 Task: Check the percentage active listings of 1 bedroom in the last 3 years.
Action: Mouse moved to (1097, 251)
Screenshot: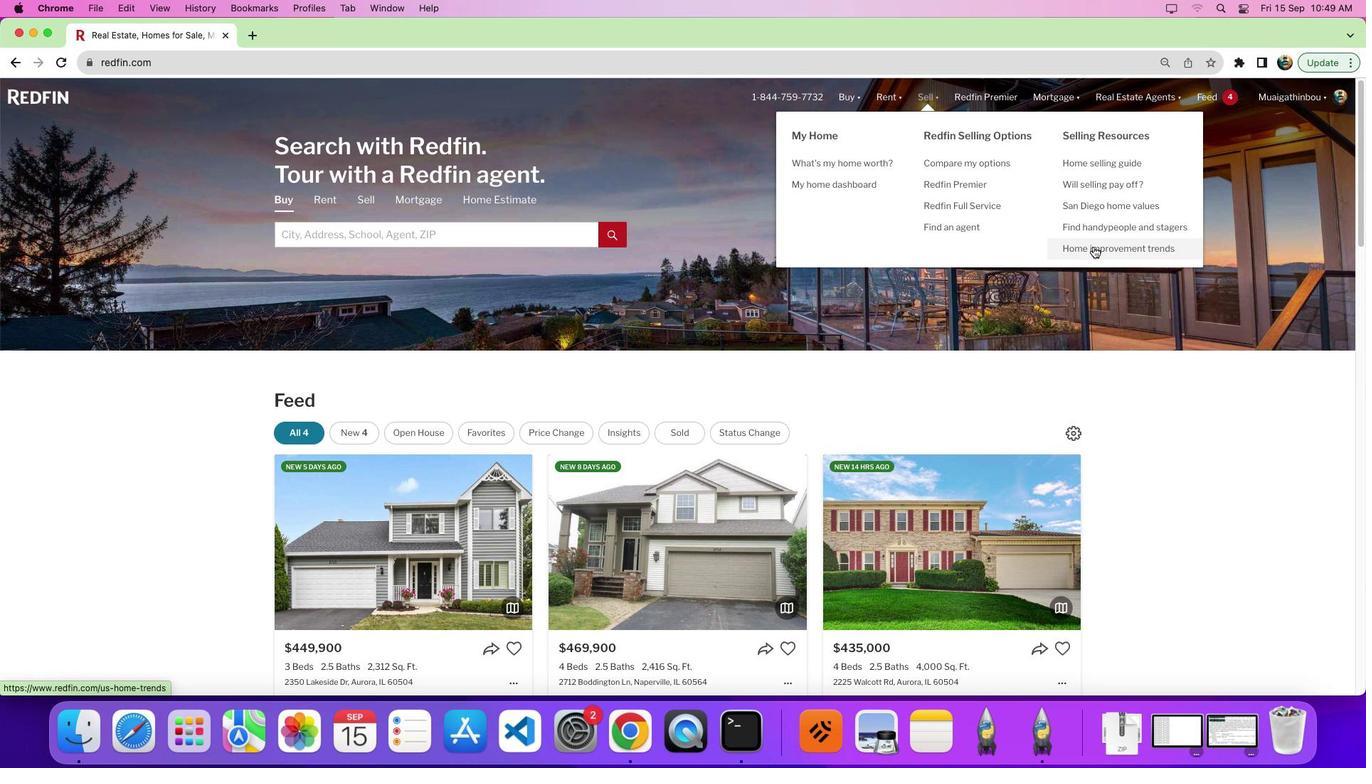 
Action: Mouse pressed left at (1097, 251)
Screenshot: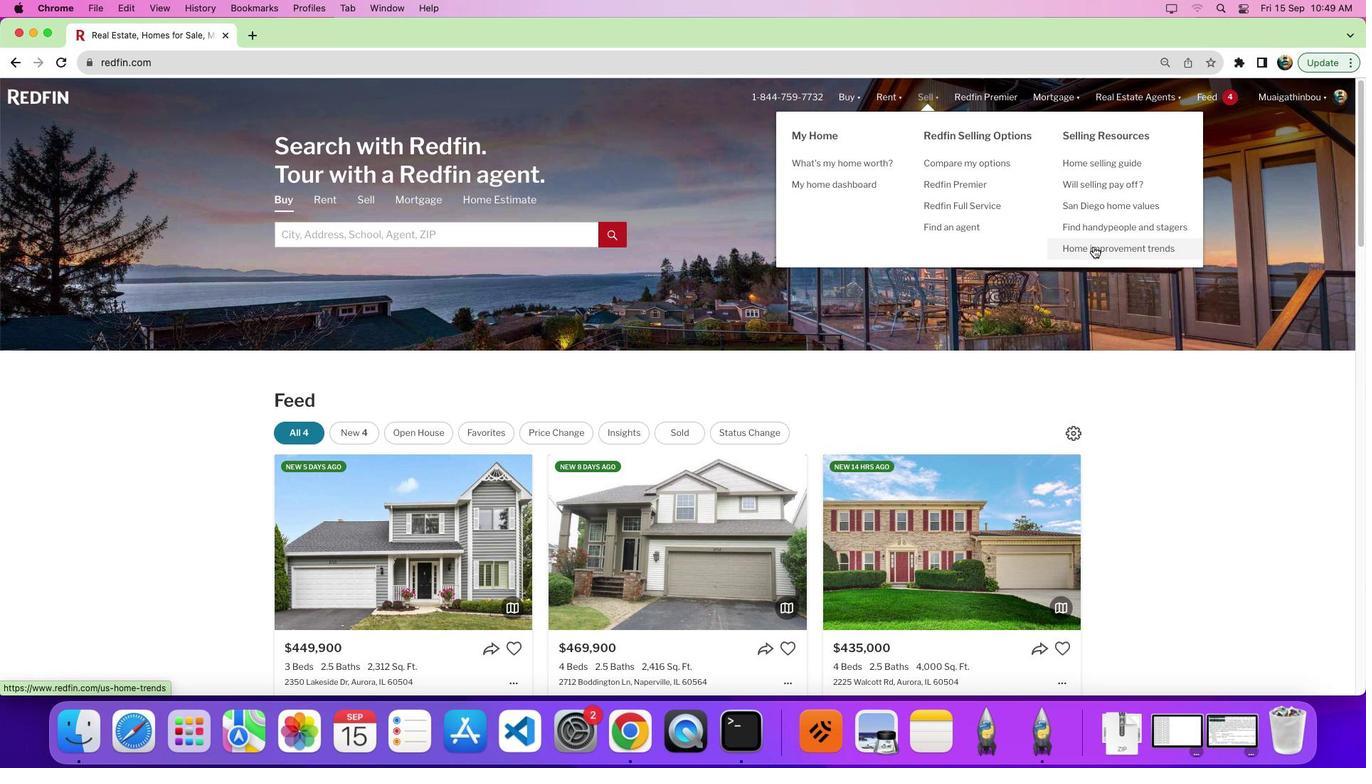 
Action: Mouse pressed left at (1097, 251)
Screenshot: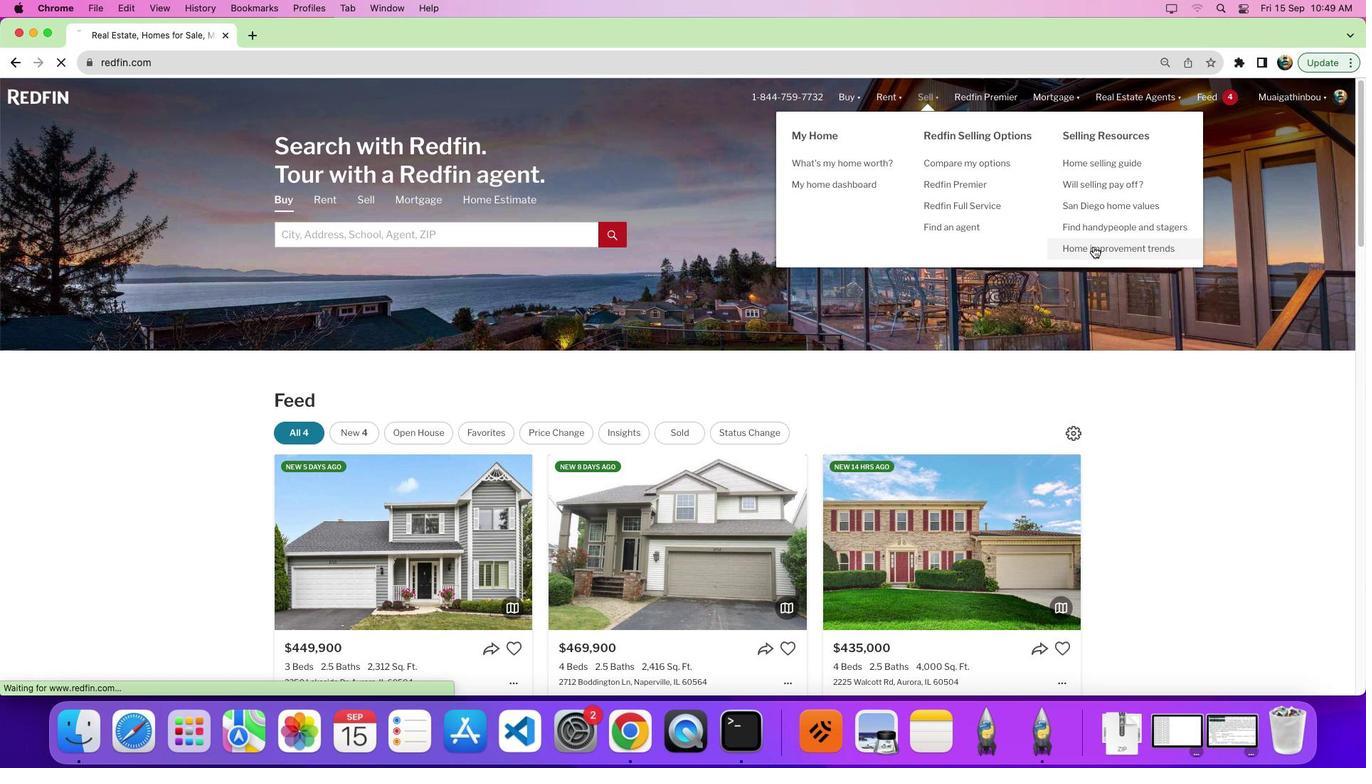 
Action: Mouse moved to (380, 279)
Screenshot: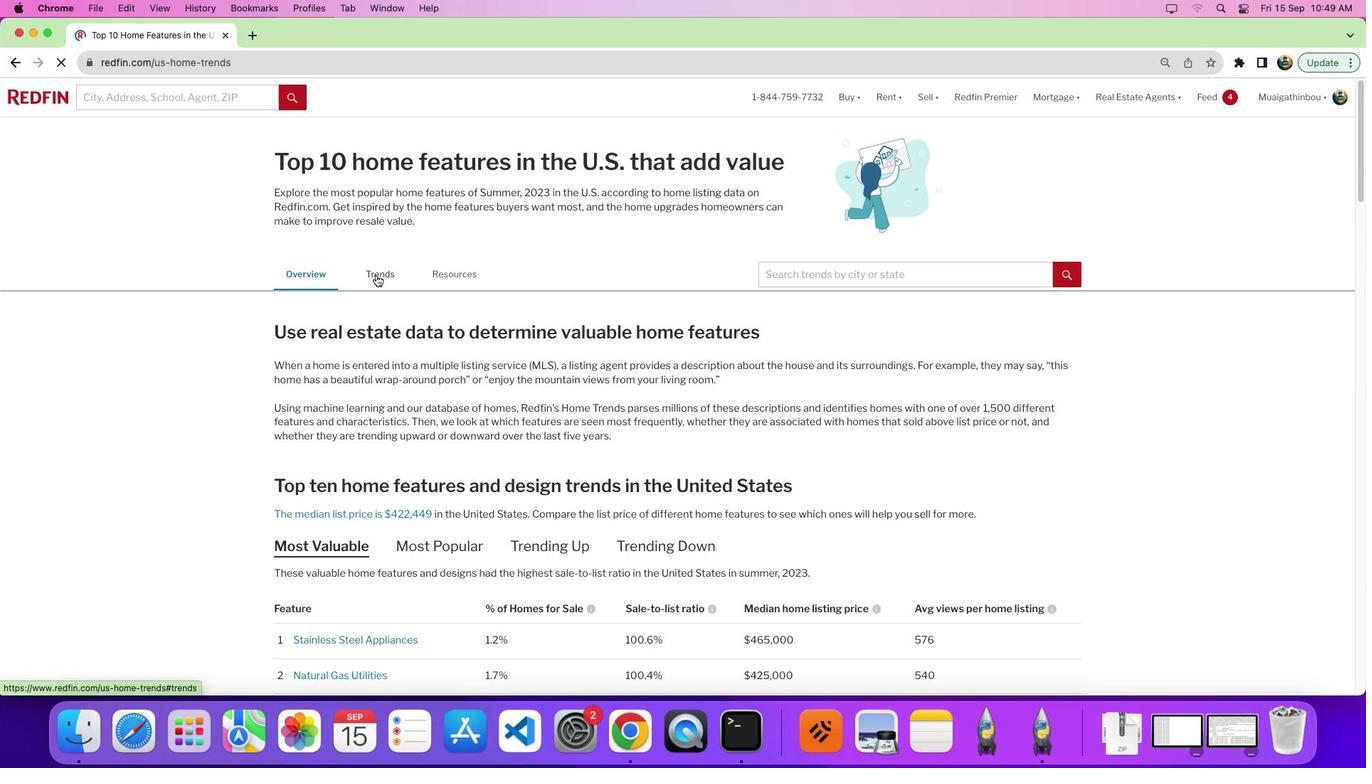 
Action: Mouse pressed left at (380, 279)
Screenshot: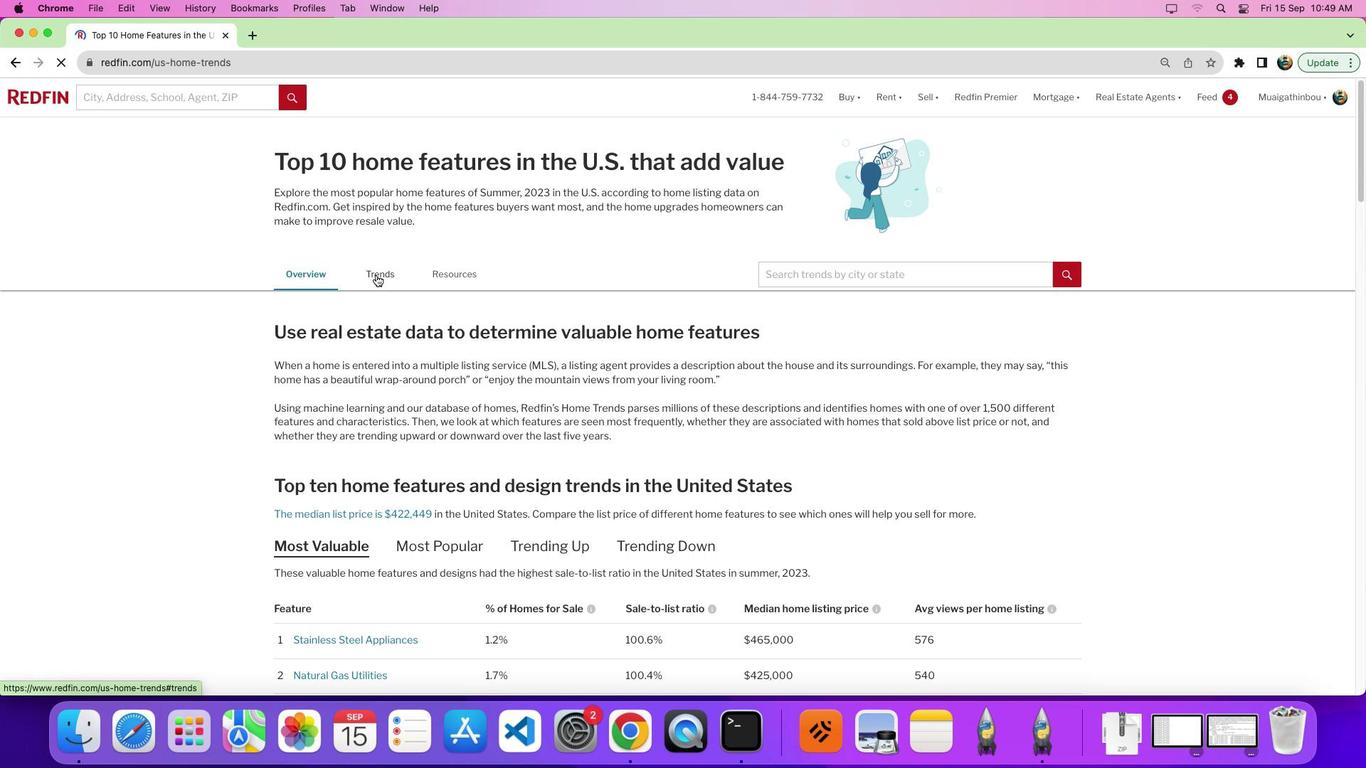 
Action: Mouse pressed left at (380, 279)
Screenshot: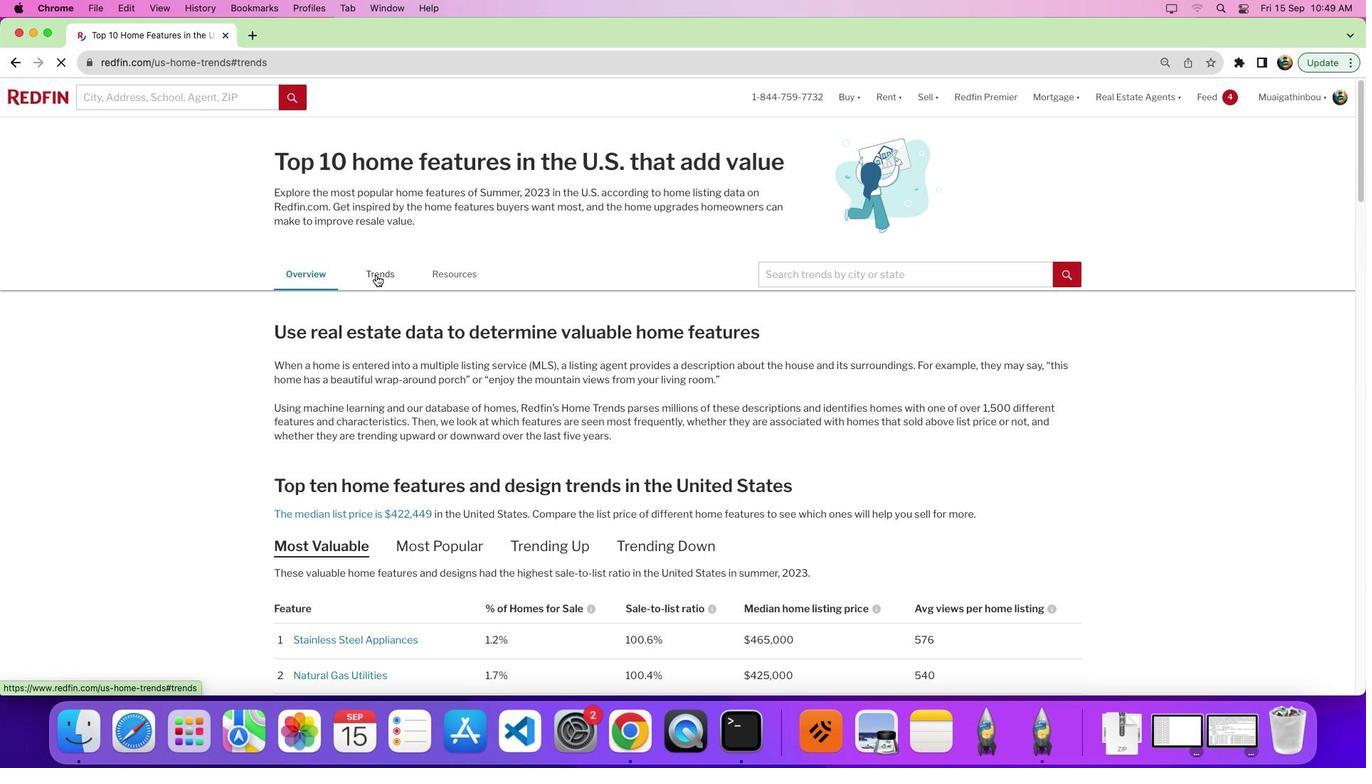 
Action: Mouse moved to (691, 432)
Screenshot: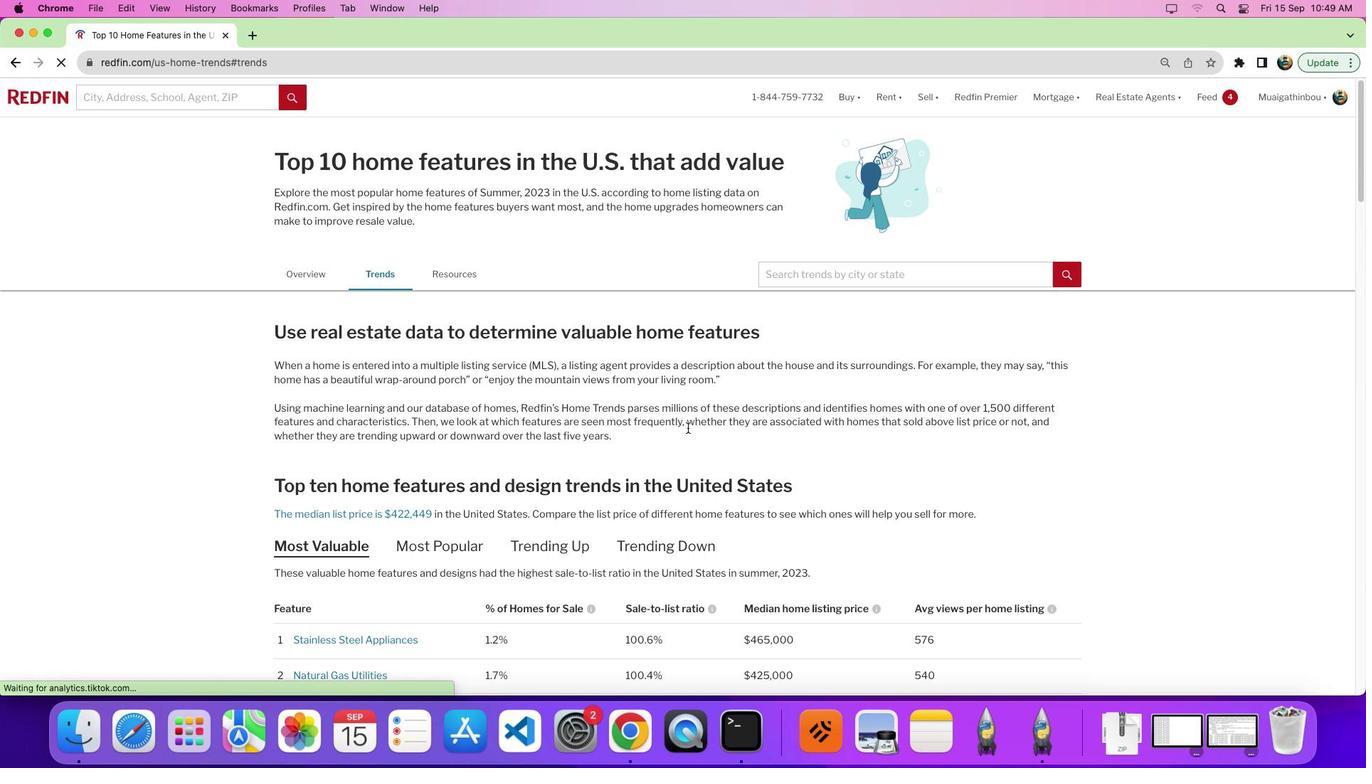 
Action: Mouse scrolled (691, 432) with delta (4, 4)
Screenshot: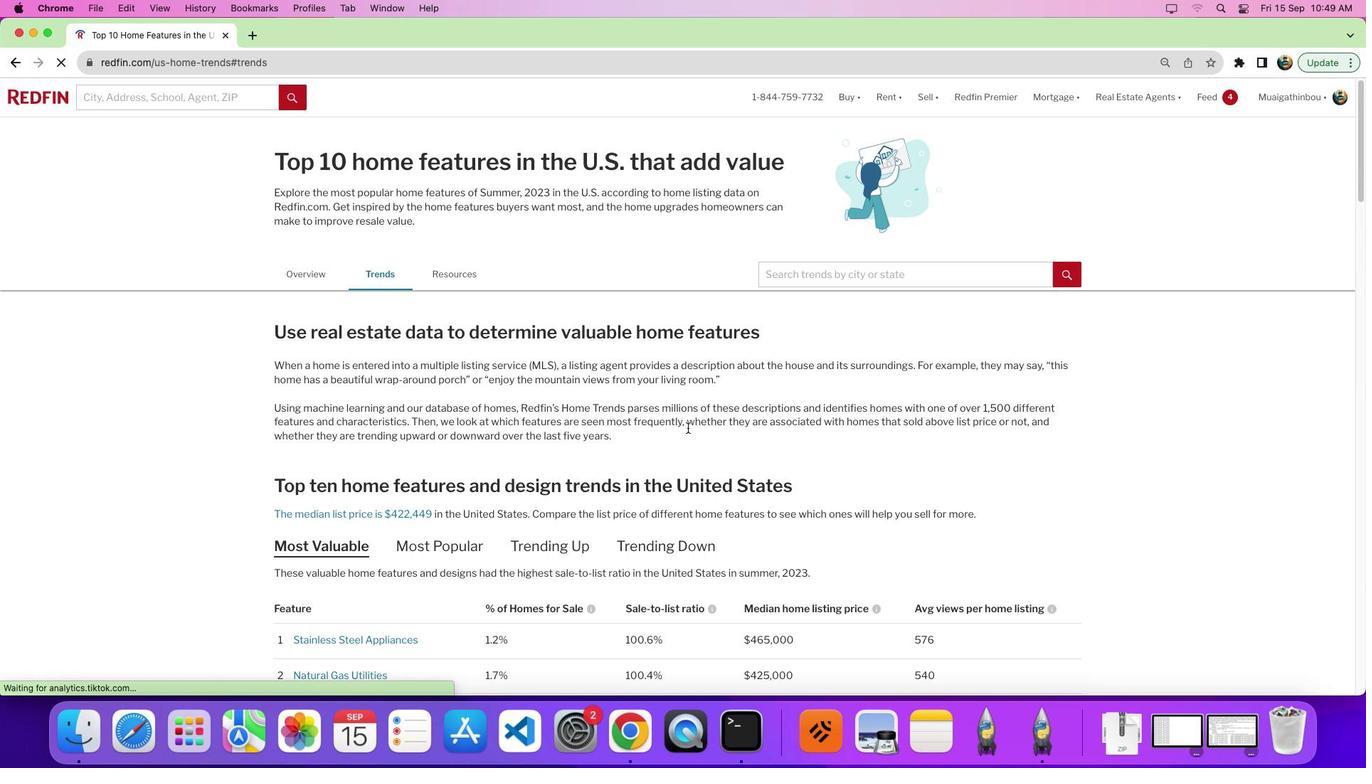 
Action: Mouse scrolled (691, 432) with delta (4, 2)
Screenshot: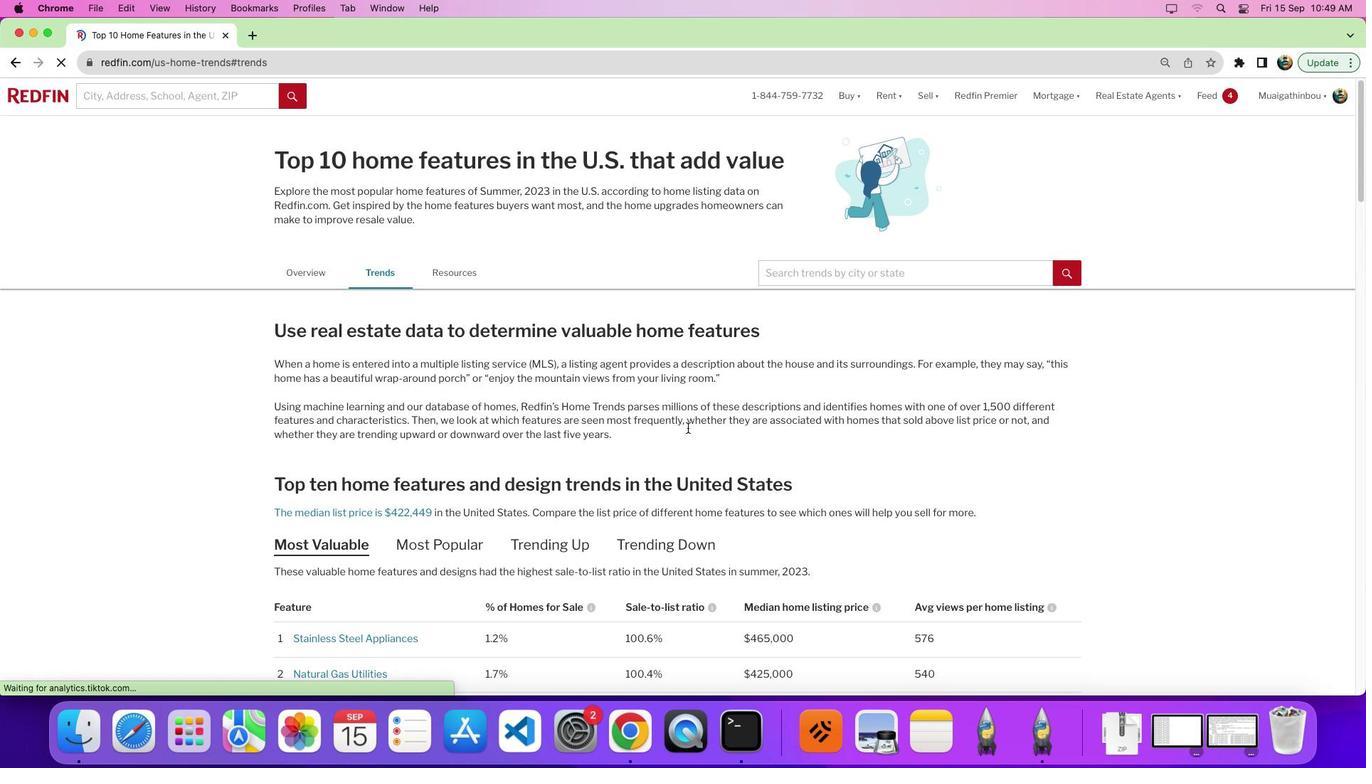 
Action: Mouse scrolled (691, 432) with delta (4, 0)
Screenshot: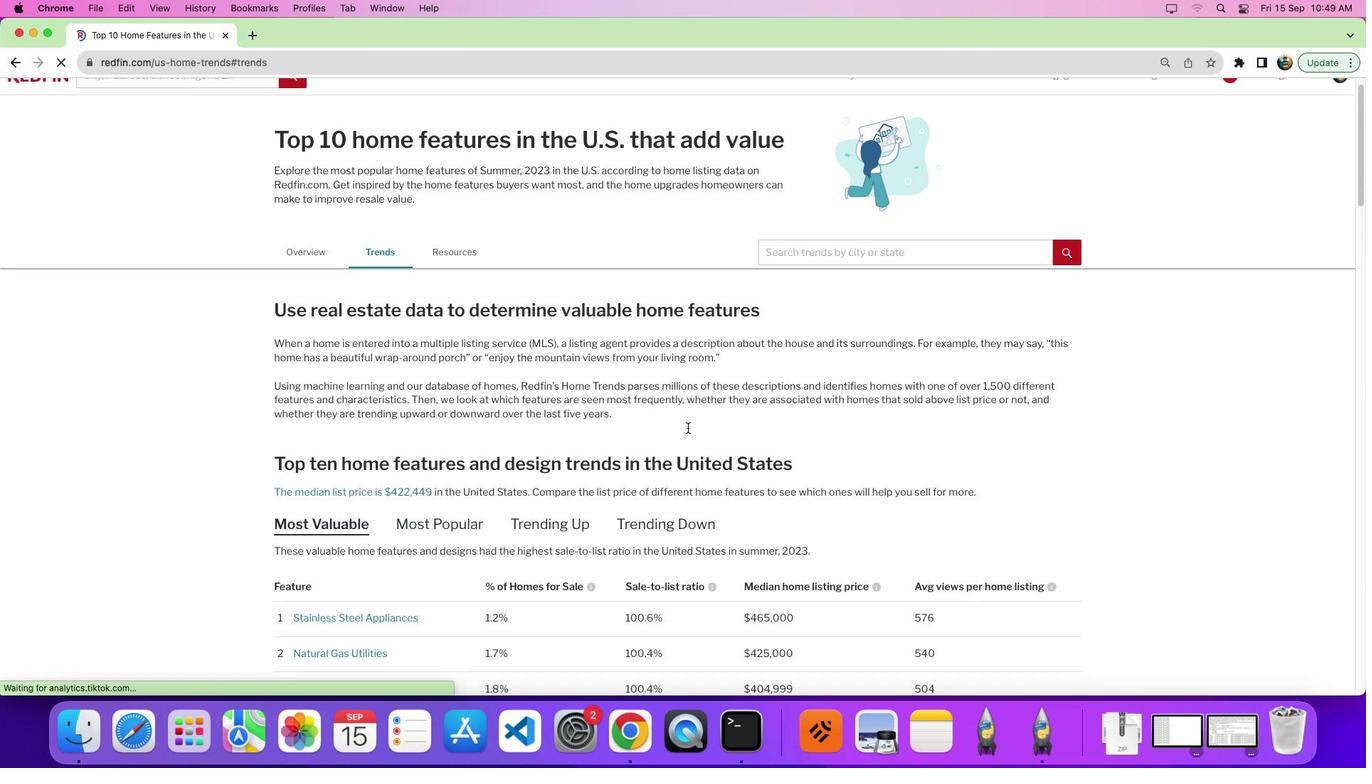 
Action: Mouse scrolled (691, 432) with delta (4, -3)
Screenshot: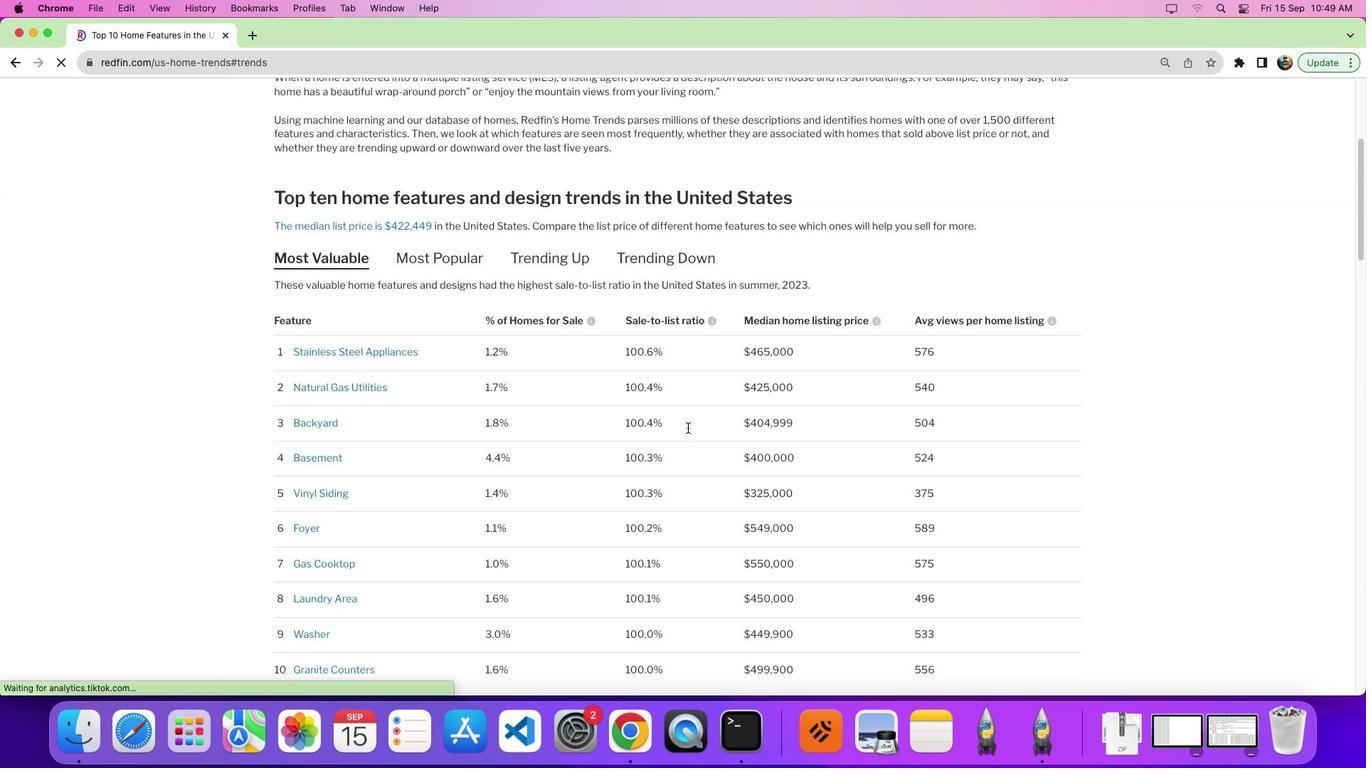 
Action: Mouse moved to (692, 432)
Screenshot: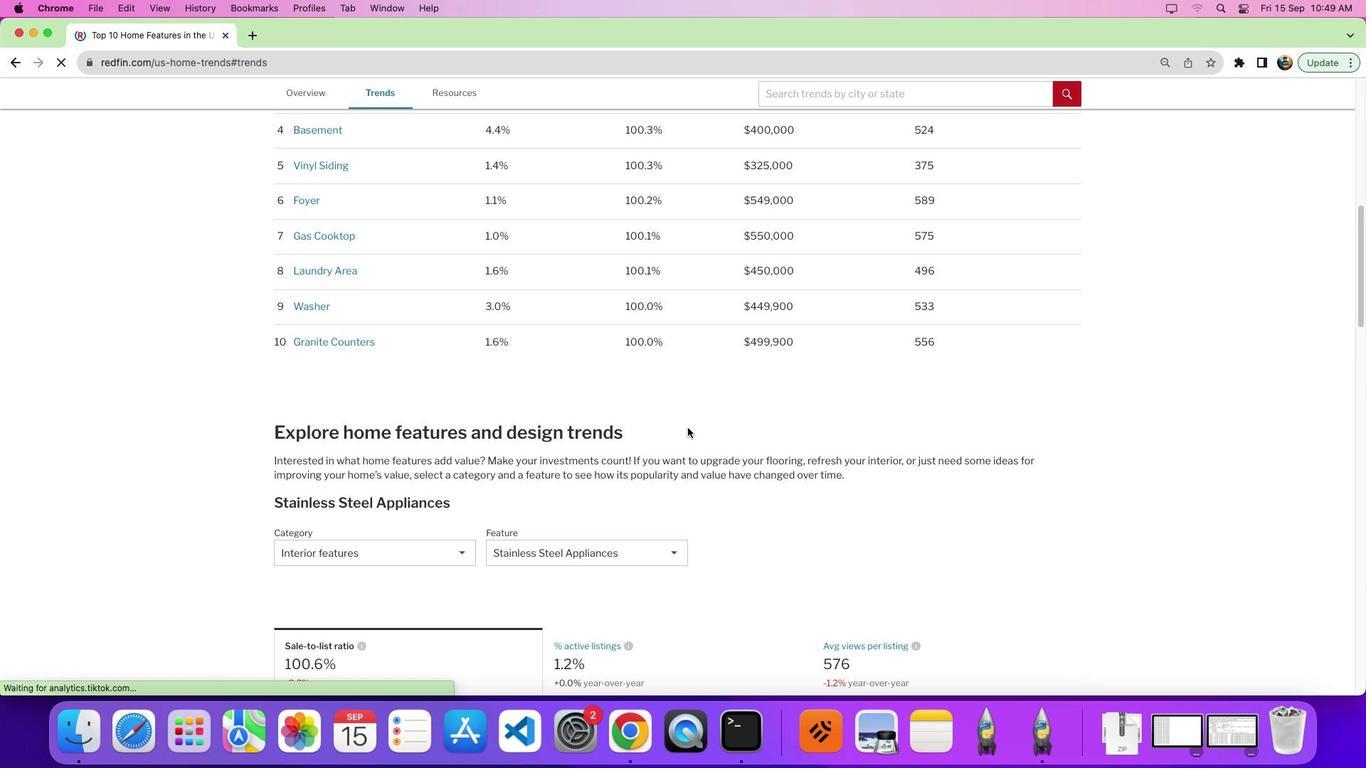 
Action: Mouse scrolled (692, 432) with delta (4, 3)
Screenshot: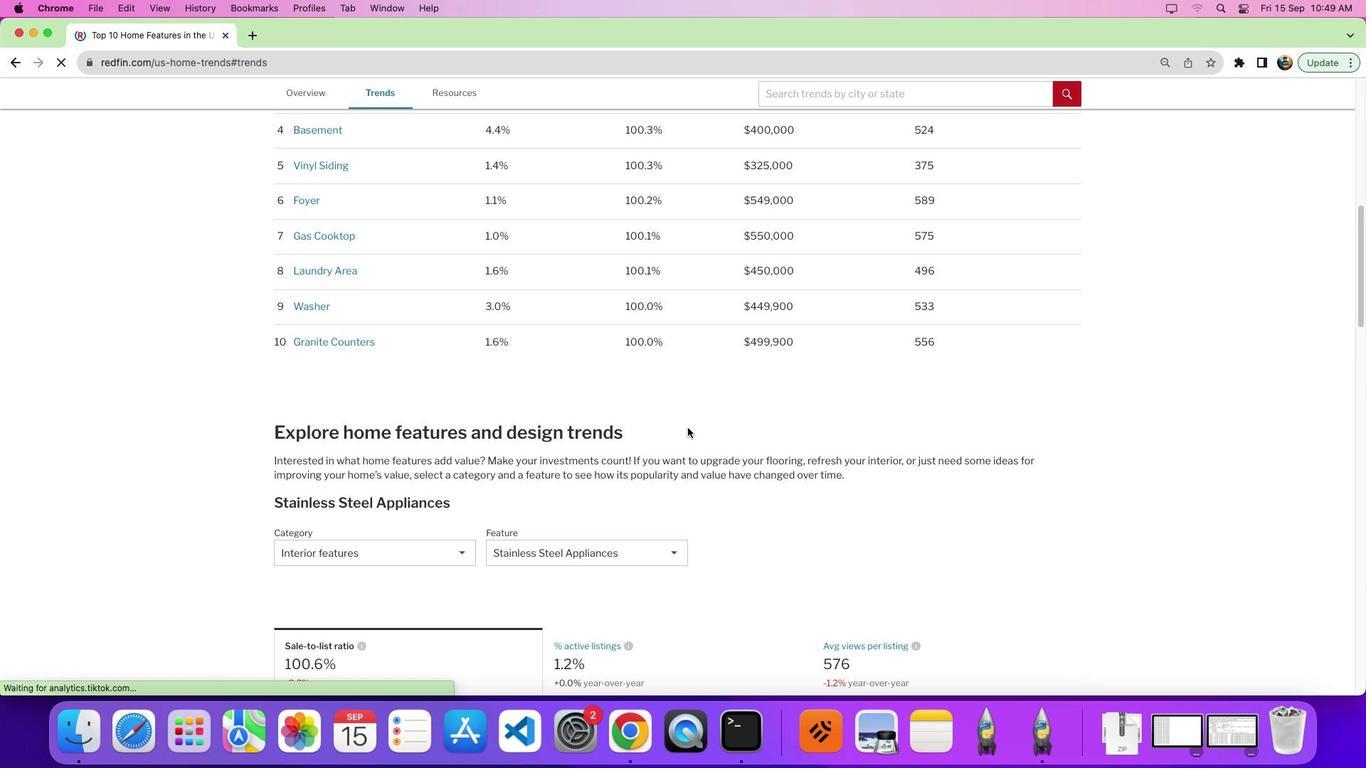 
Action: Mouse scrolled (692, 432) with delta (4, 3)
Screenshot: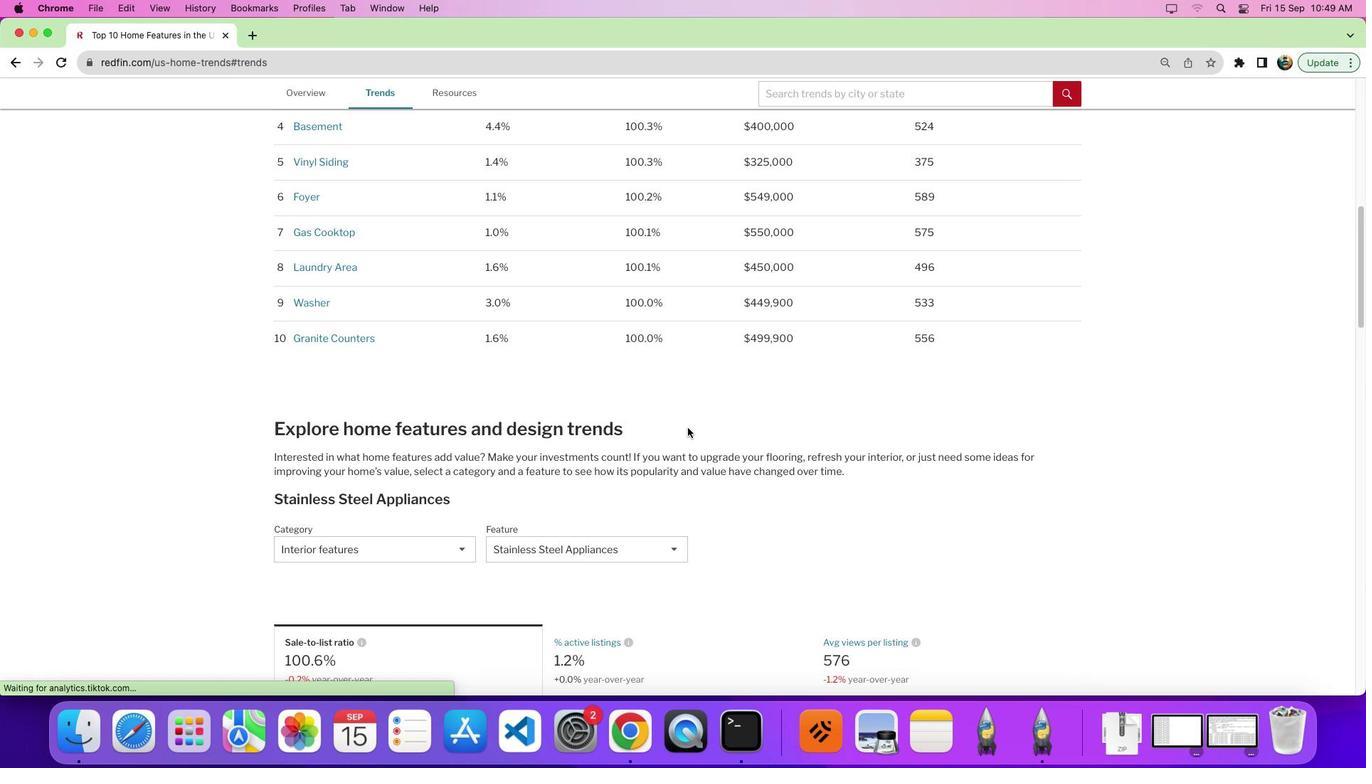 
Action: Mouse moved to (330, 523)
Screenshot: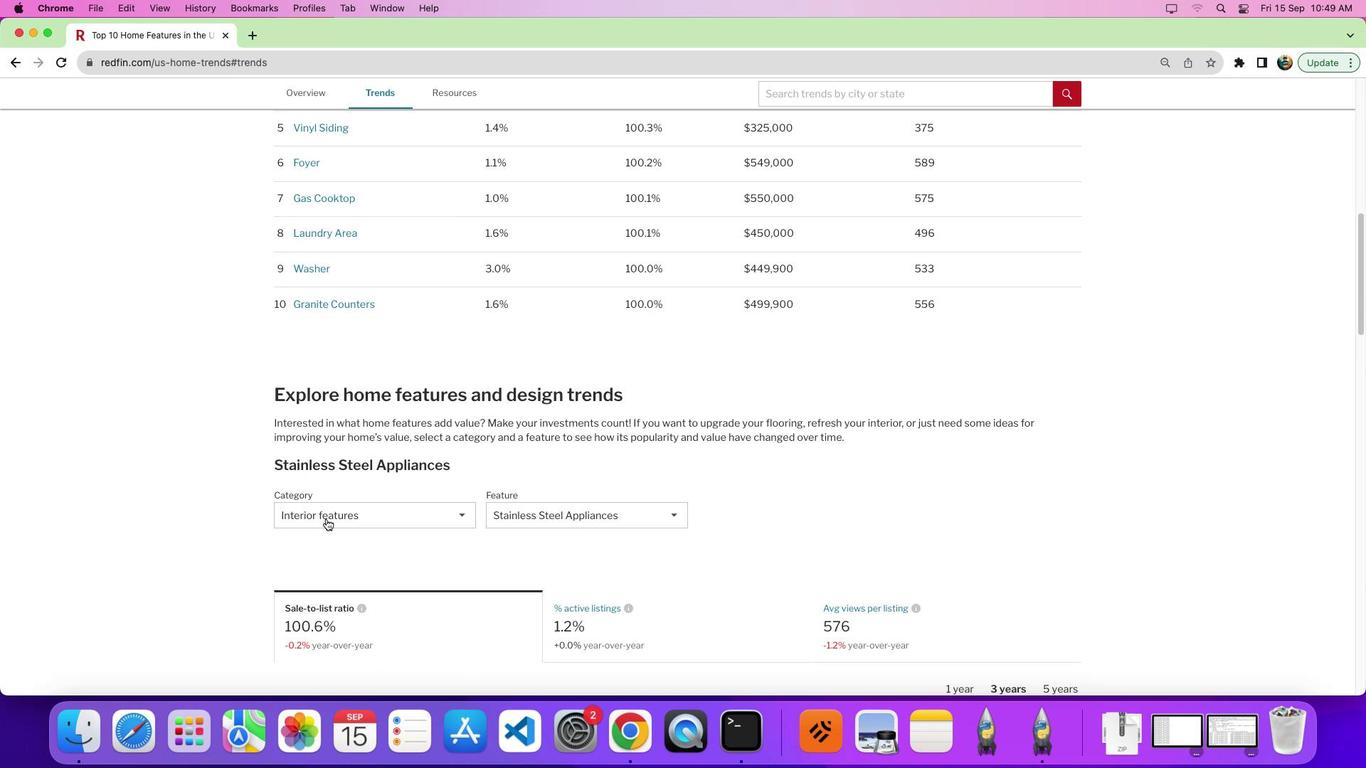 
Action: Mouse pressed left at (330, 523)
Screenshot: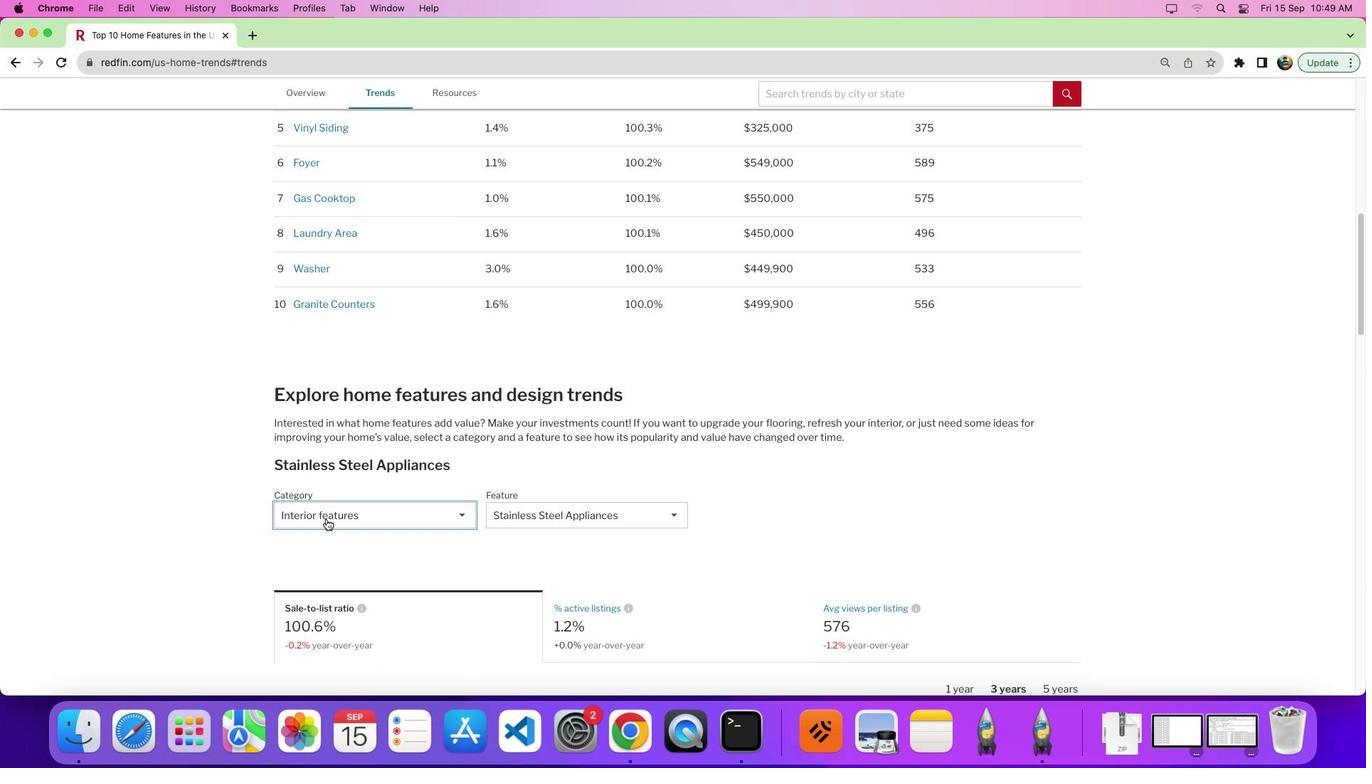 
Action: Mouse moved to (354, 580)
Screenshot: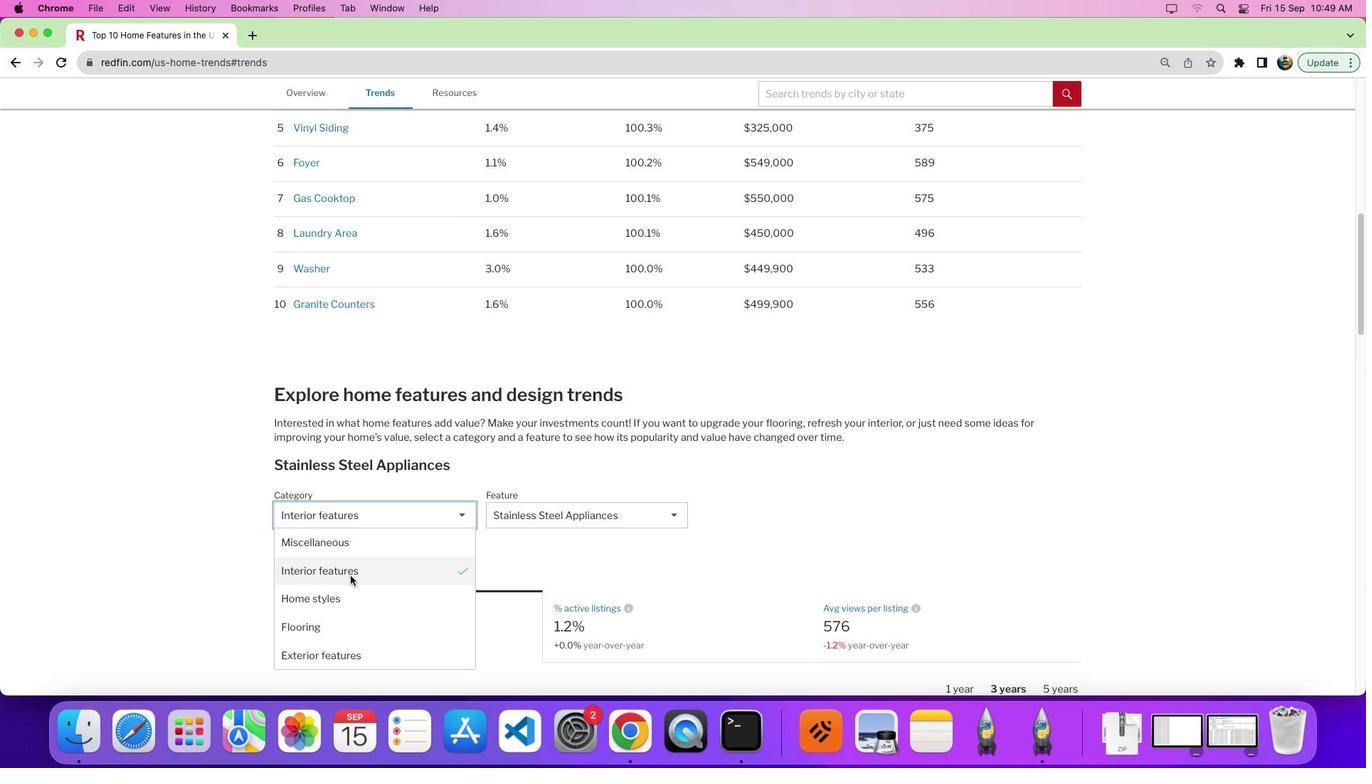 
Action: Mouse pressed left at (354, 580)
Screenshot: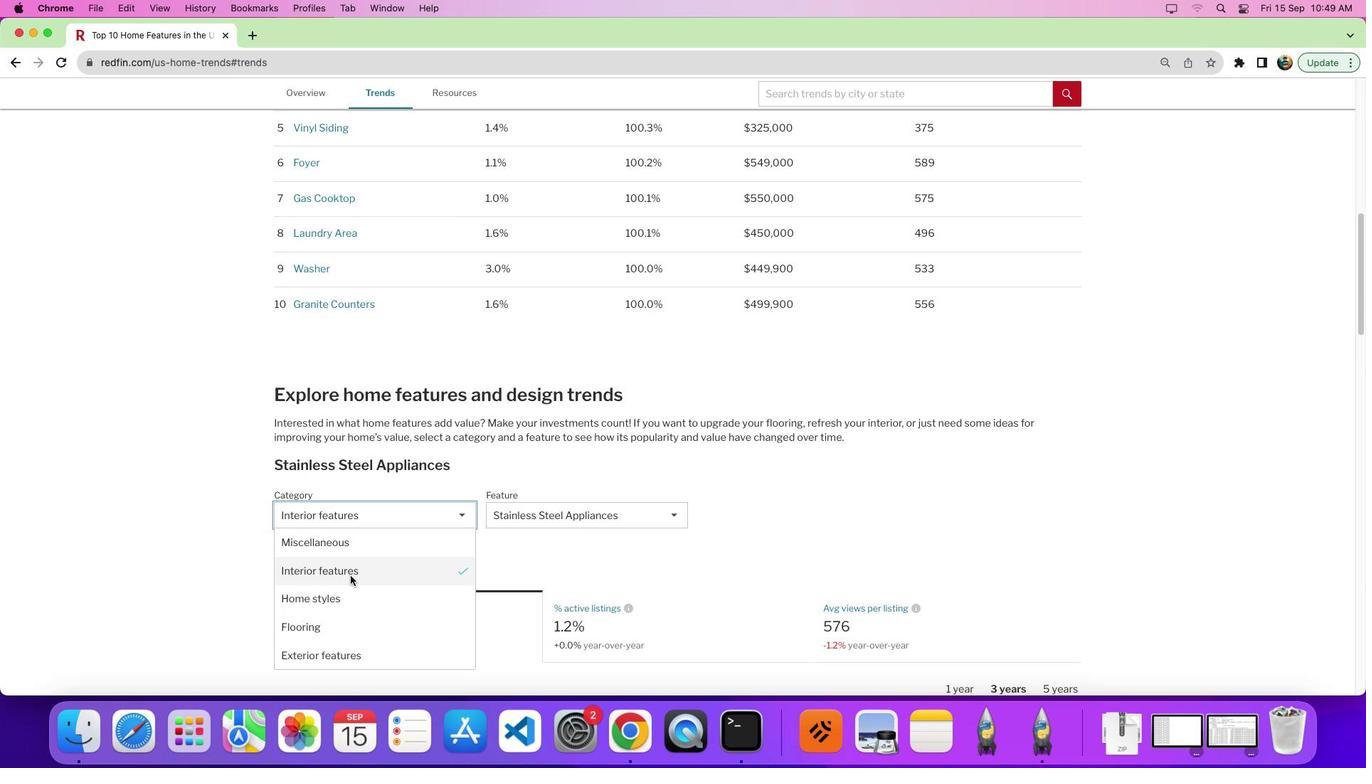 
Action: Mouse moved to (574, 509)
Screenshot: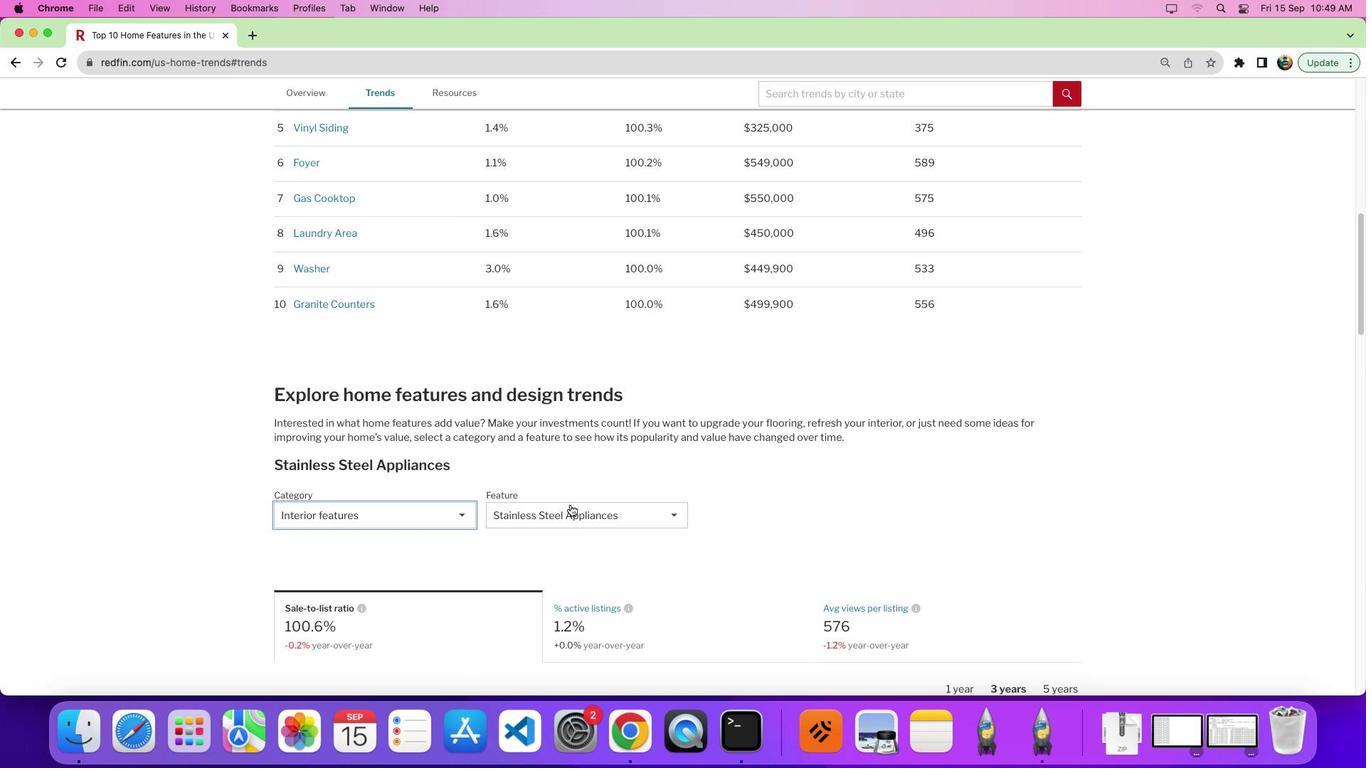 
Action: Mouse pressed left at (574, 509)
Screenshot: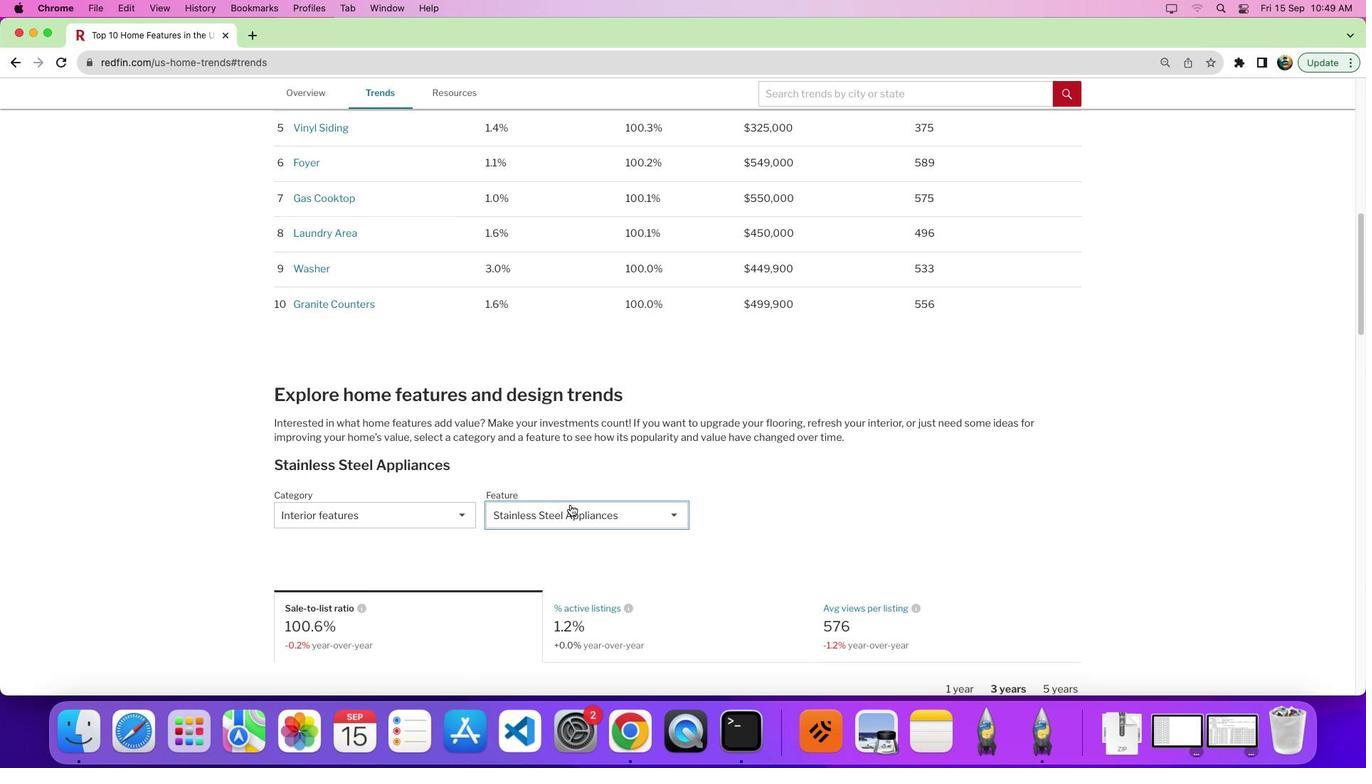 
Action: Mouse moved to (559, 603)
Screenshot: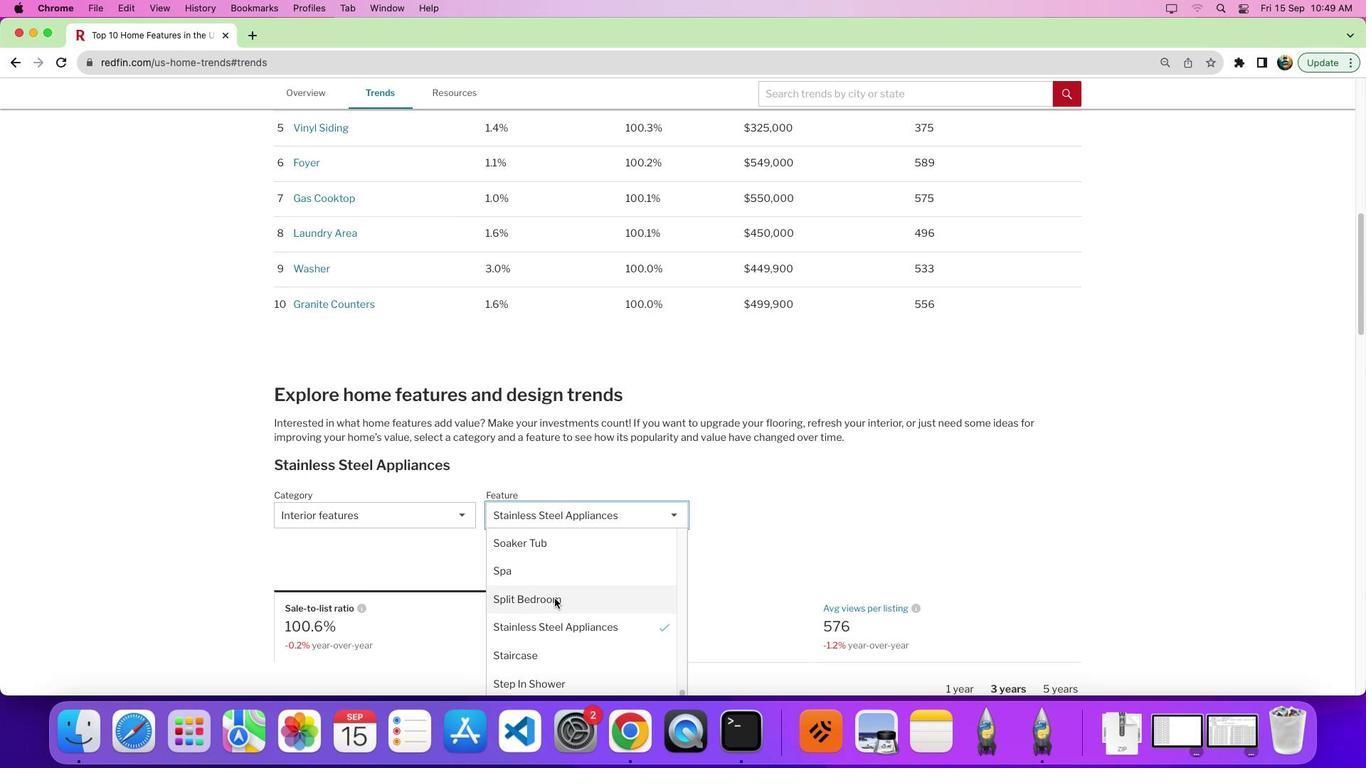 
Action: Mouse scrolled (559, 603) with delta (4, 3)
Screenshot: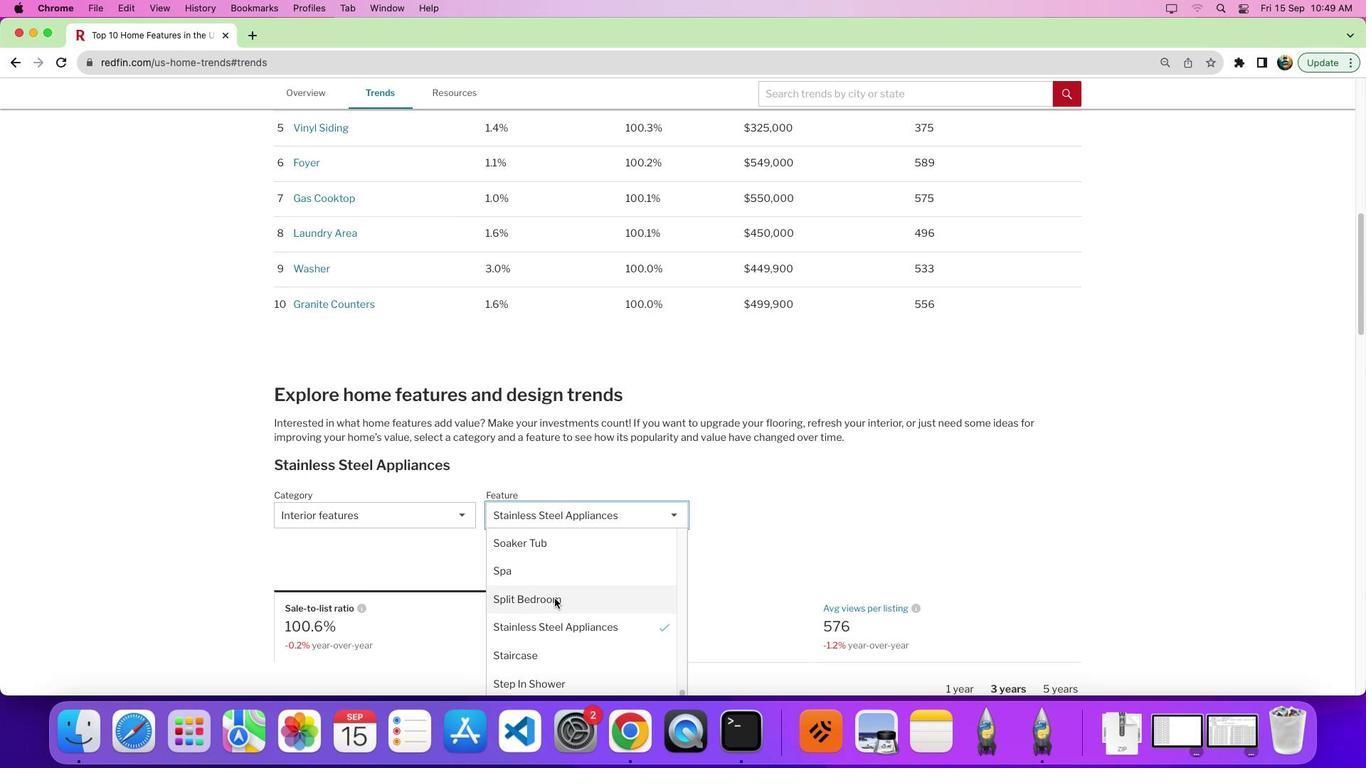 
Action: Mouse scrolled (559, 603) with delta (4, 3)
Screenshot: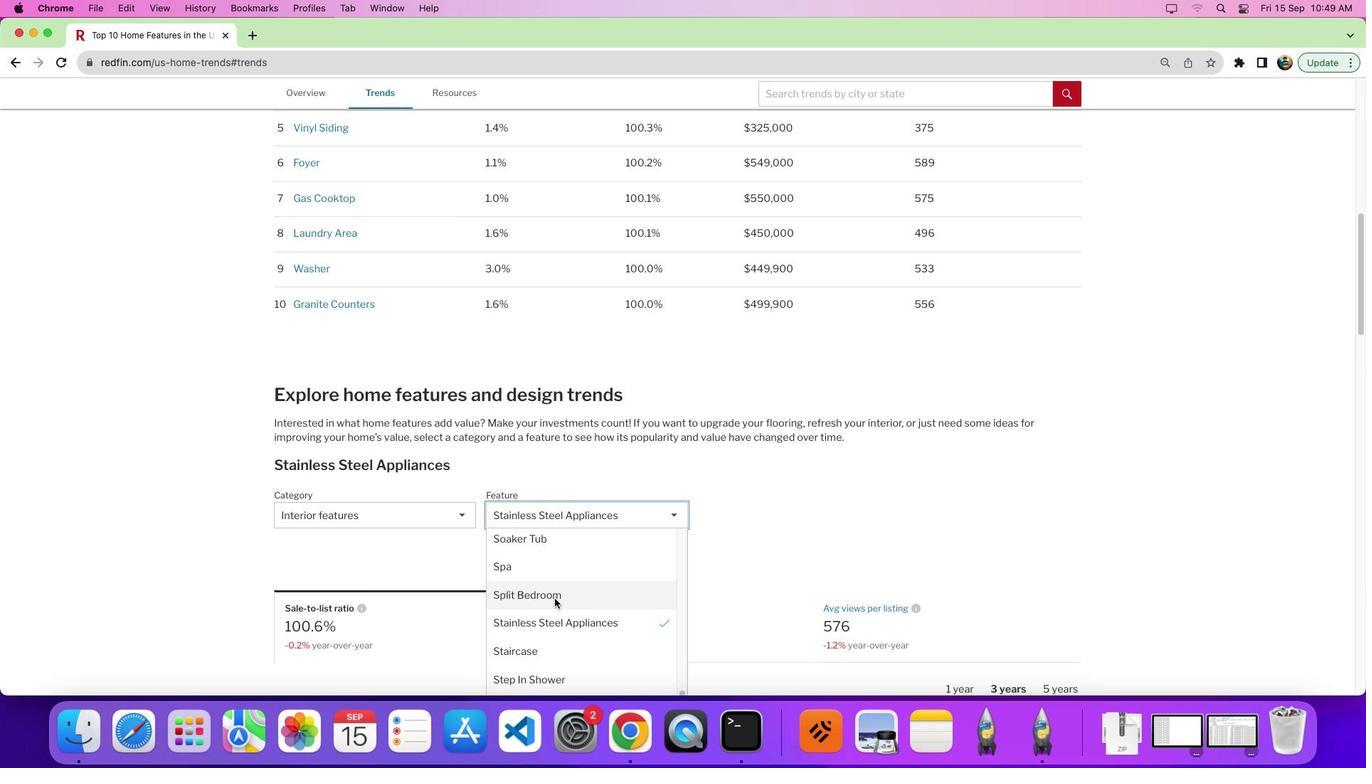 
Action: Mouse scrolled (559, 603) with delta (4, 0)
Screenshot: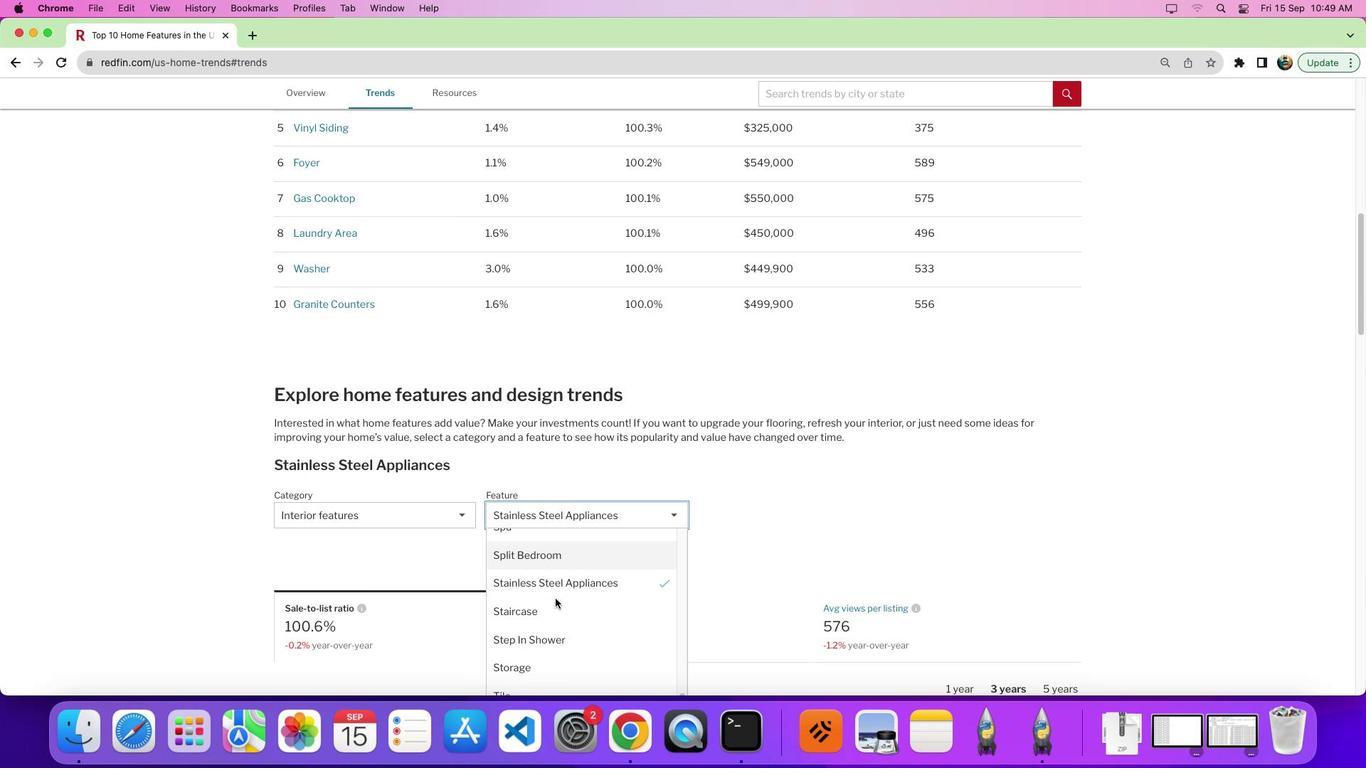 
Action: Mouse moved to (563, 602)
Screenshot: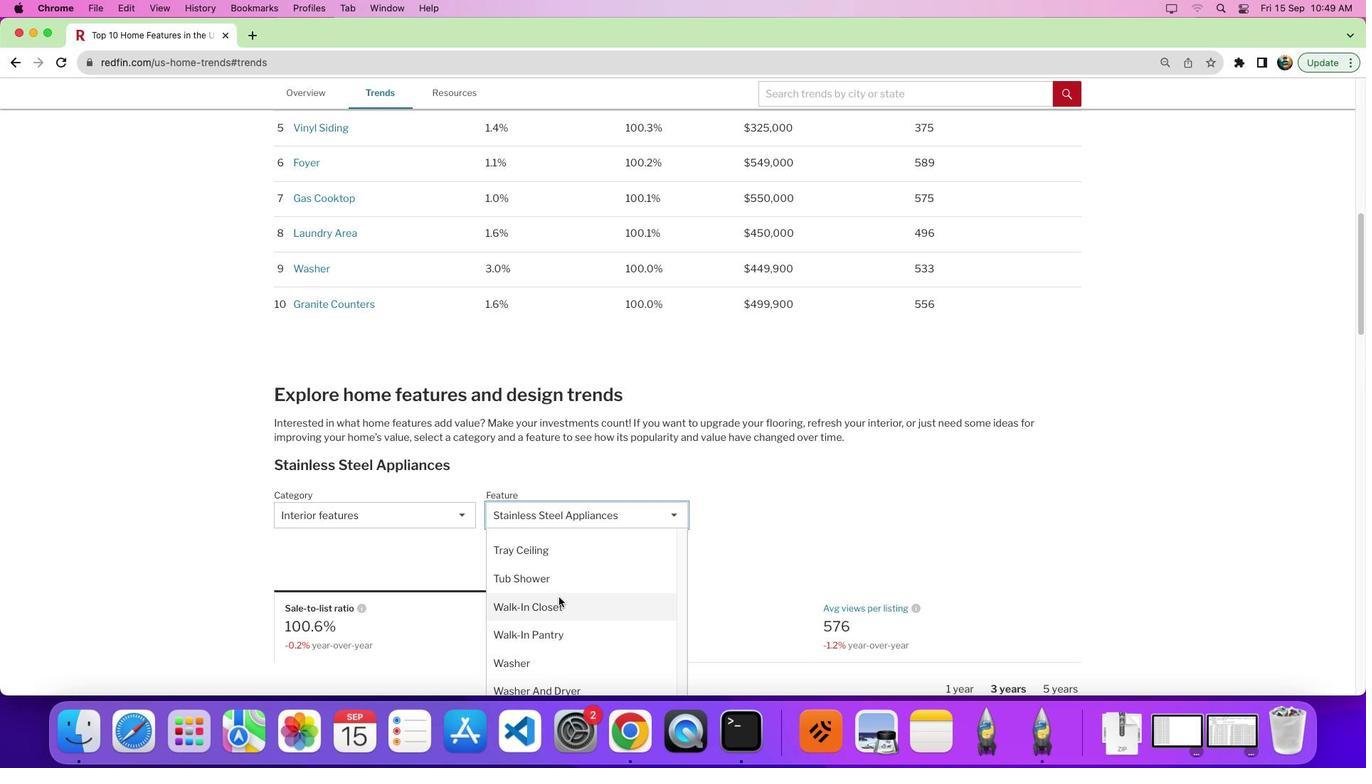 
Action: Mouse scrolled (563, 602) with delta (4, 3)
Screenshot: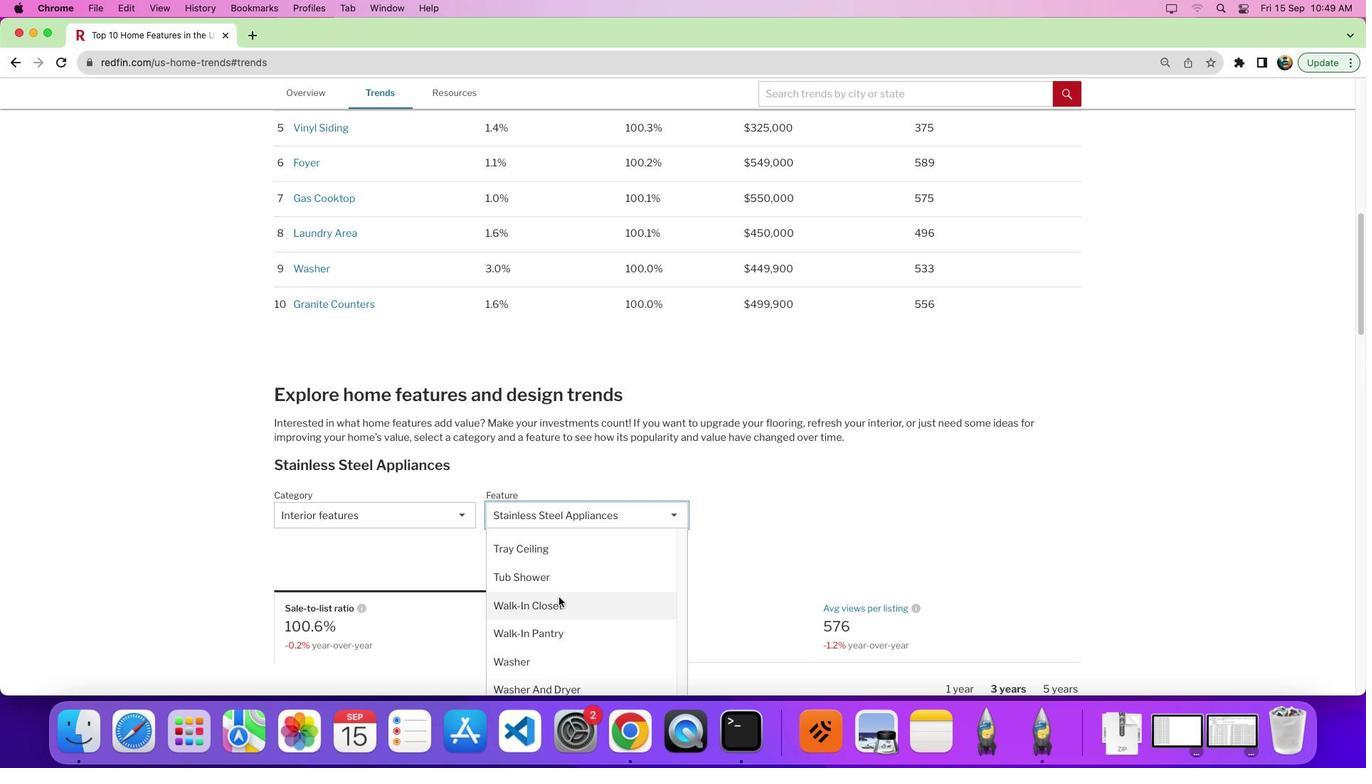 
Action: Mouse scrolled (563, 602) with delta (4, 3)
Screenshot: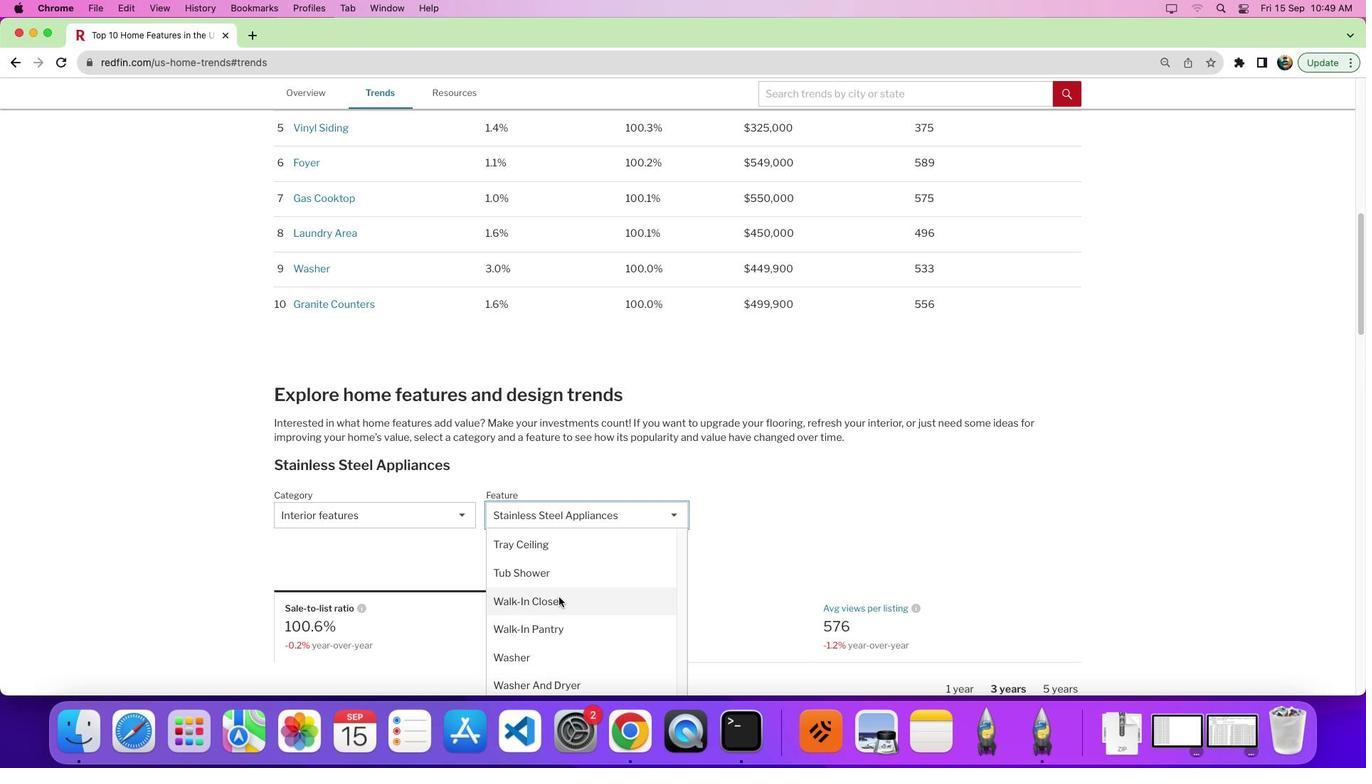 
Action: Mouse moved to (574, 607)
Screenshot: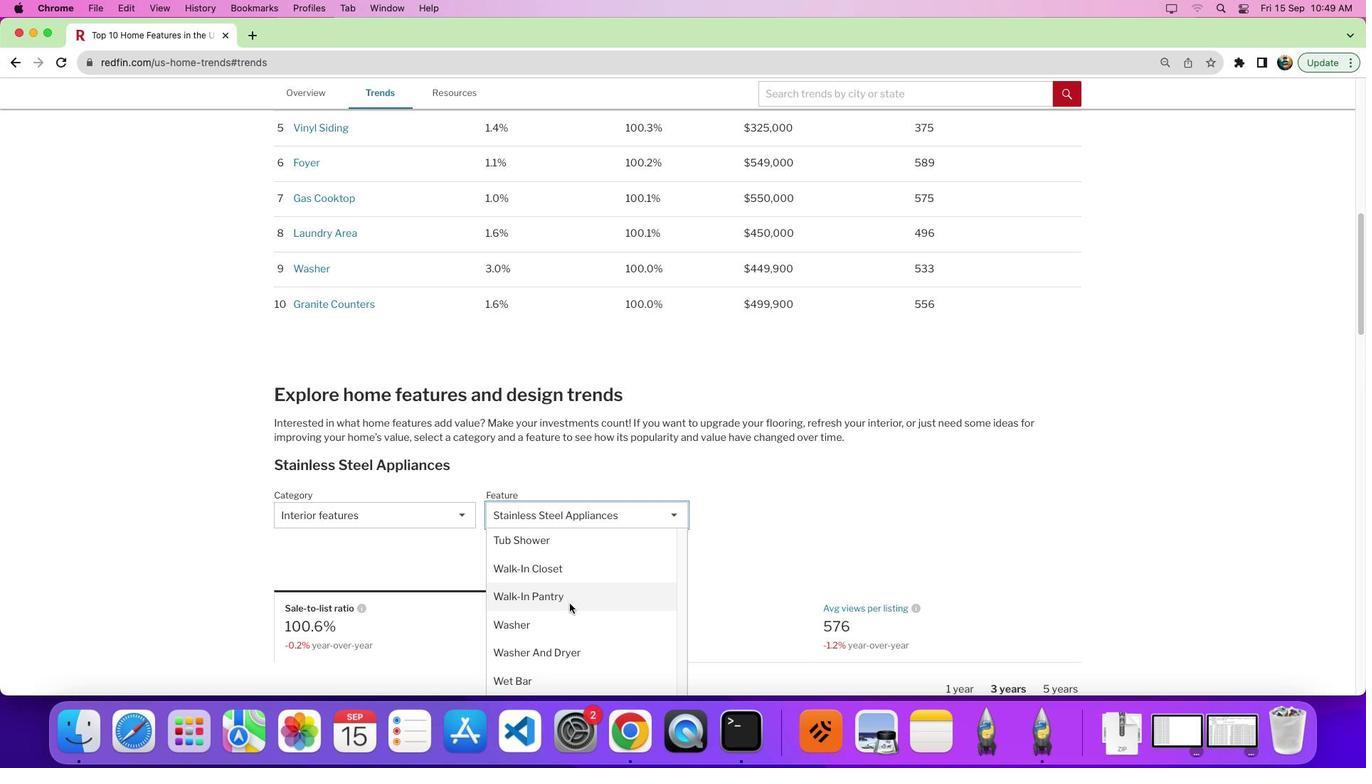 
Action: Mouse scrolled (574, 607) with delta (4, 3)
Screenshot: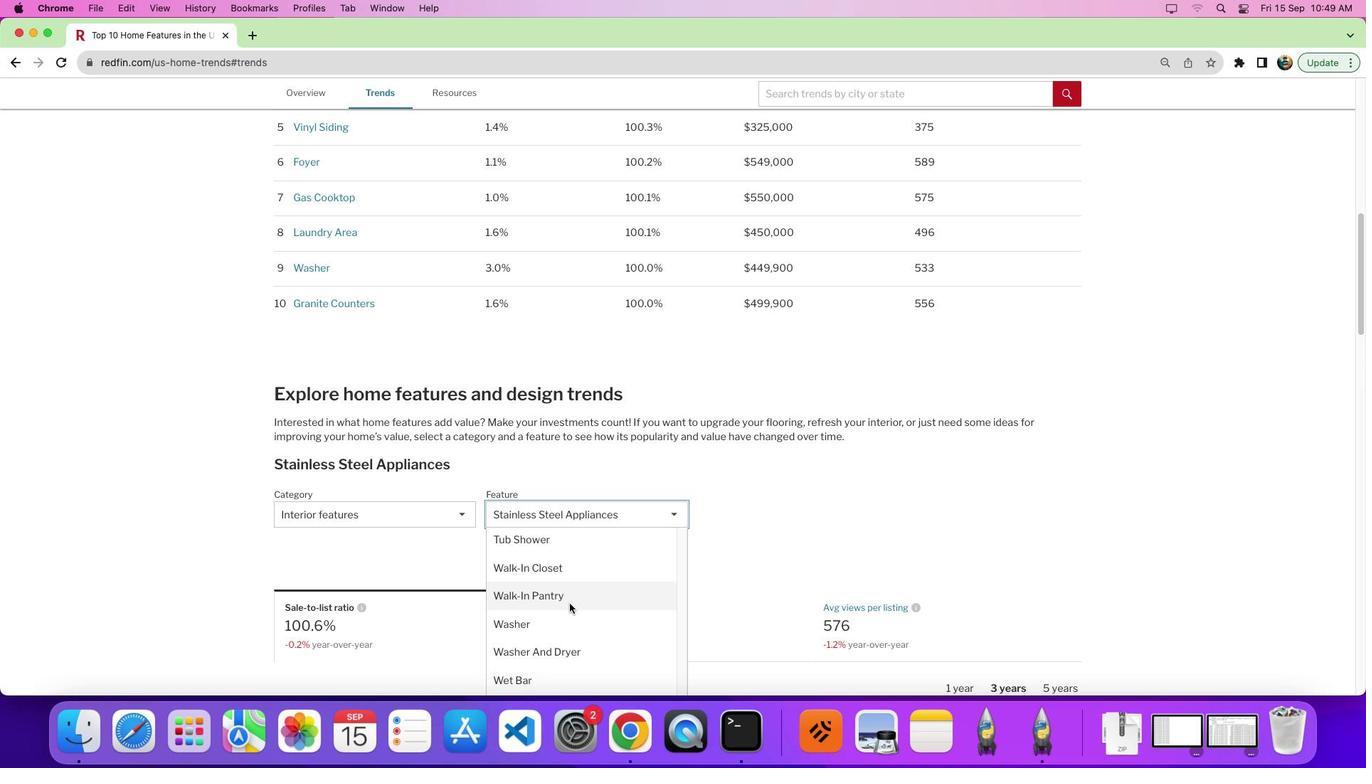 
Action: Mouse scrolled (574, 607) with delta (4, 3)
Screenshot: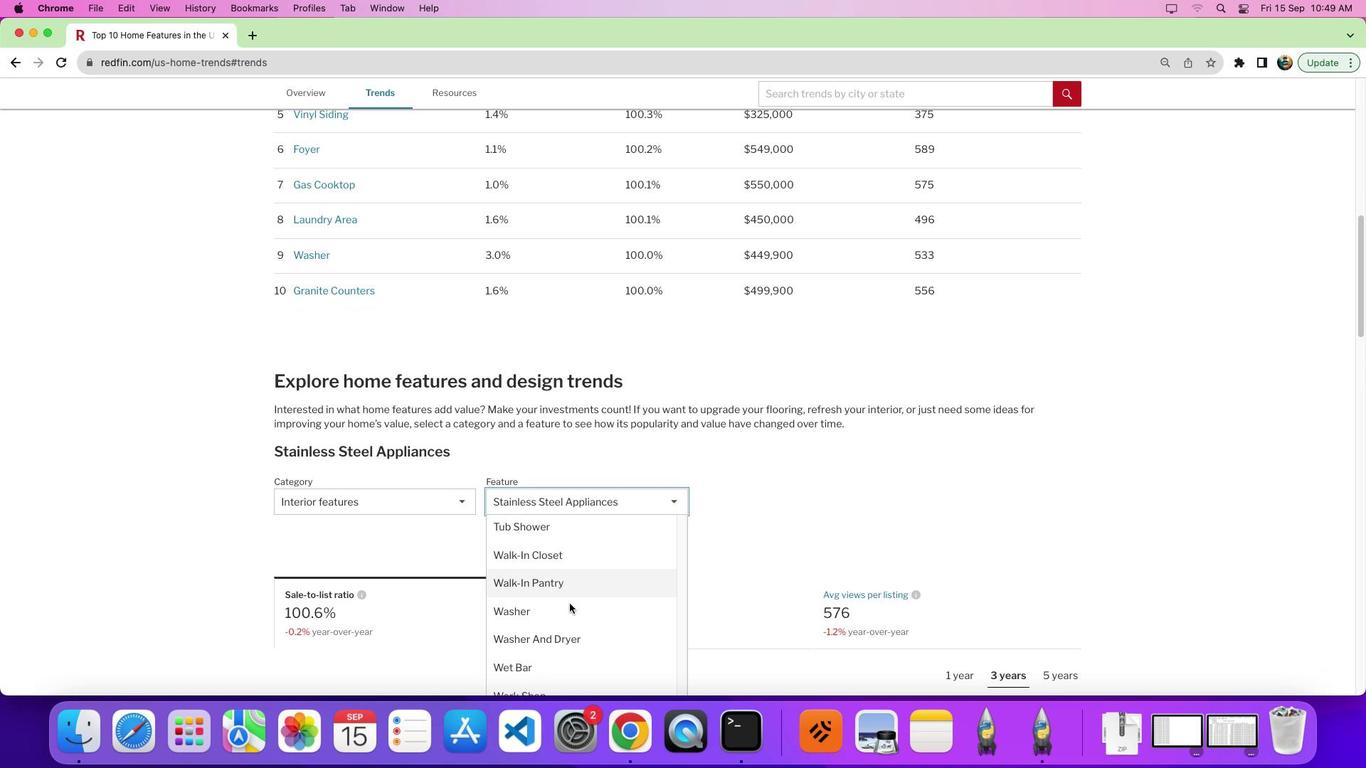 
Action: Mouse scrolled (574, 607) with delta (4, 0)
Screenshot: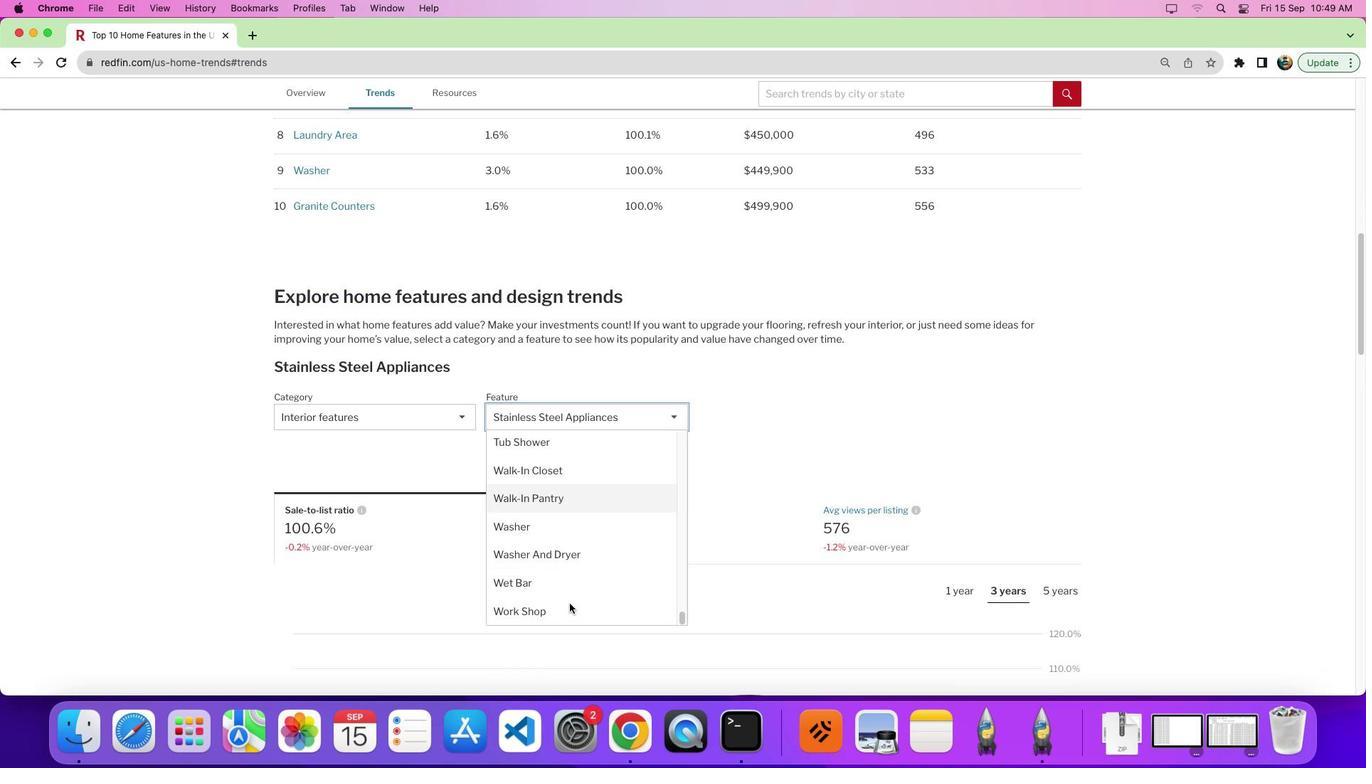 
Action: Mouse moved to (586, 361)
Screenshot: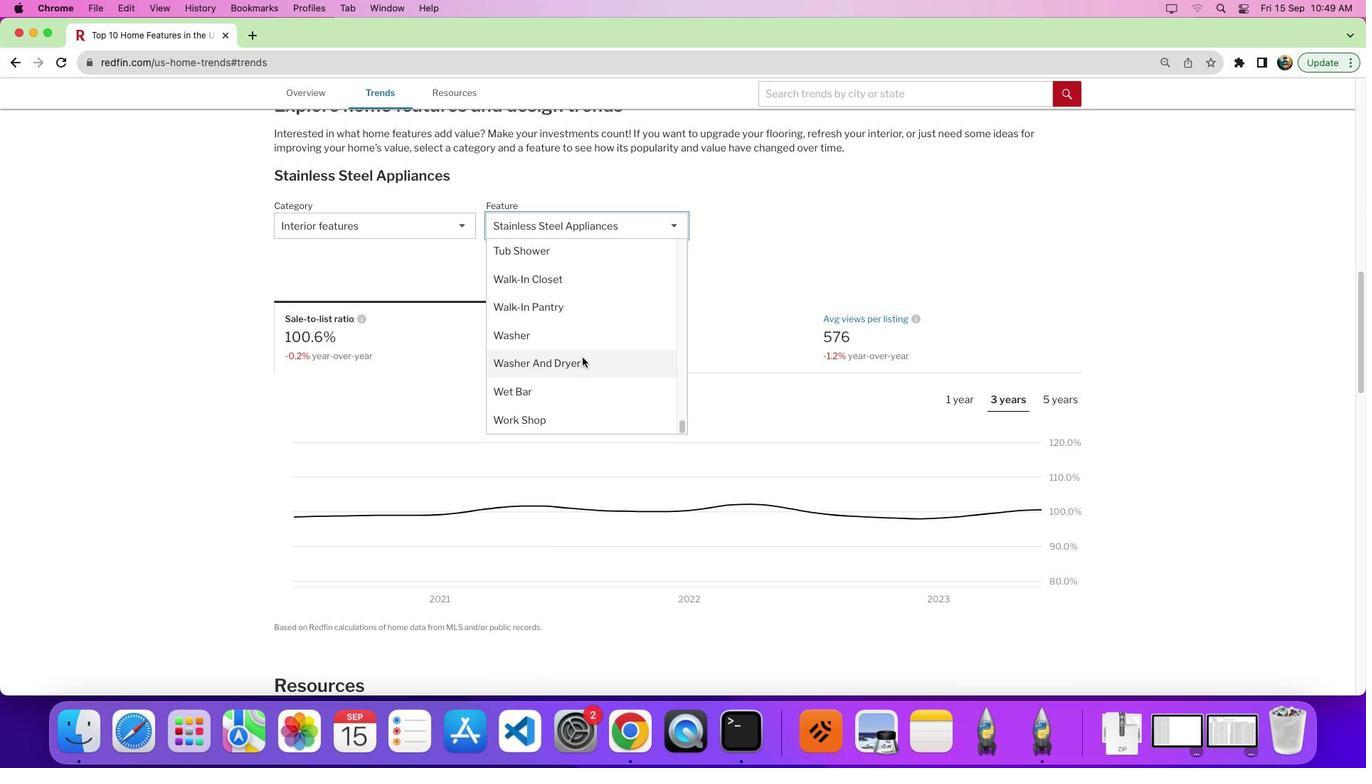 
Action: Mouse scrolled (586, 361) with delta (4, 3)
Screenshot: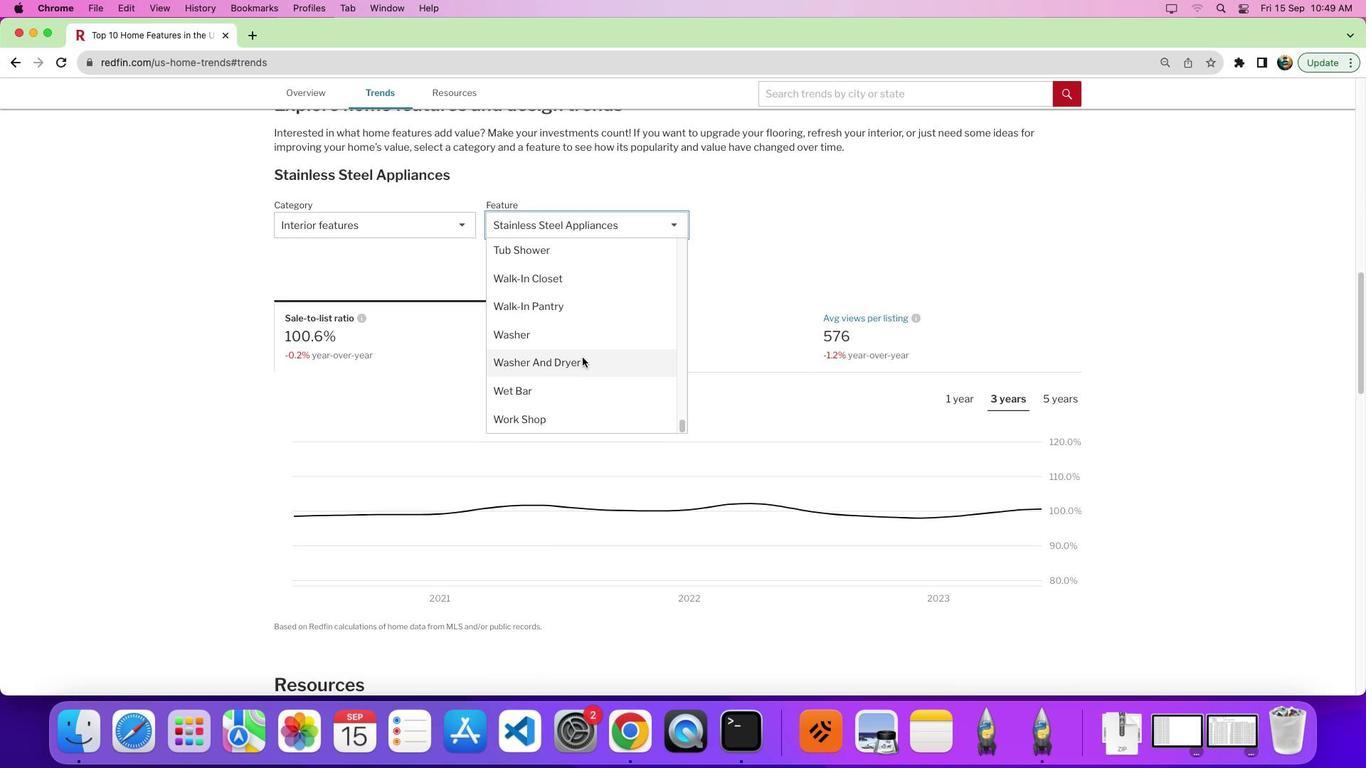 
Action: Mouse scrolled (586, 361) with delta (4, 3)
Screenshot: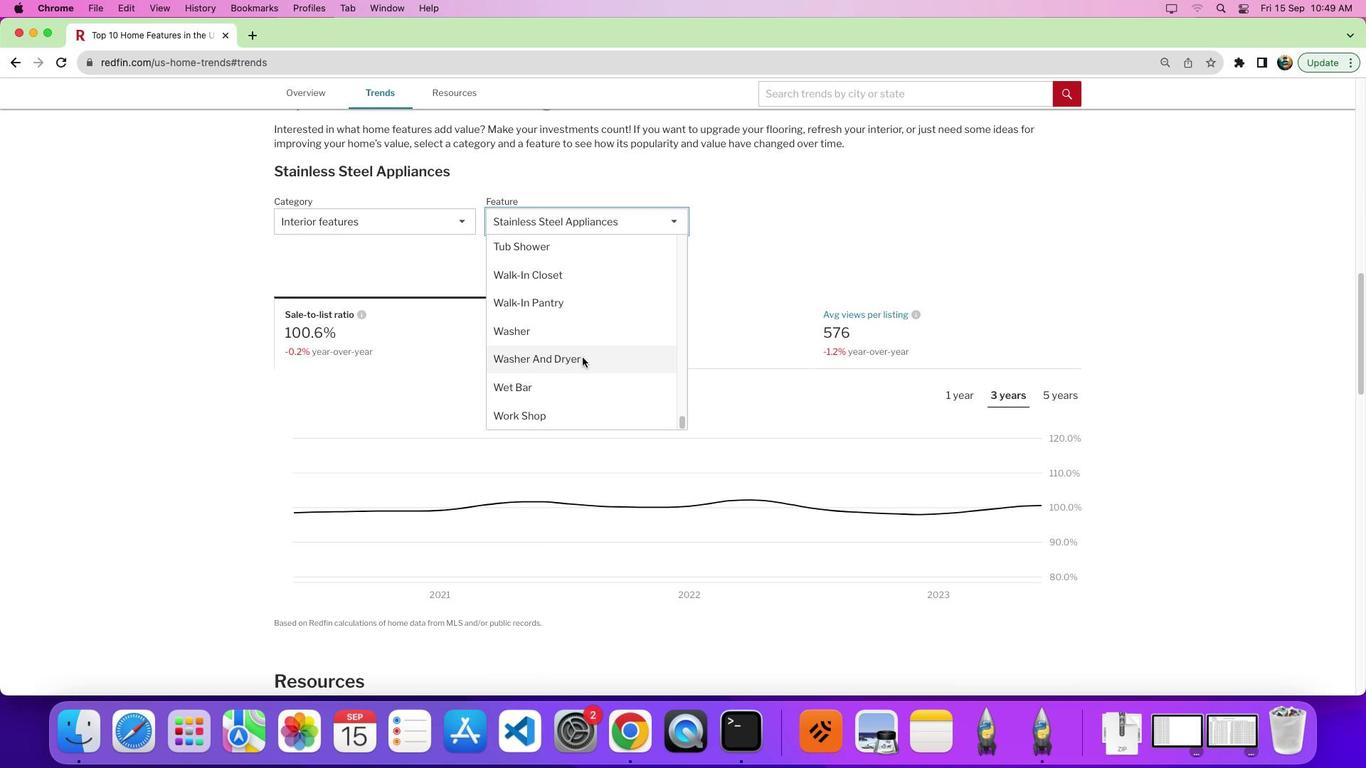 
Action: Mouse scrolled (586, 361) with delta (4, 4)
Screenshot: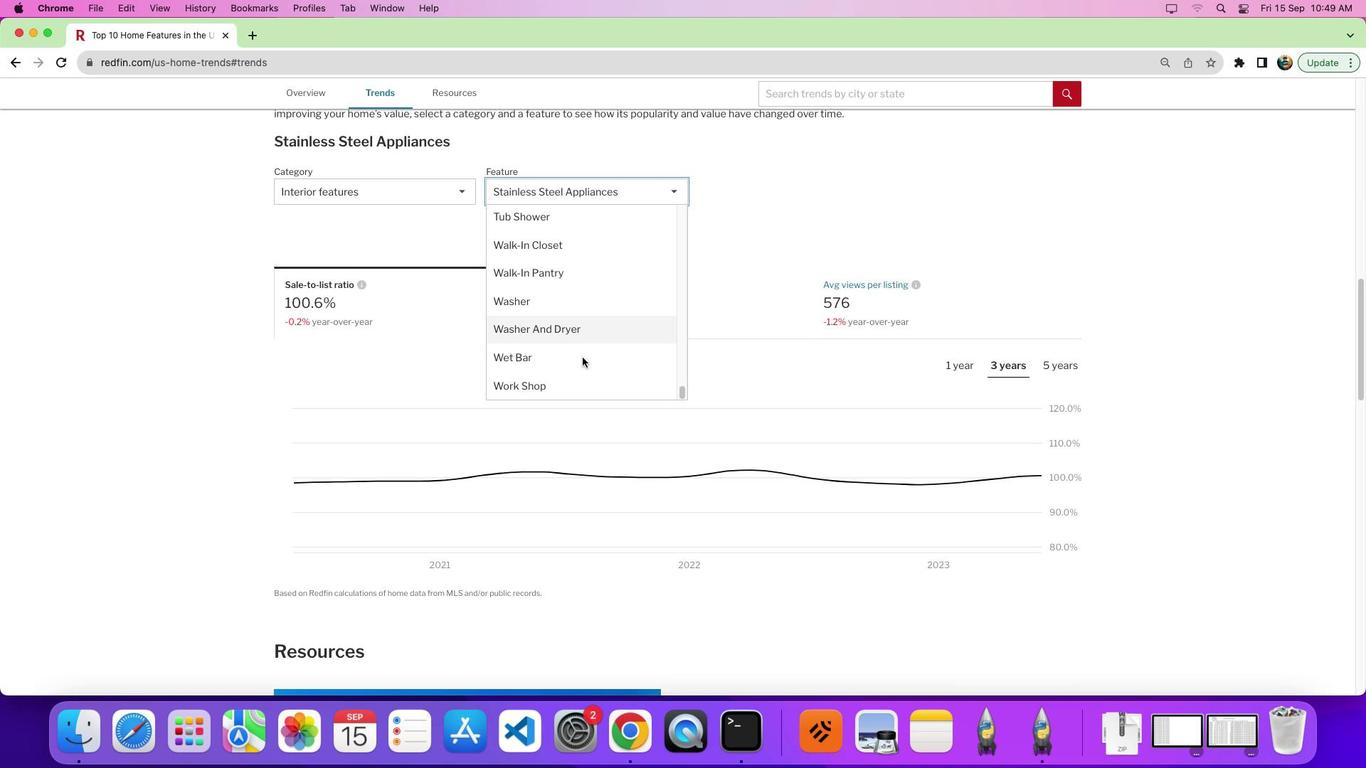 
Action: Mouse scrolled (586, 361) with delta (4, 4)
Screenshot: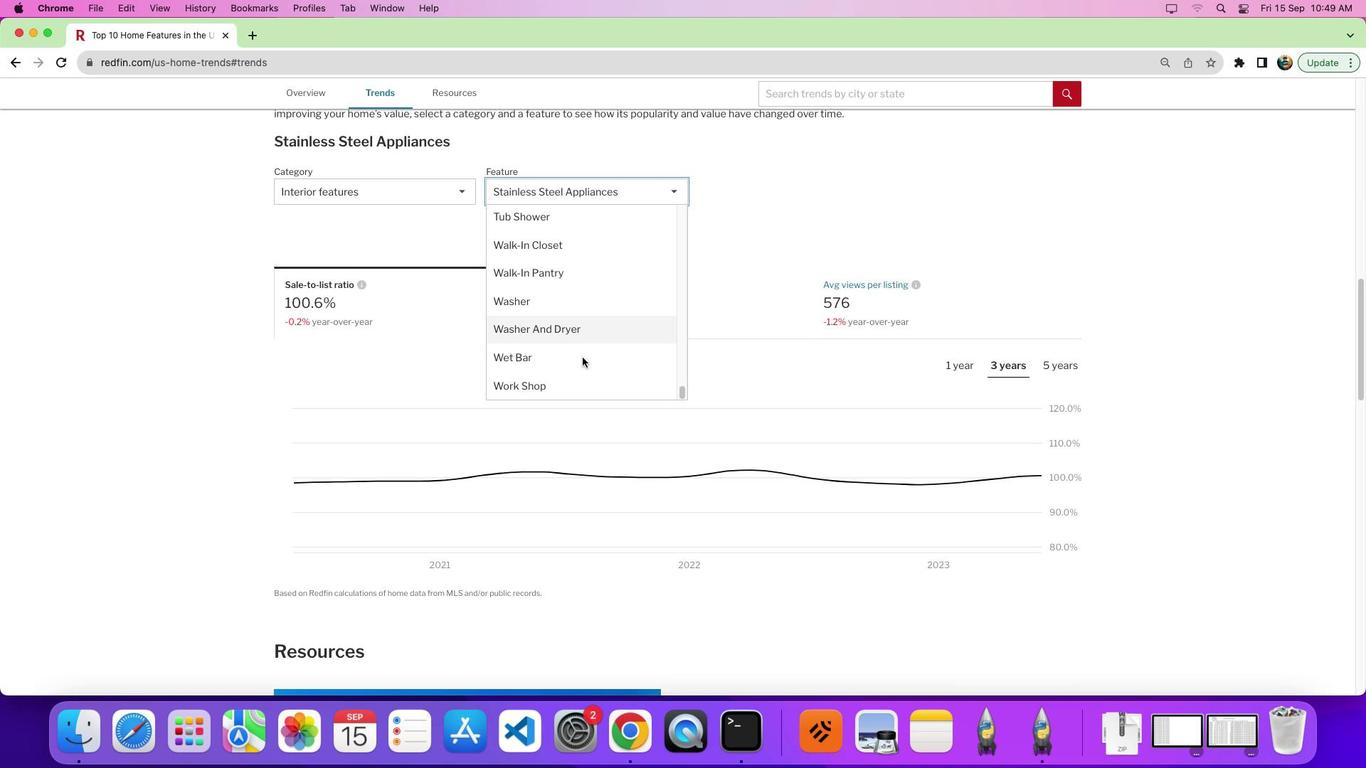 
Action: Mouse scrolled (586, 361) with delta (4, 9)
Screenshot: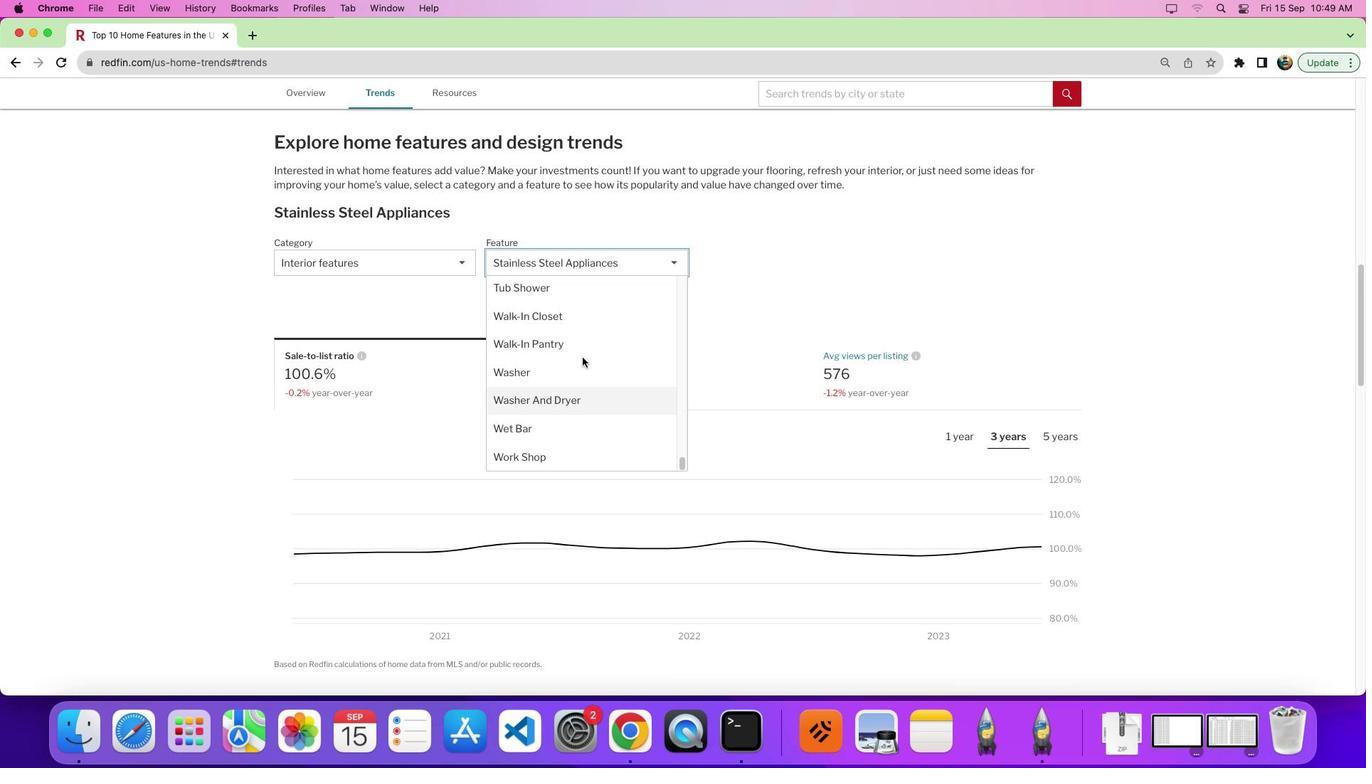 
Action: Mouse moved to (592, 560)
Screenshot: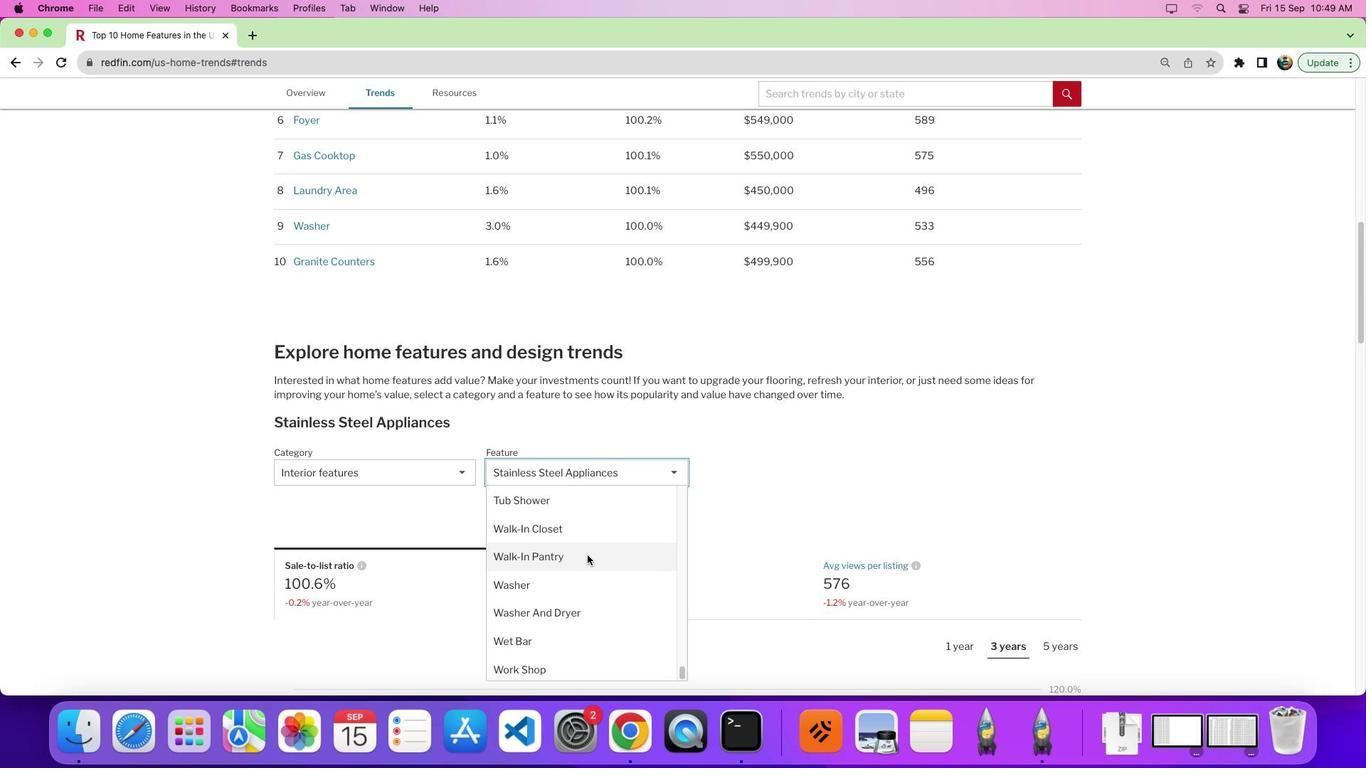 
Action: Mouse scrolled (592, 560) with delta (4, 4)
Screenshot: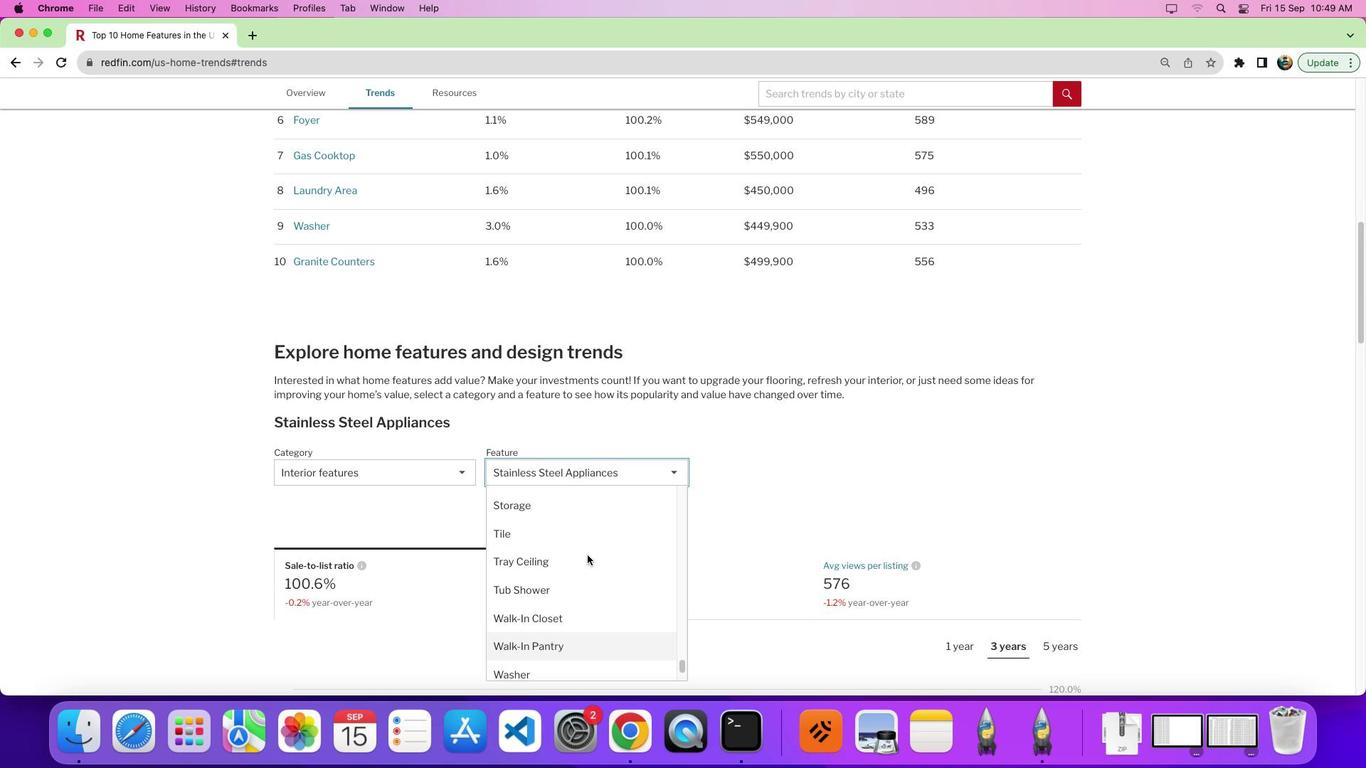 
Action: Mouse scrolled (592, 560) with delta (4, 5)
Screenshot: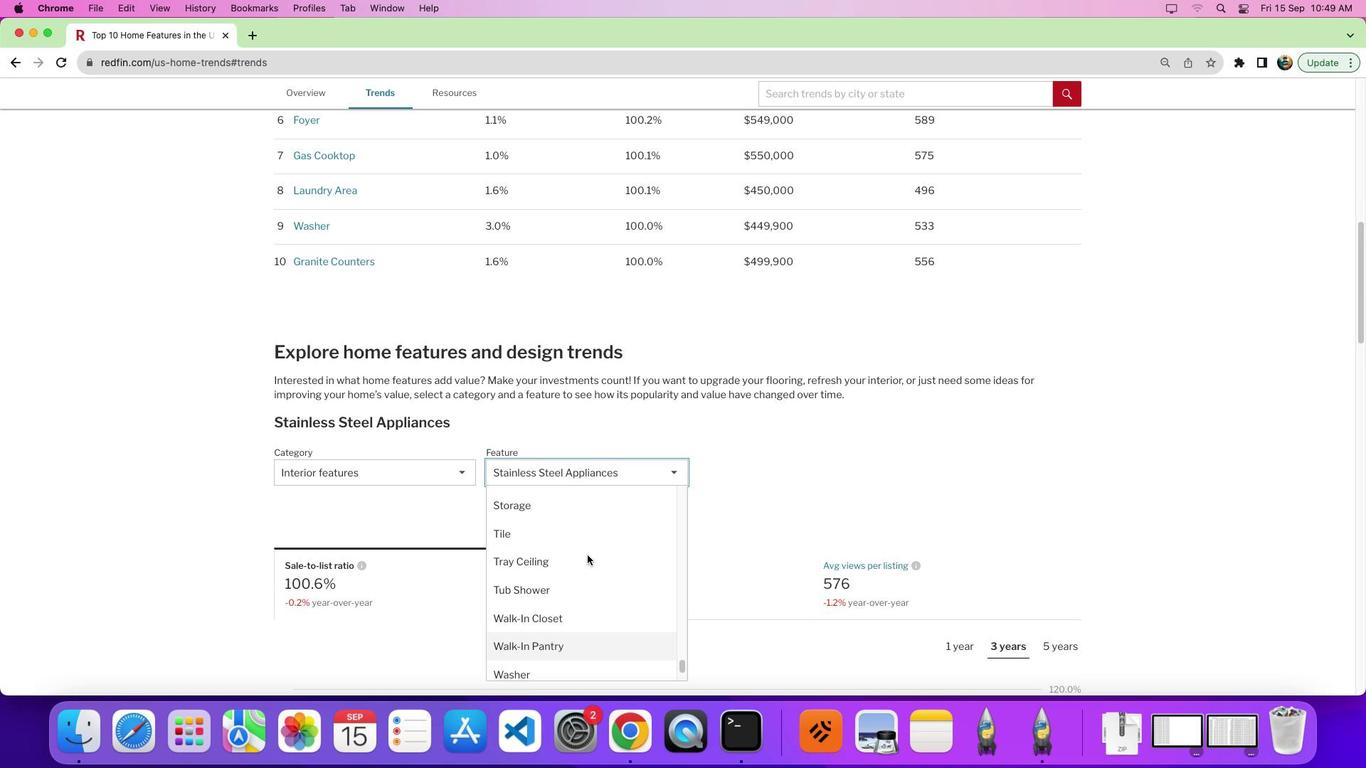 
Action: Mouse scrolled (592, 560) with delta (4, 10)
Screenshot: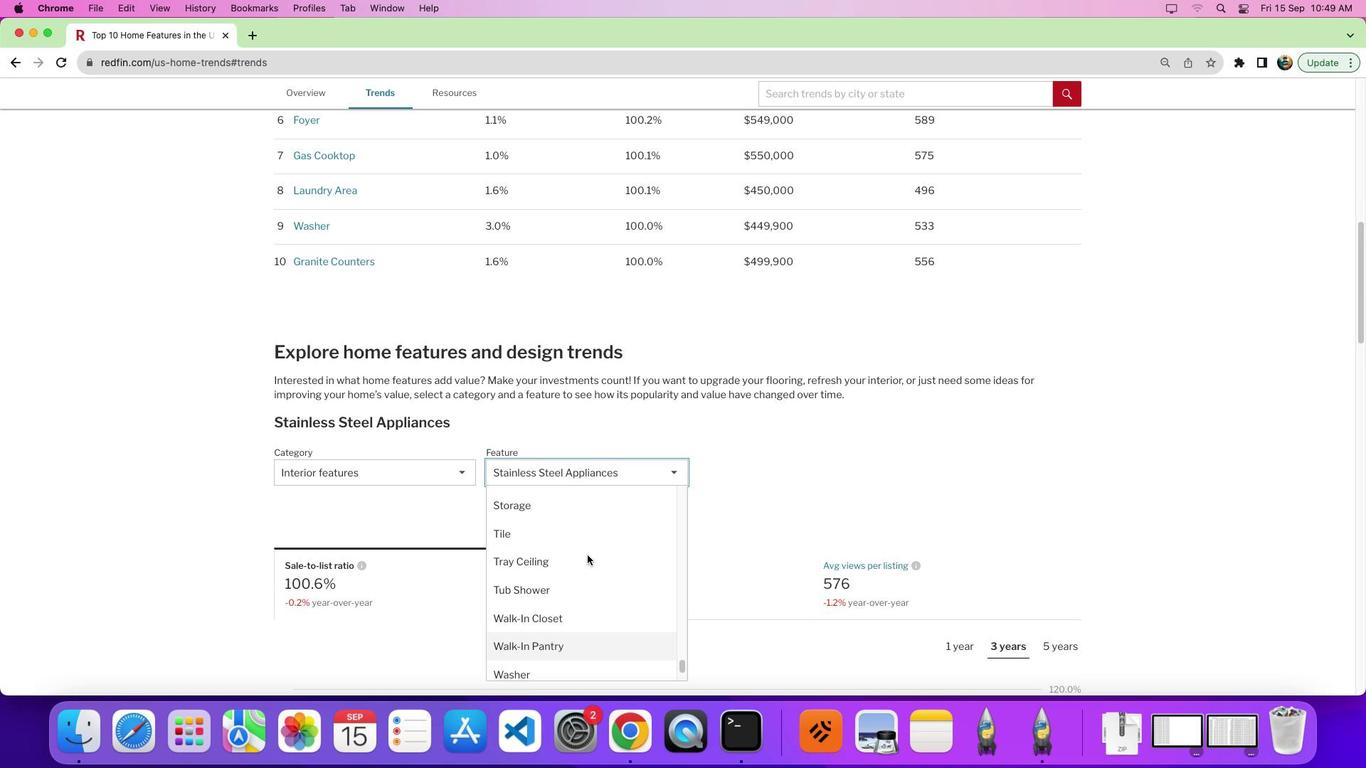 
Action: Mouse scrolled (592, 560) with delta (4, 13)
Screenshot: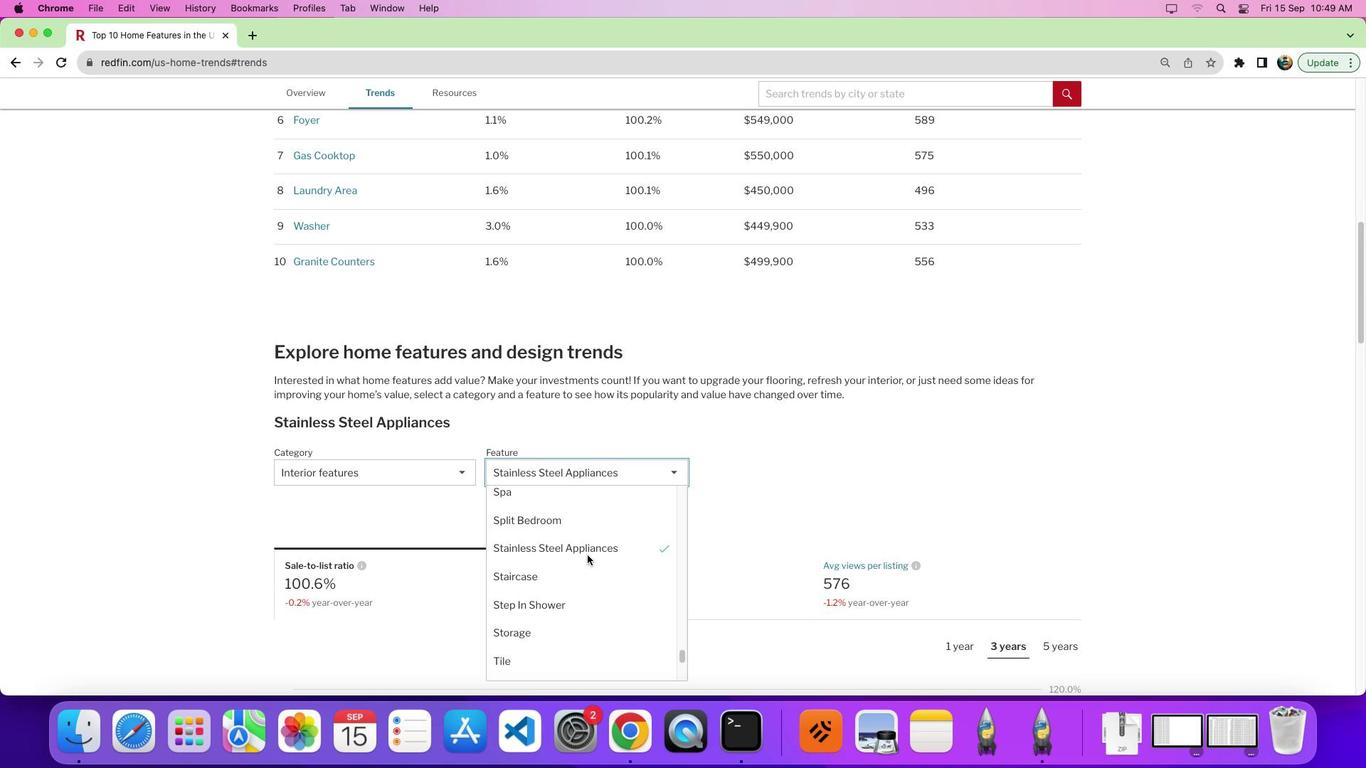 
Action: Mouse scrolled (592, 560) with delta (4, 4)
Screenshot: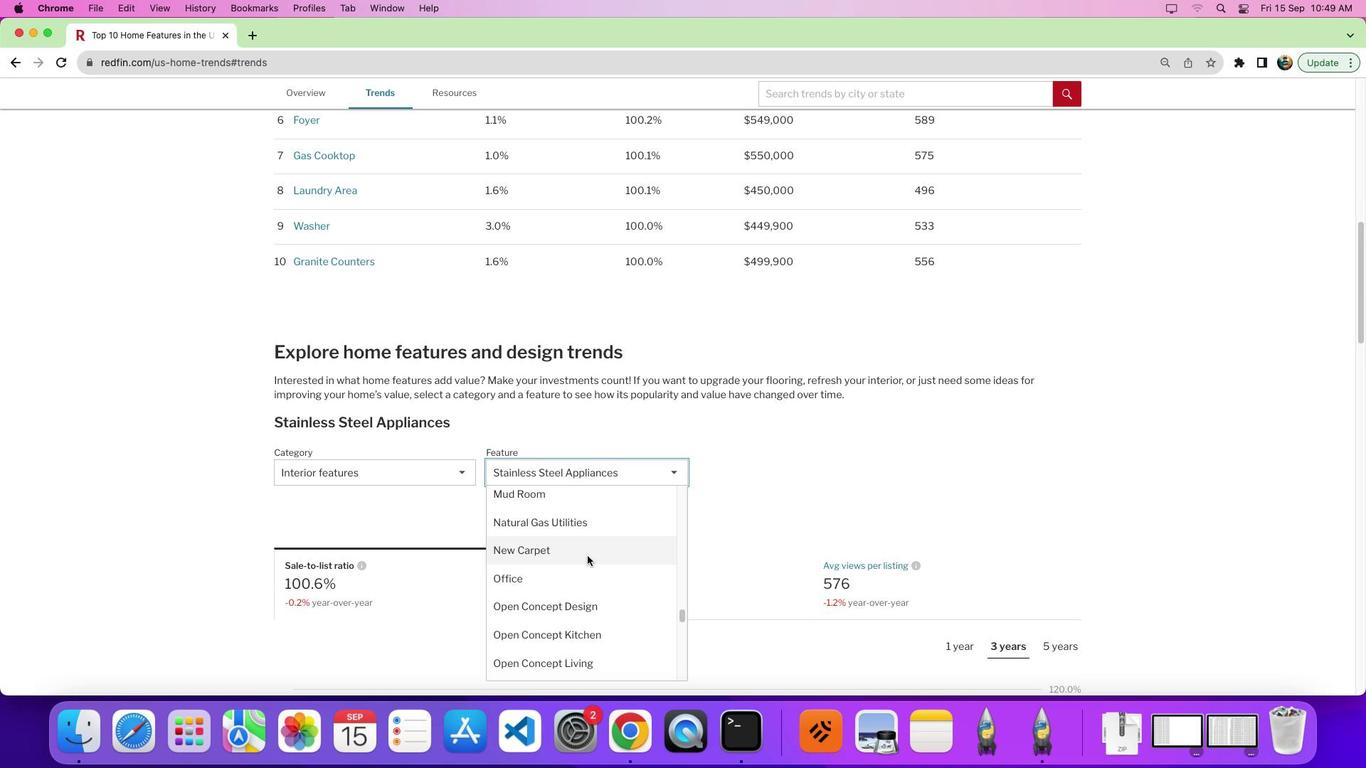 
Action: Mouse scrolled (592, 560) with delta (4, 5)
Screenshot: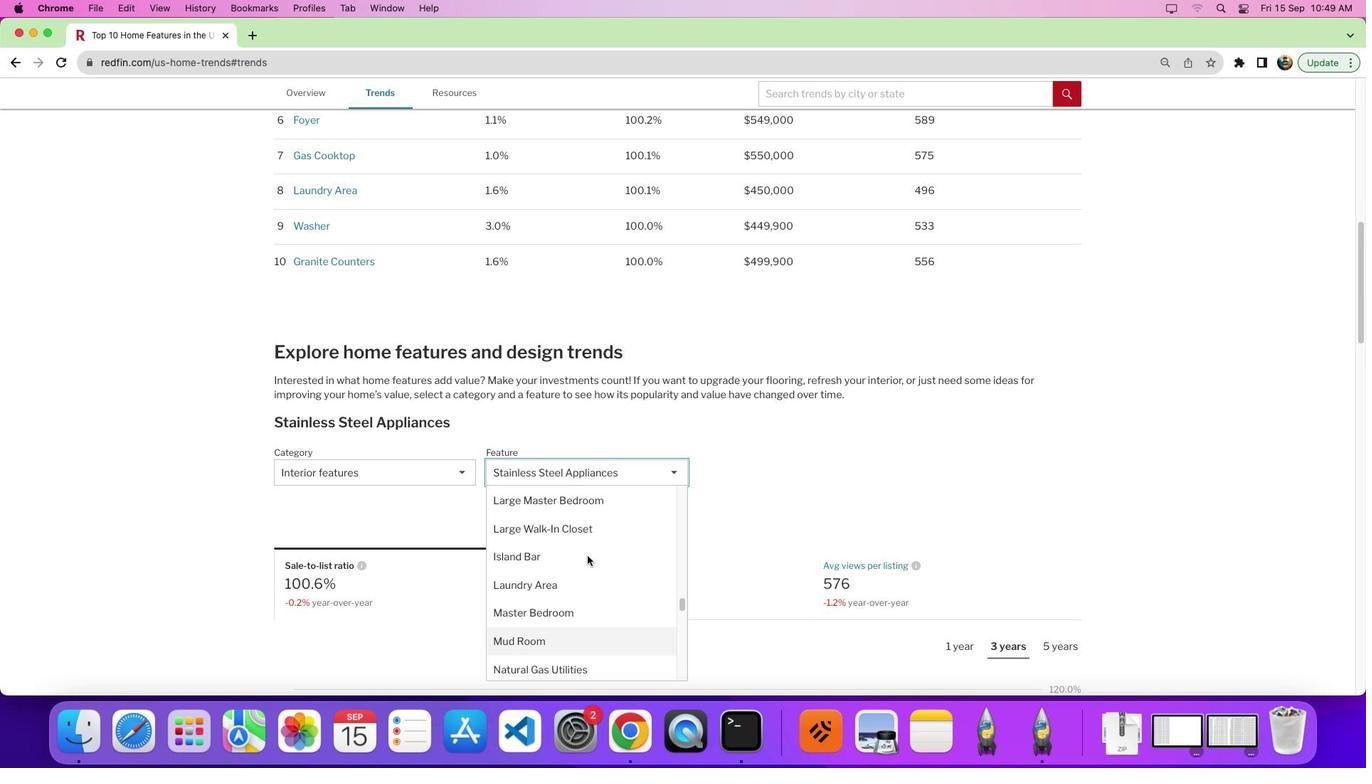 
Action: Mouse scrolled (592, 560) with delta (4, 10)
Screenshot: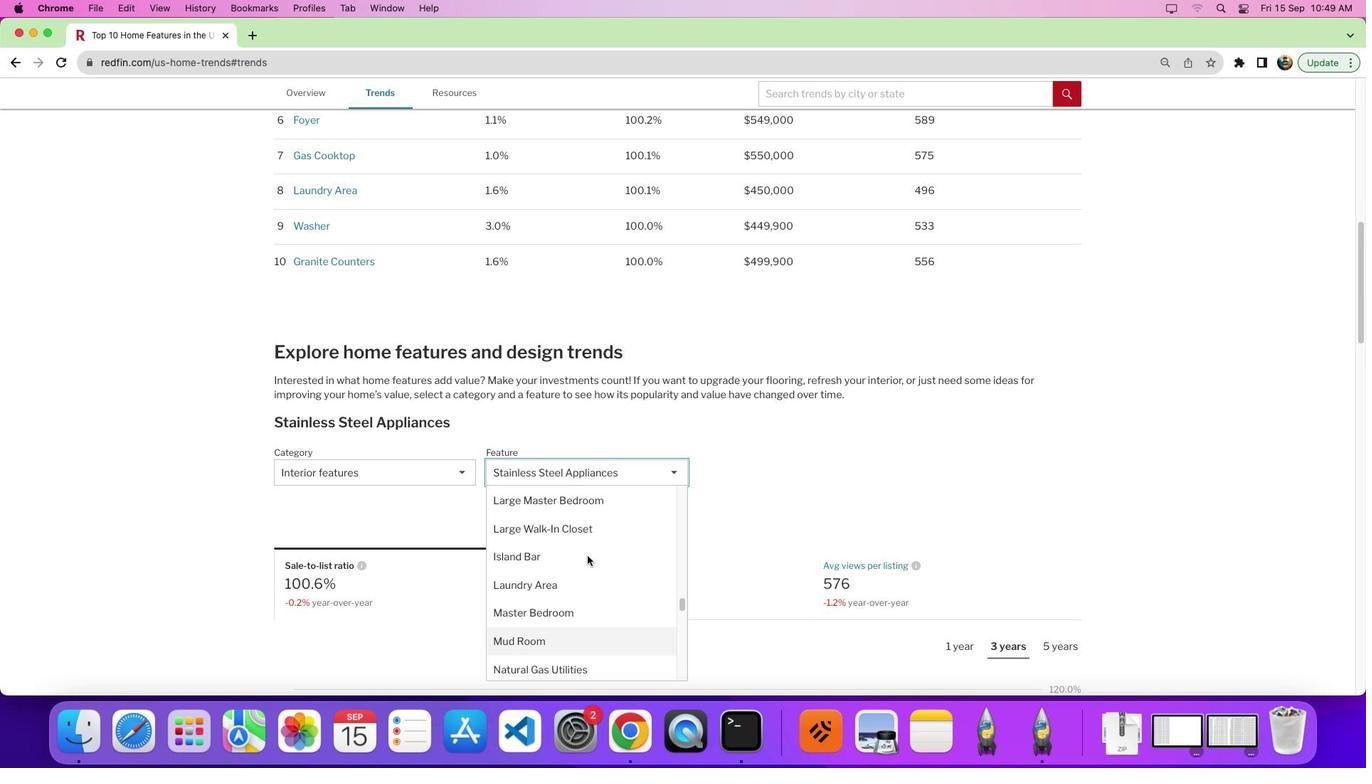 
Action: Mouse moved to (593, 556)
Screenshot: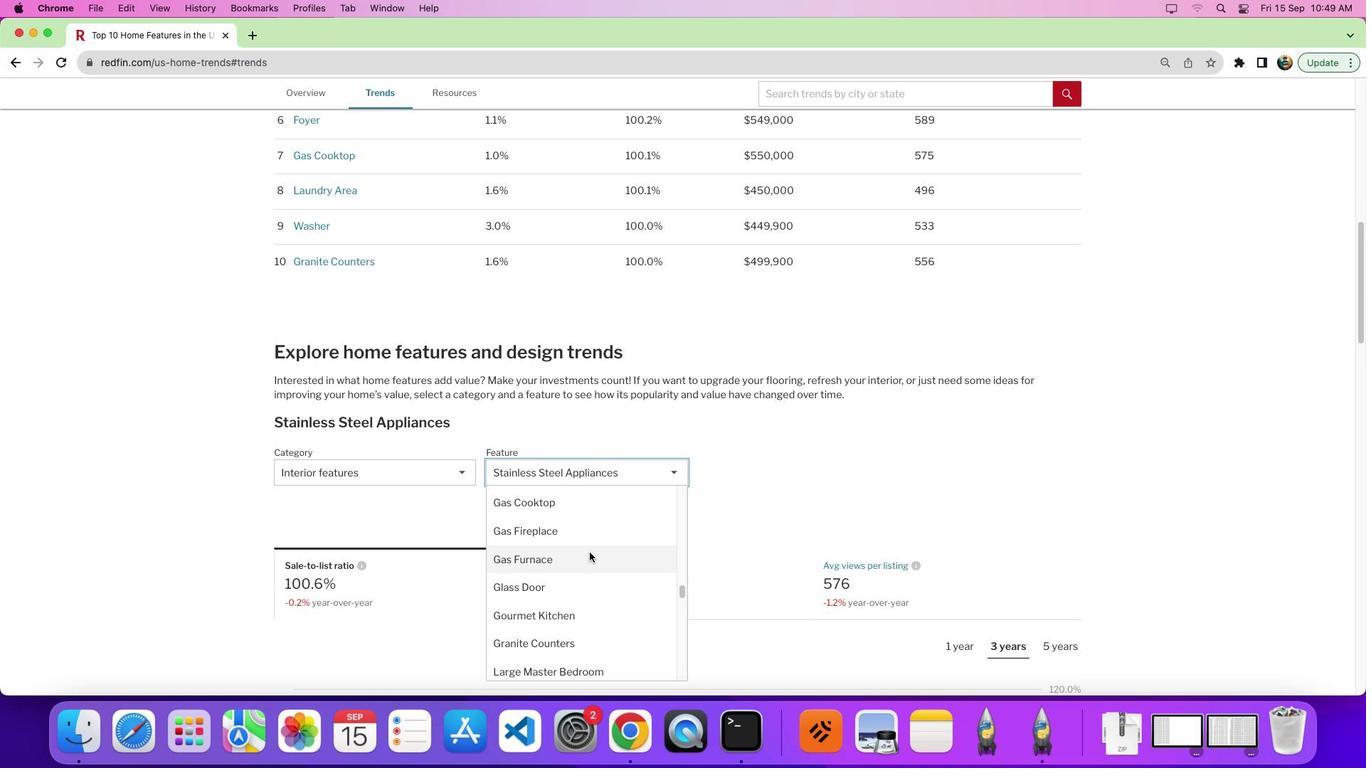 
Action: Mouse scrolled (593, 556) with delta (4, 4)
Screenshot: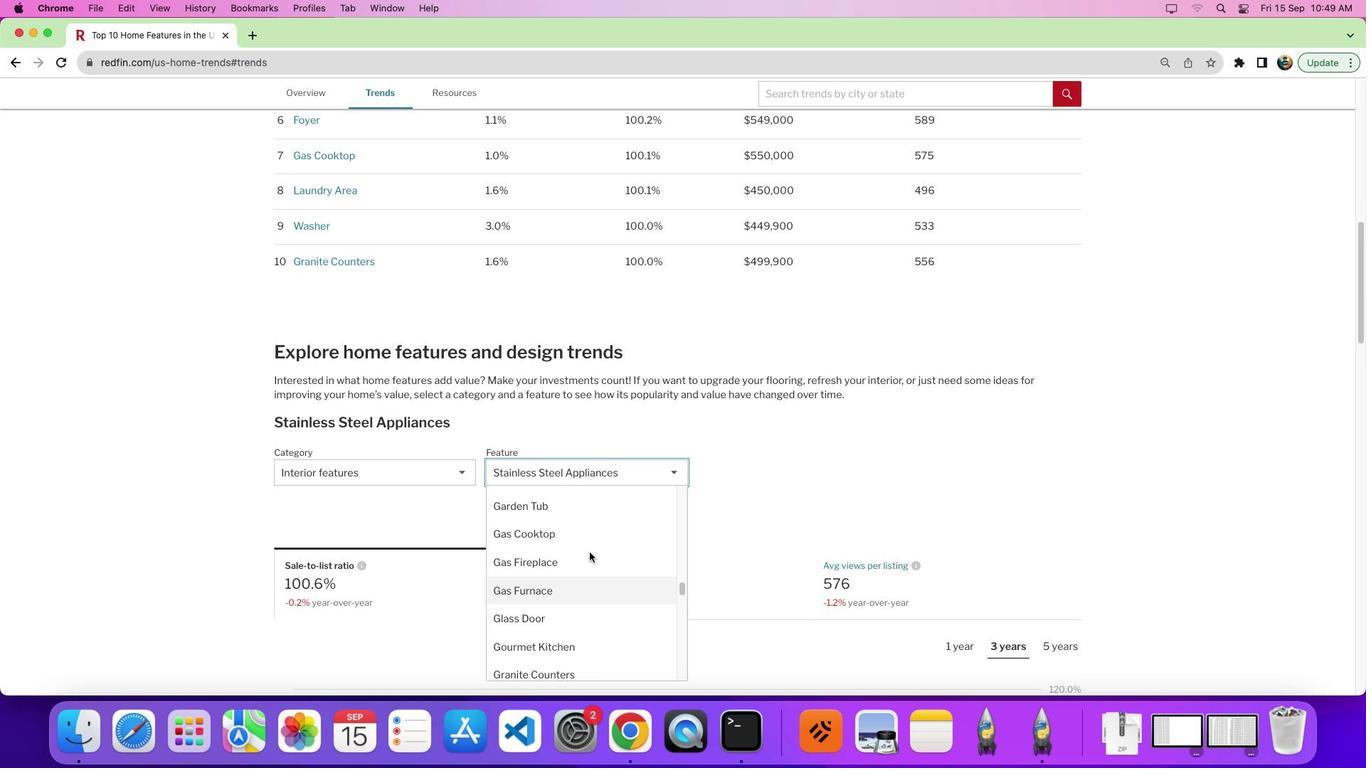 
Action: Mouse scrolled (593, 556) with delta (4, 5)
Screenshot: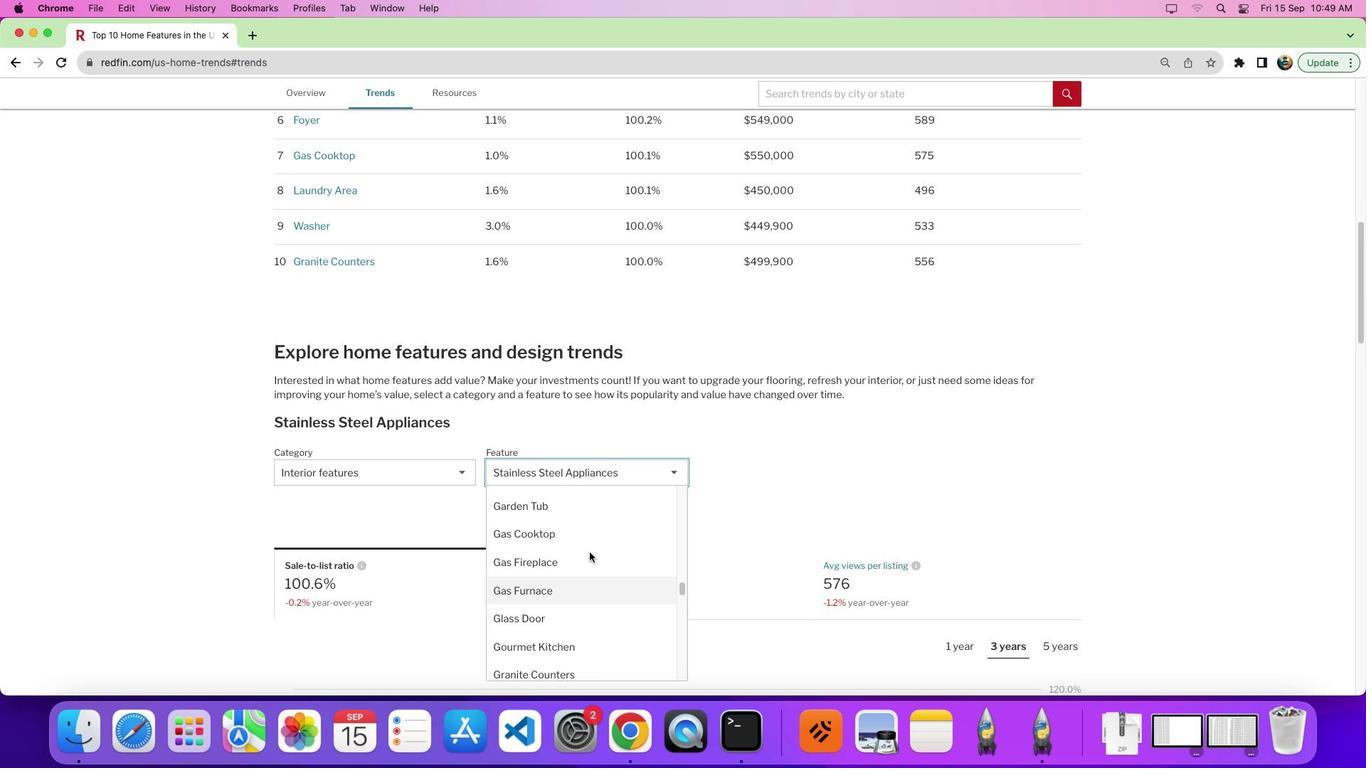 
Action: Mouse scrolled (593, 556) with delta (4, 11)
Screenshot: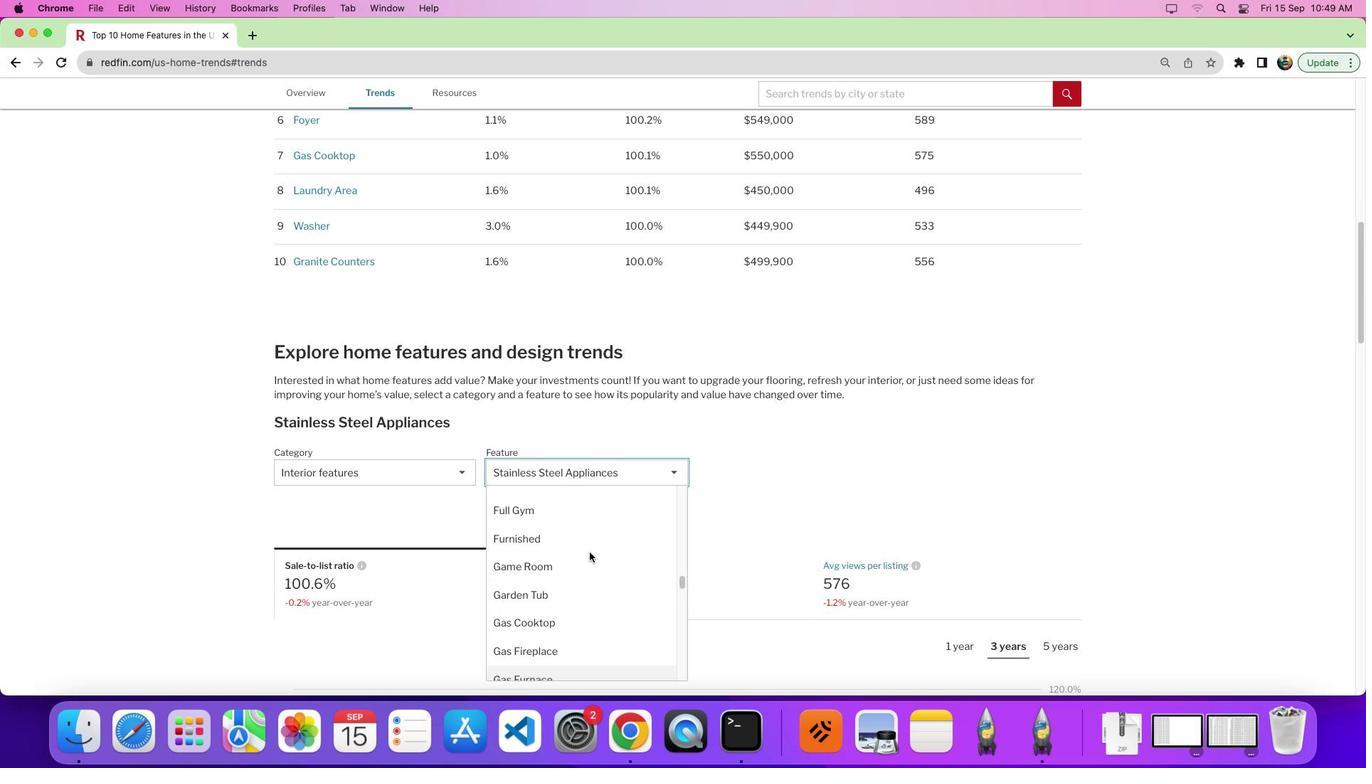 
Action: Mouse scrolled (593, 556) with delta (4, 14)
Screenshot: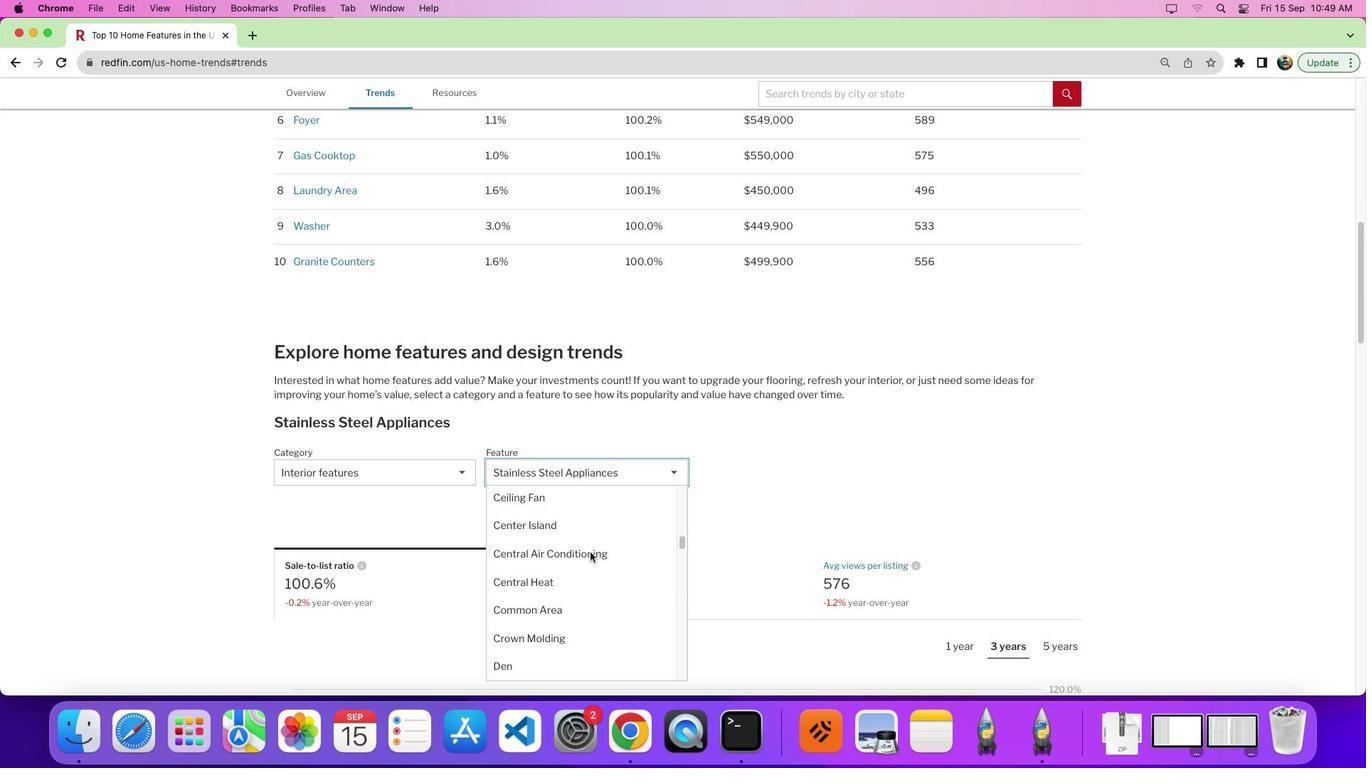 
Action: Mouse moved to (595, 555)
Screenshot: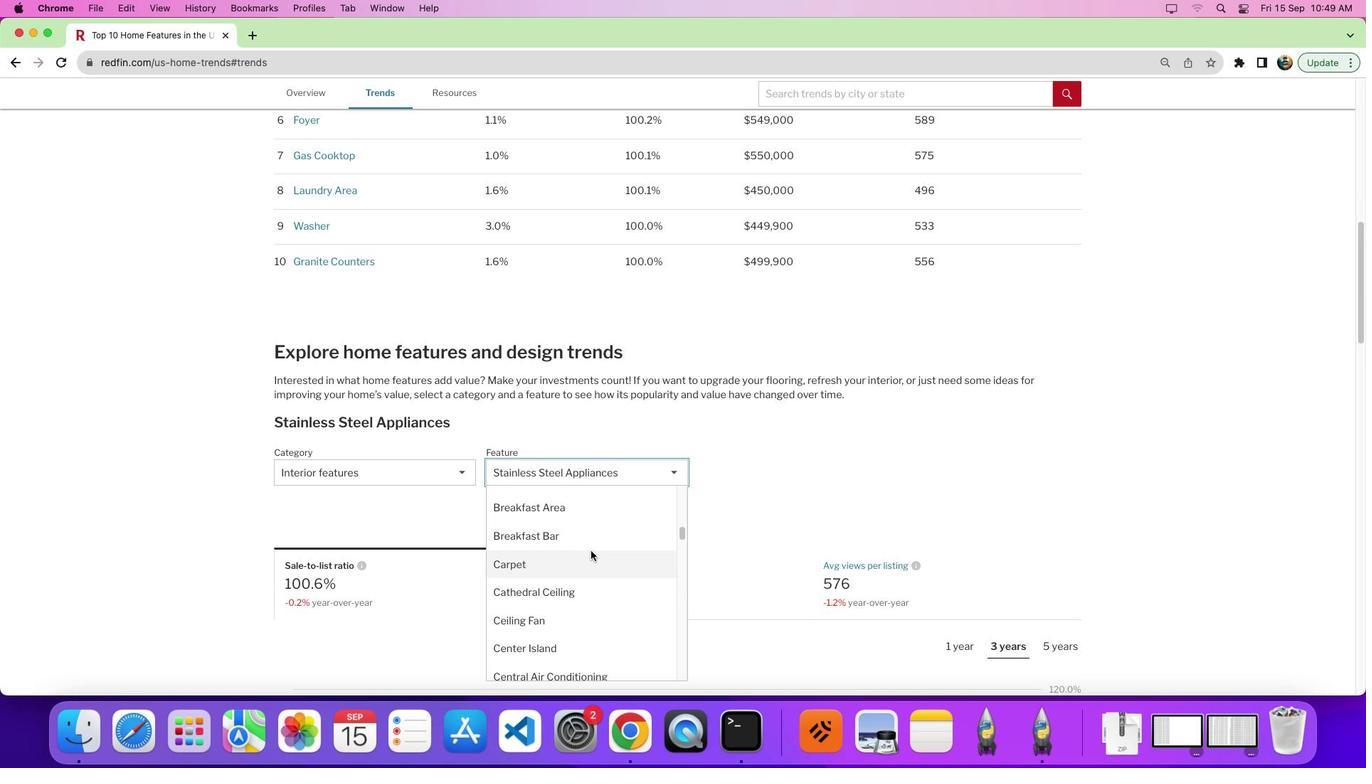 
Action: Mouse scrolled (595, 555) with delta (4, 4)
Screenshot: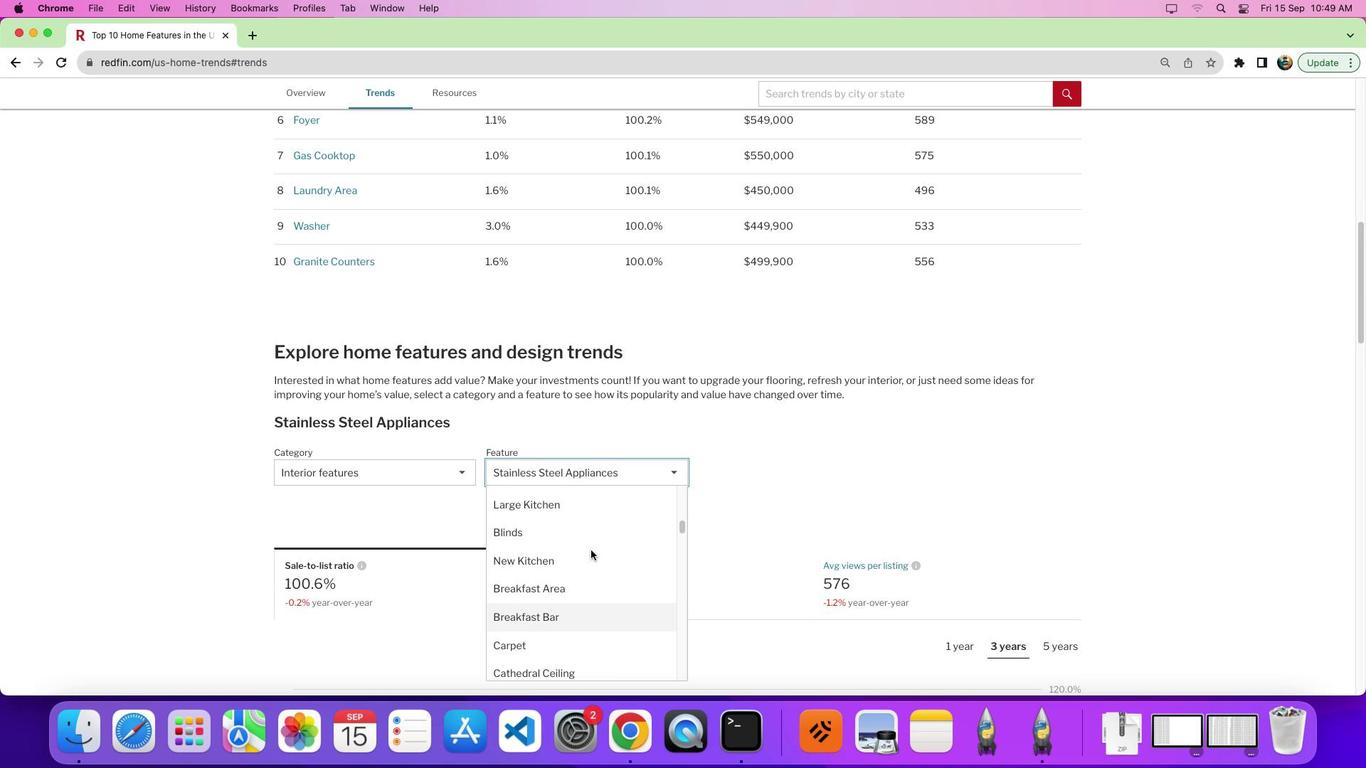 
Action: Mouse scrolled (595, 555) with delta (4, 5)
Screenshot: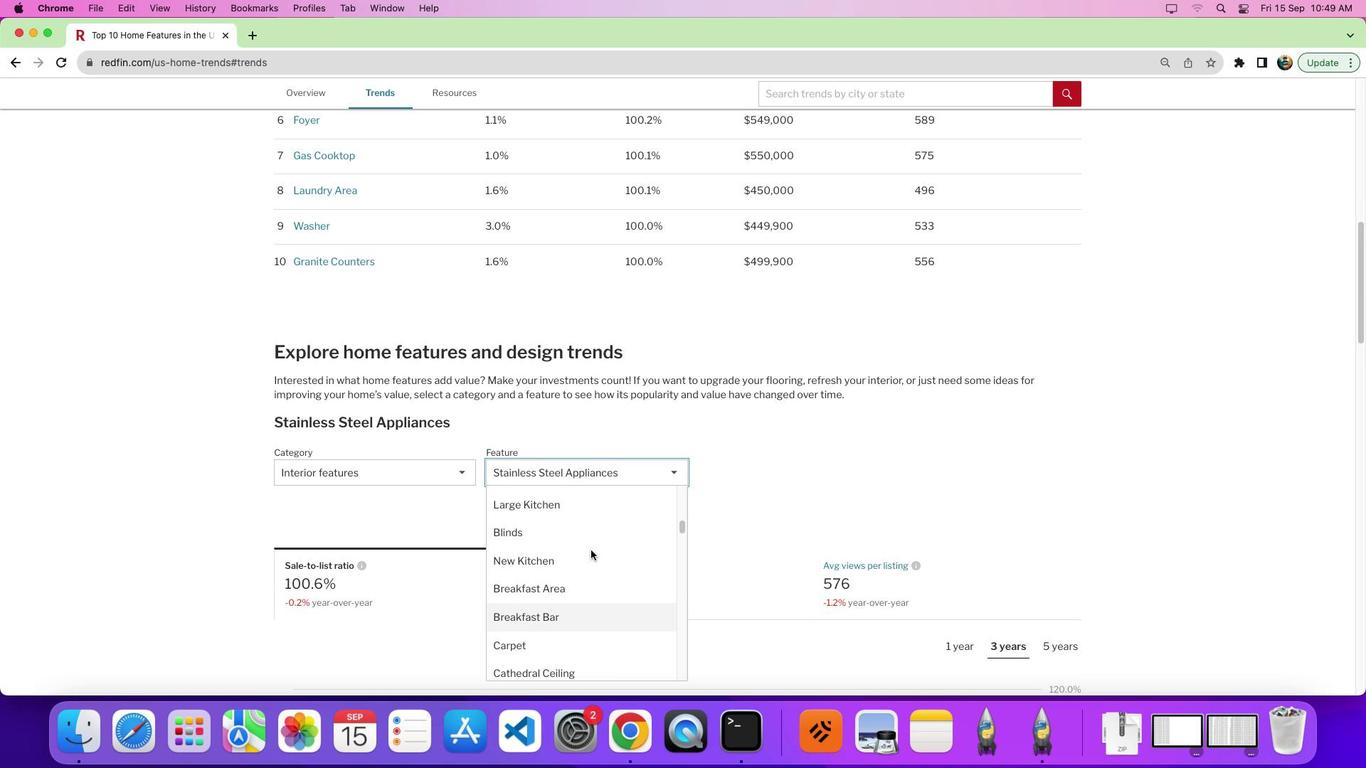 
Action: Mouse scrolled (595, 555) with delta (4, 10)
Screenshot: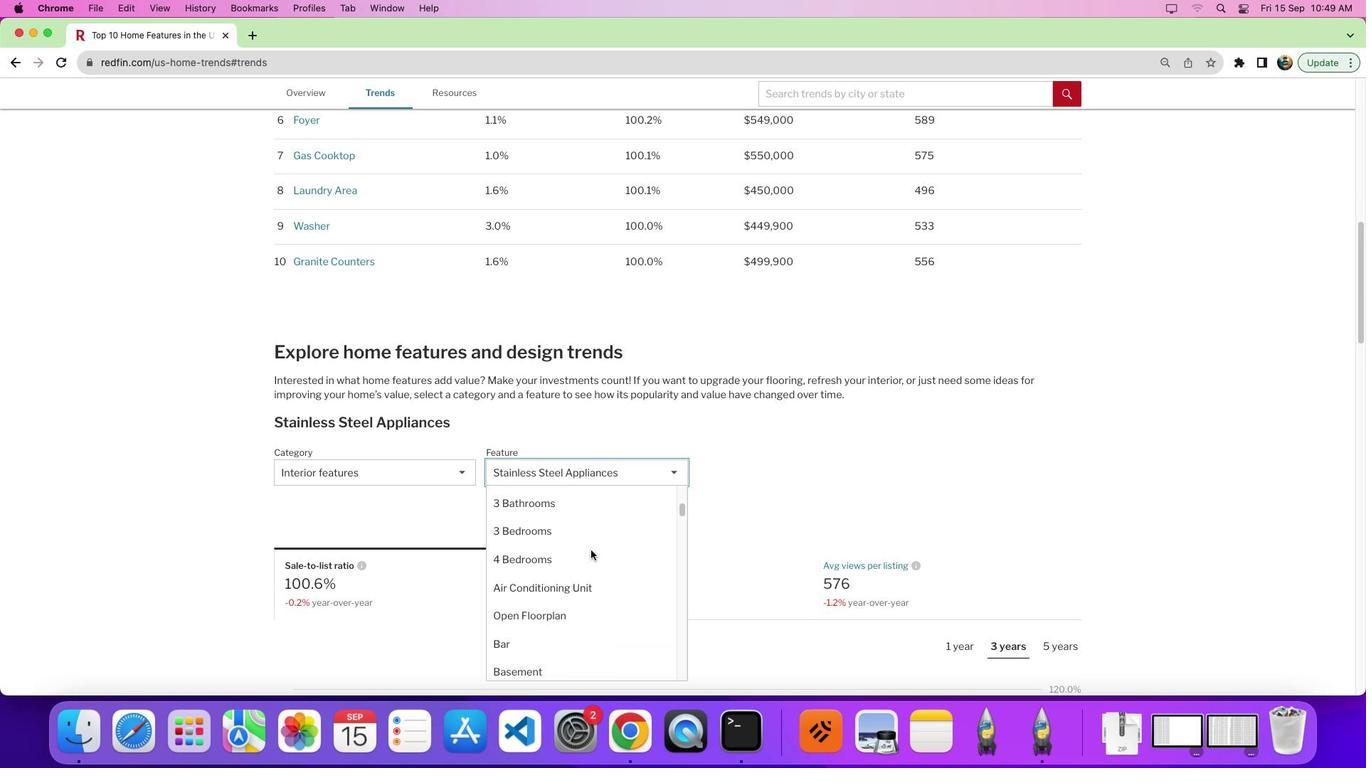 
Action: Mouse moved to (595, 555)
Screenshot: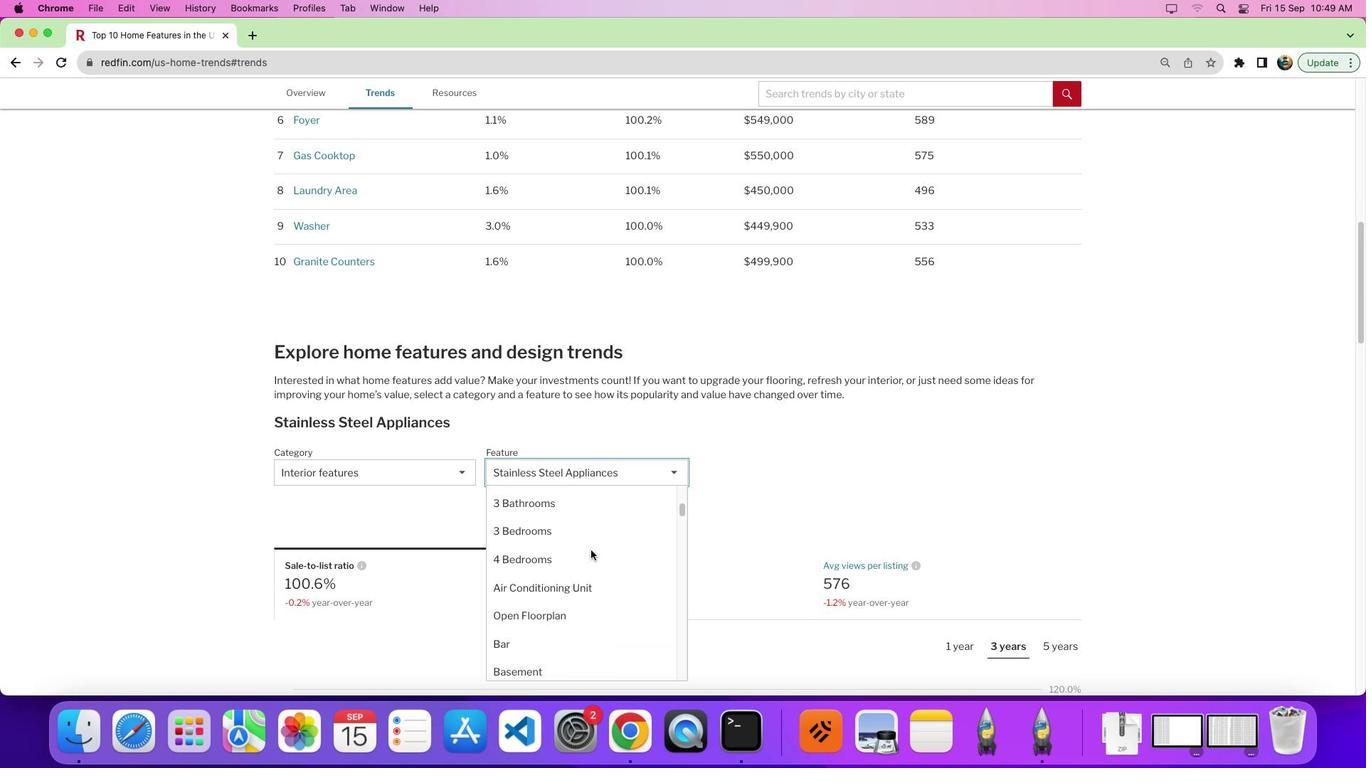 
Action: Mouse scrolled (595, 555) with delta (4, 14)
Screenshot: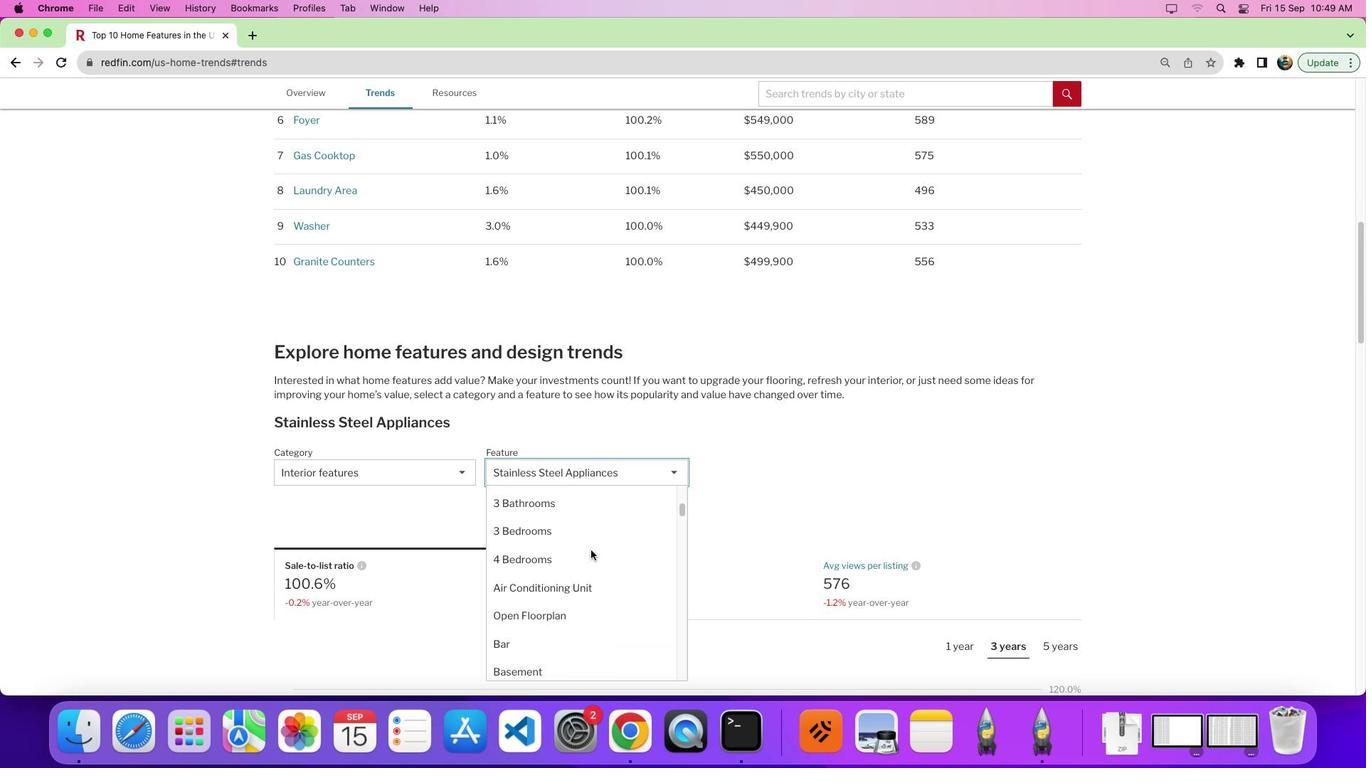 
Action: Mouse scrolled (595, 555) with delta (4, 4)
Screenshot: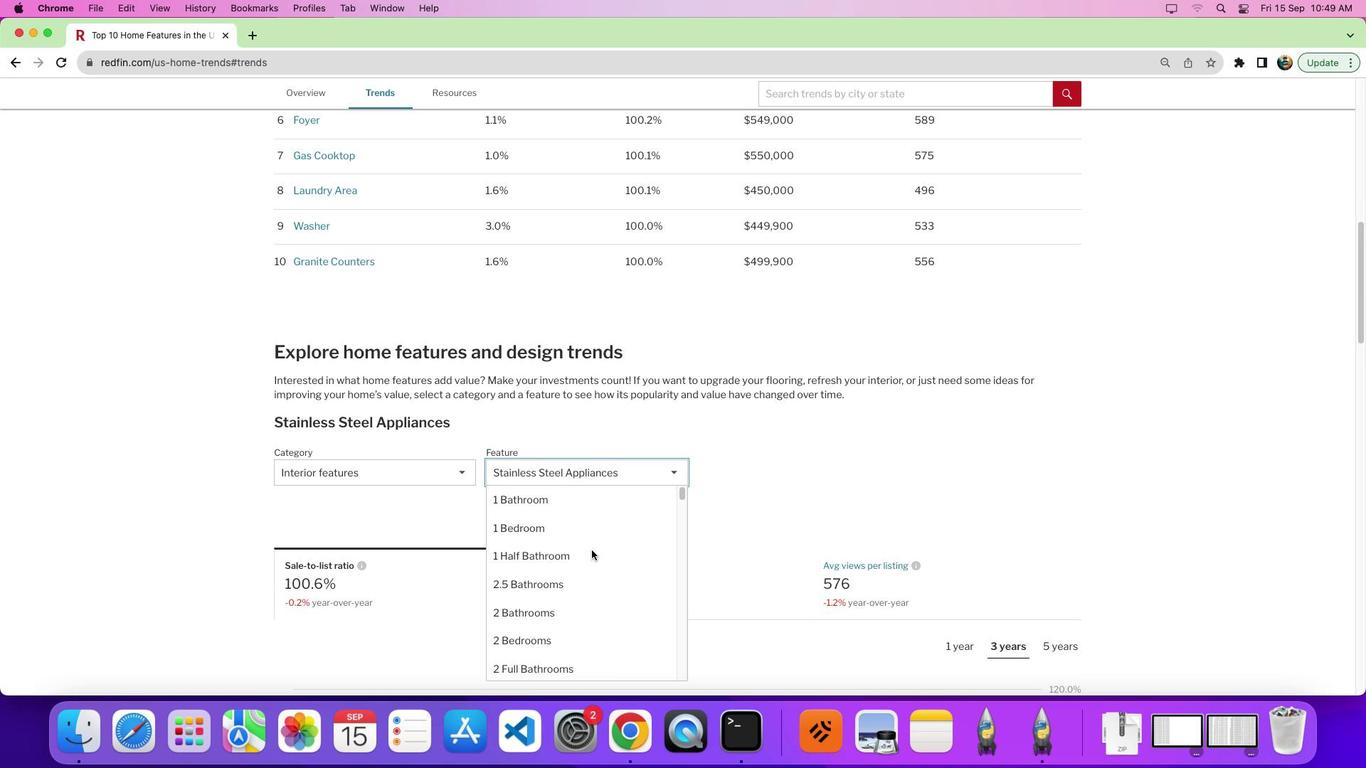 
Action: Mouse scrolled (595, 555) with delta (4, 5)
Screenshot: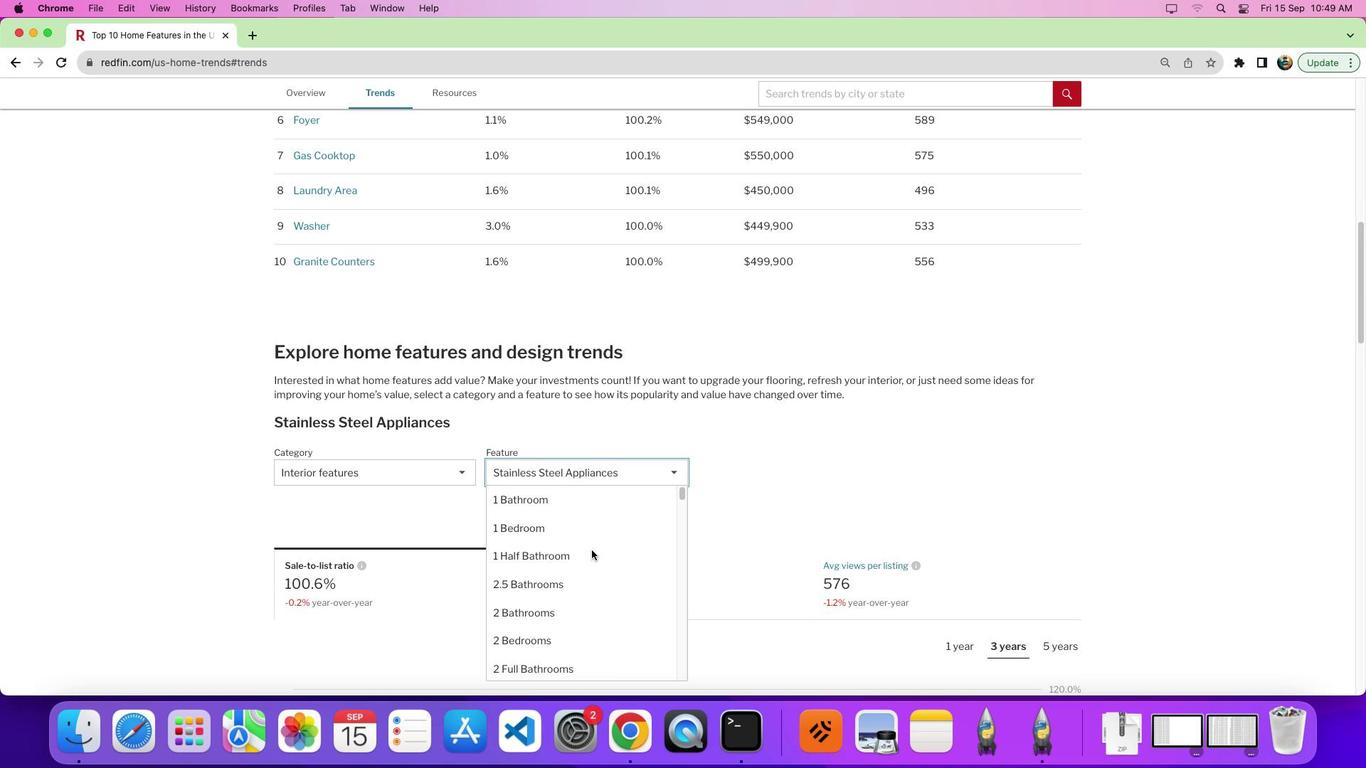 
Action: Mouse scrolled (595, 555) with delta (4, 10)
Screenshot: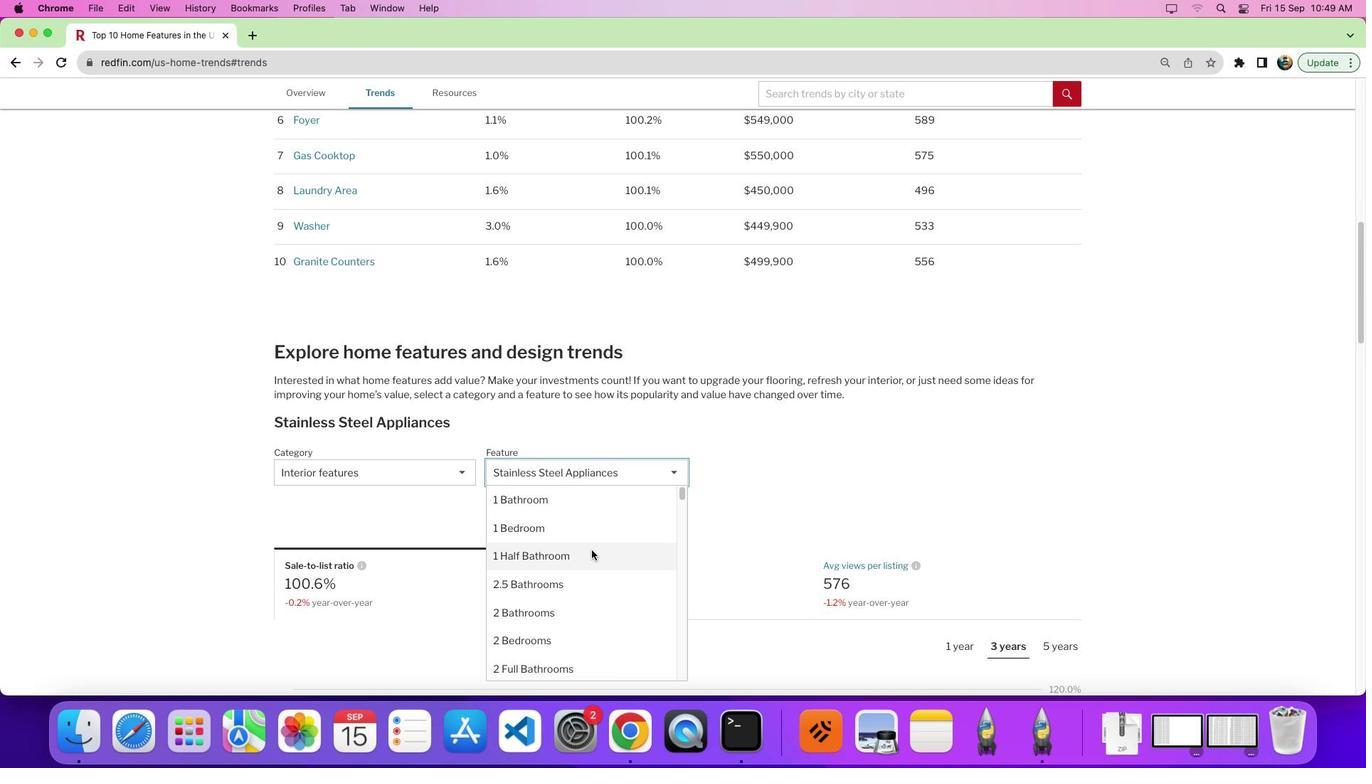 
Action: Mouse moved to (577, 545)
Screenshot: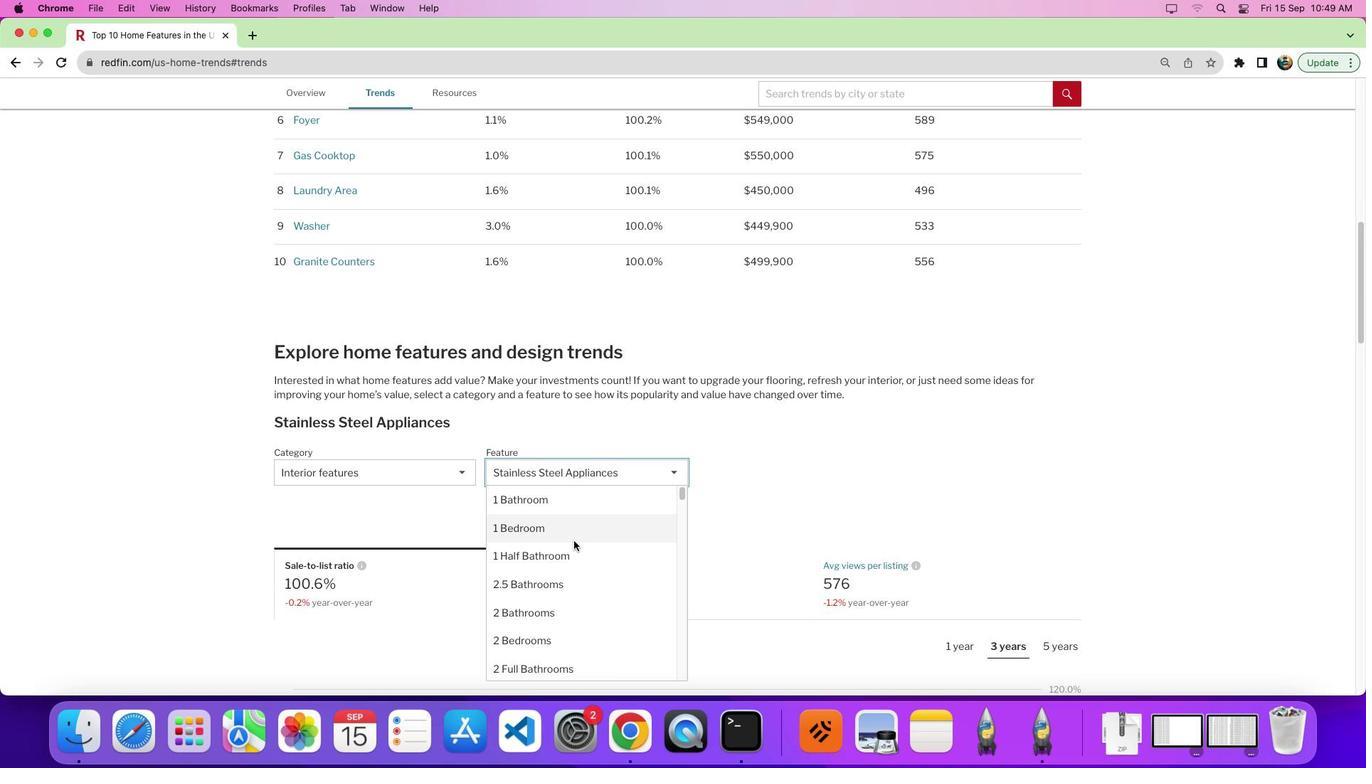
Action: Mouse pressed left at (577, 545)
Screenshot: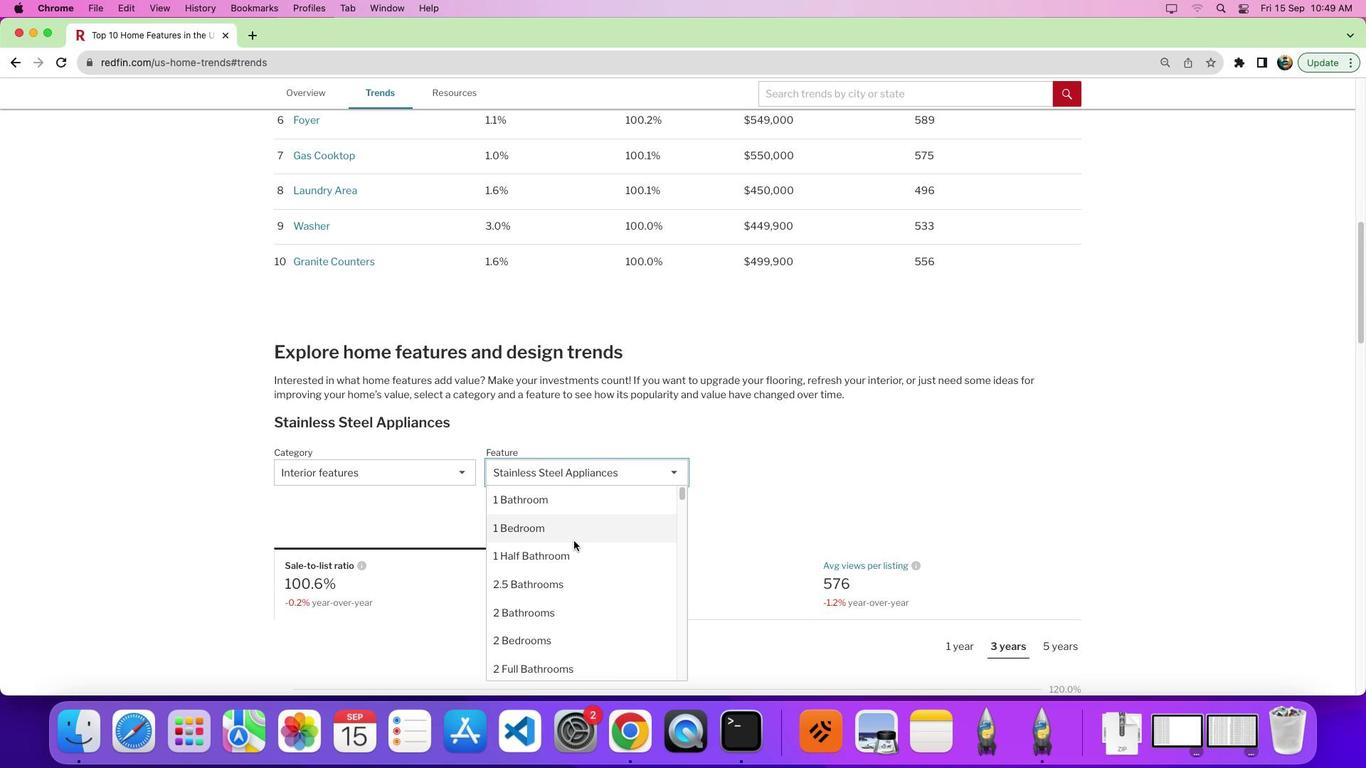 
Action: Mouse moved to (903, 512)
Screenshot: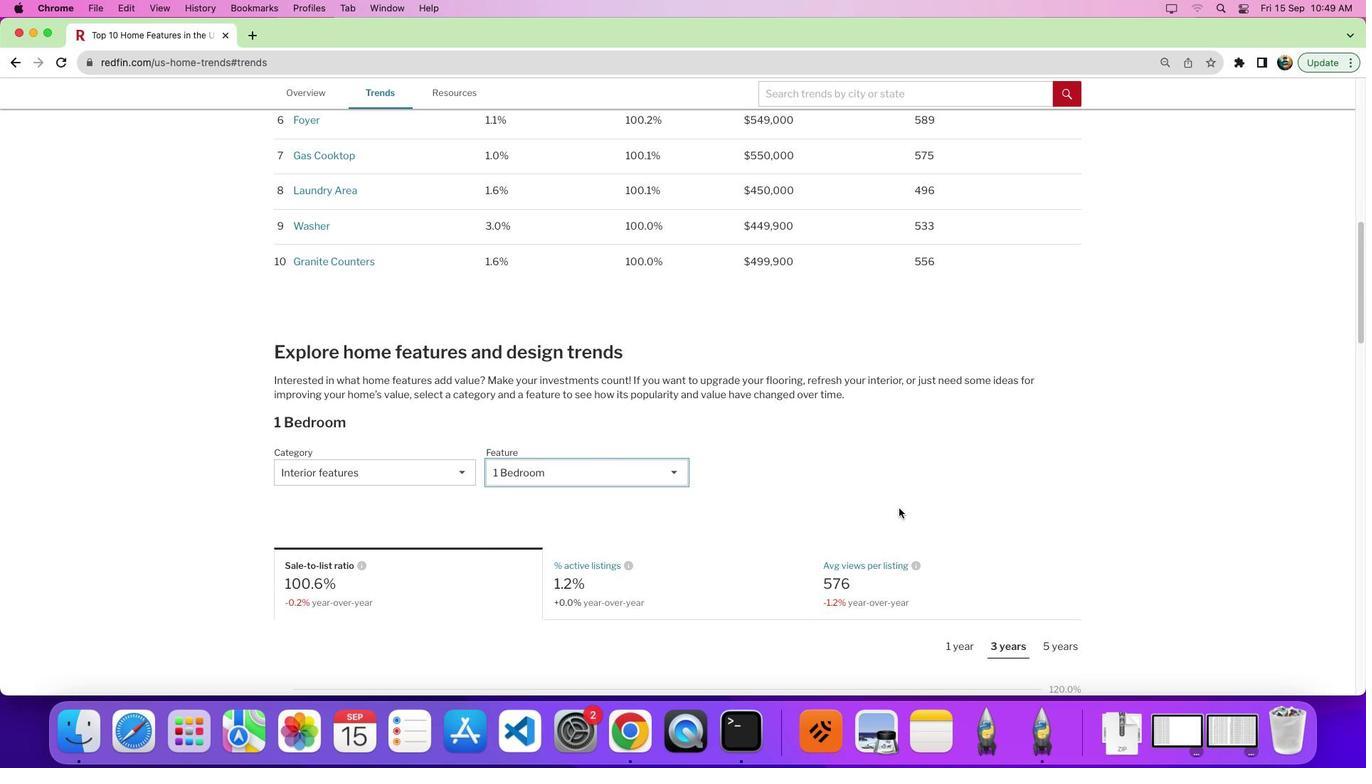 
Action: Mouse scrolled (903, 512) with delta (4, 3)
Screenshot: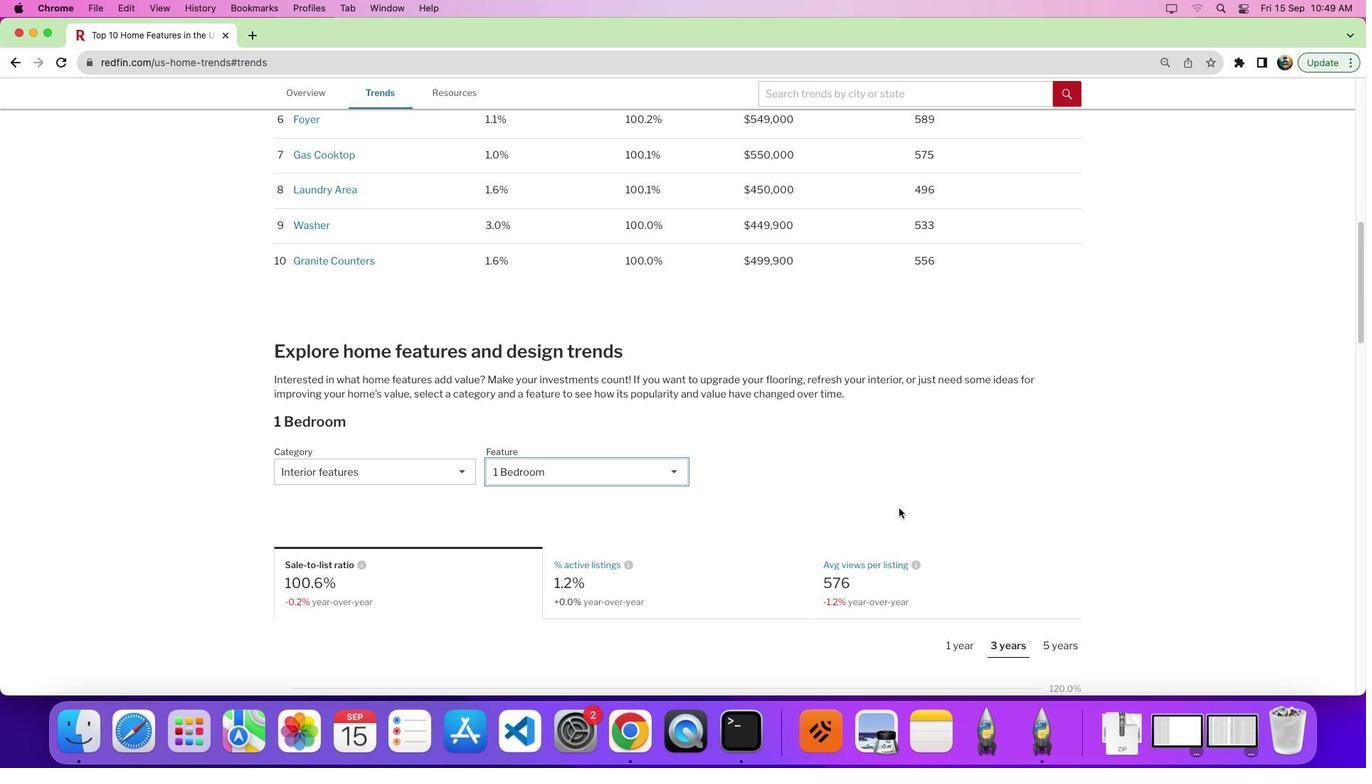 
Action: Mouse scrolled (903, 512) with delta (4, 3)
Screenshot: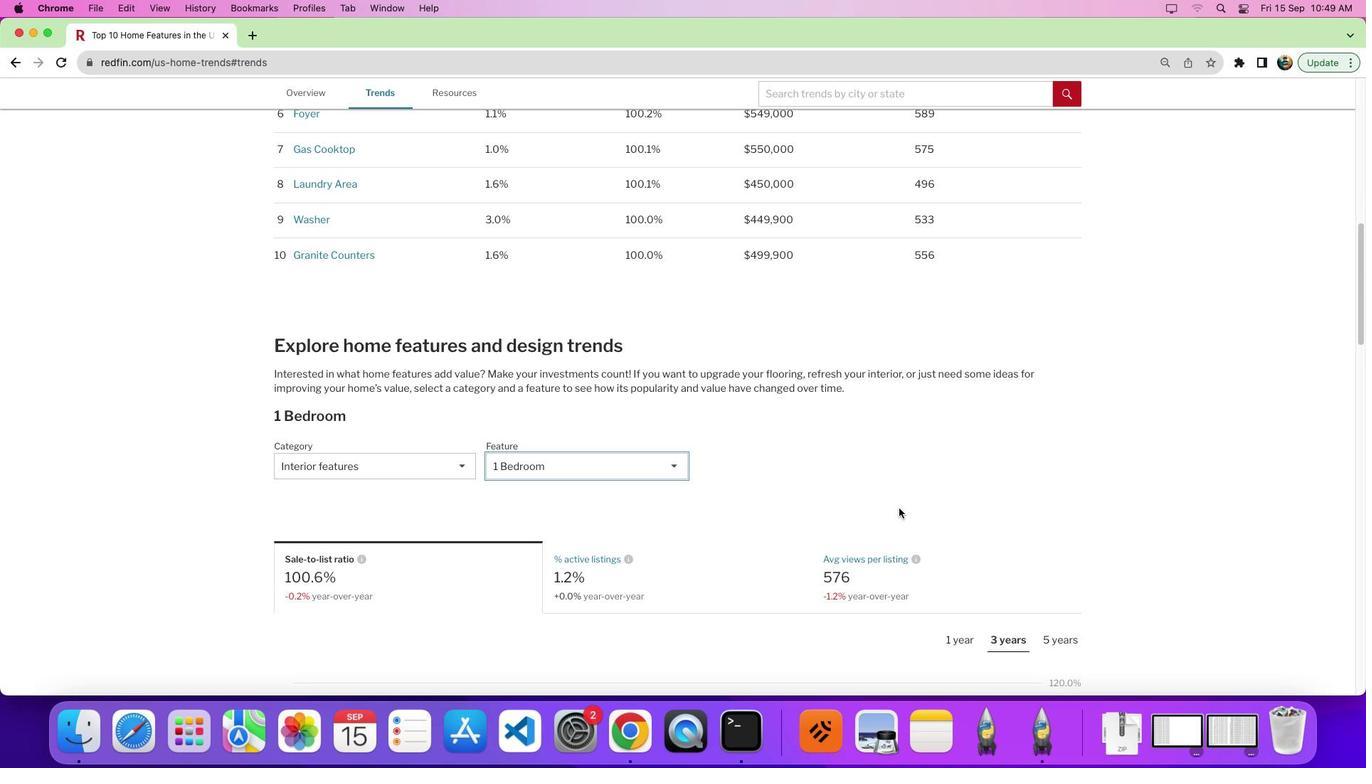 
Action: Mouse moved to (817, 534)
Screenshot: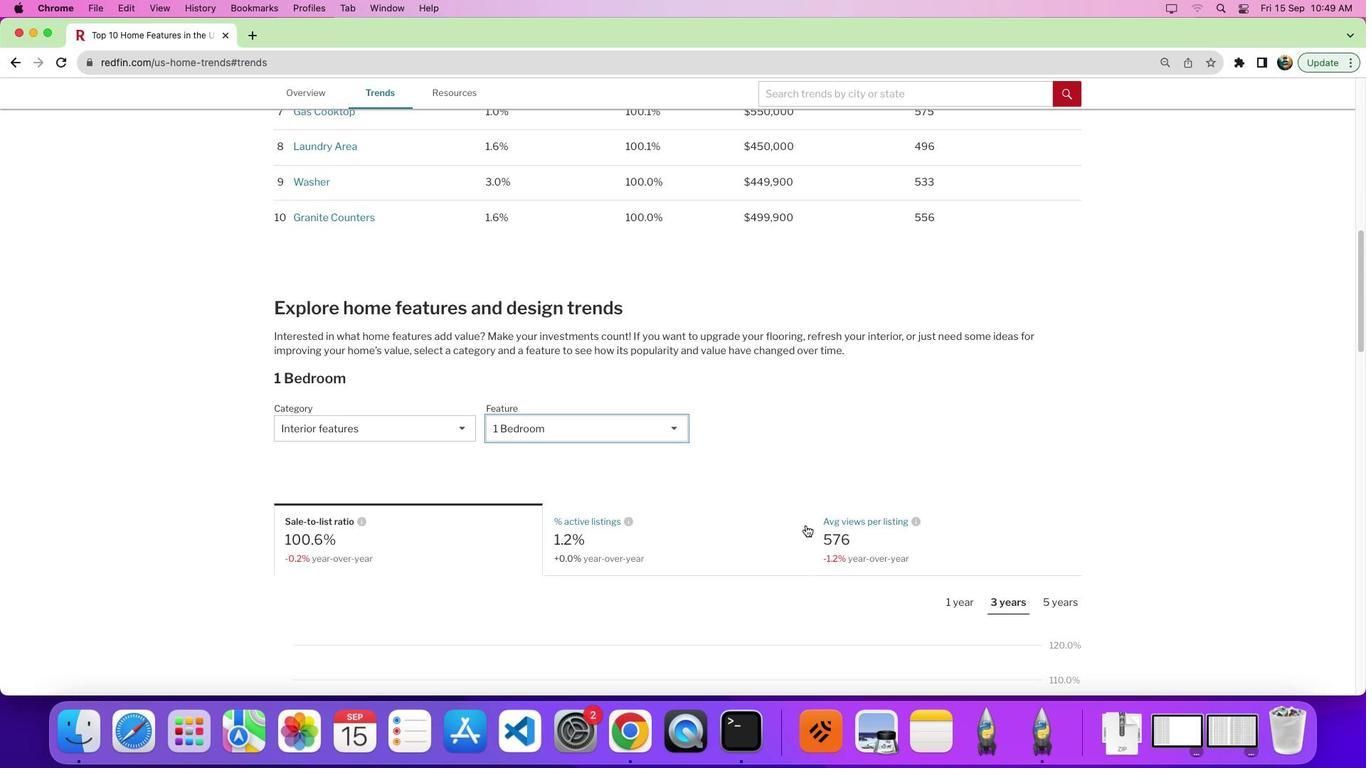
Action: Mouse scrolled (817, 534) with delta (4, 3)
Screenshot: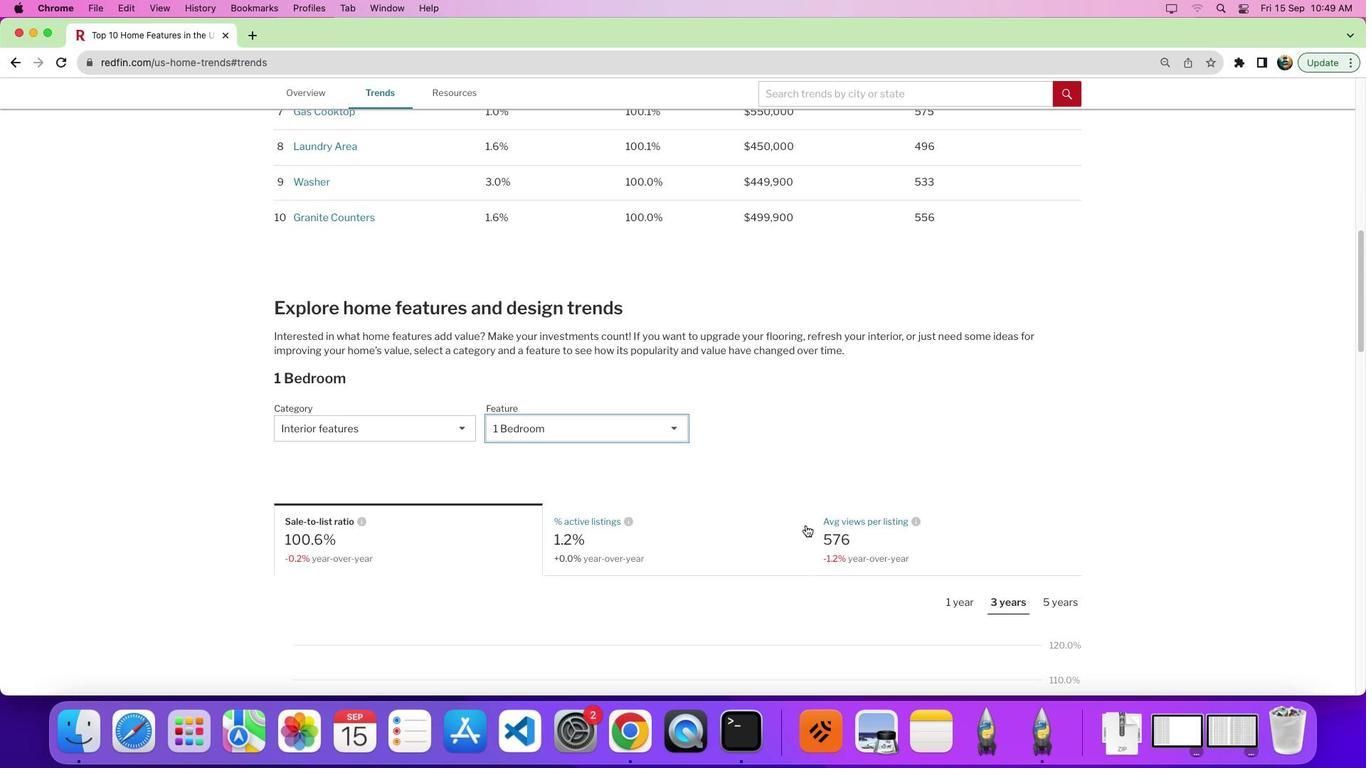 
Action: Mouse moved to (814, 533)
Screenshot: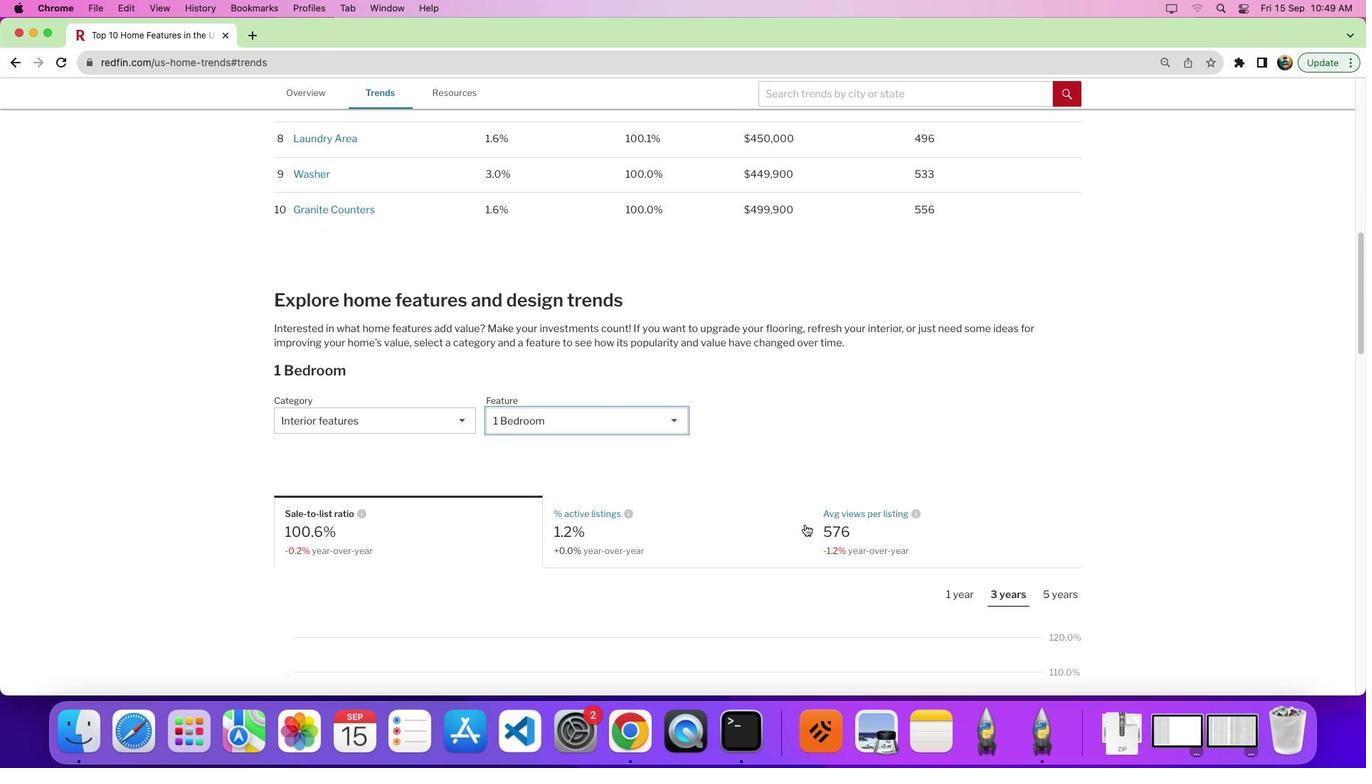 
Action: Mouse scrolled (814, 533) with delta (4, 3)
Screenshot: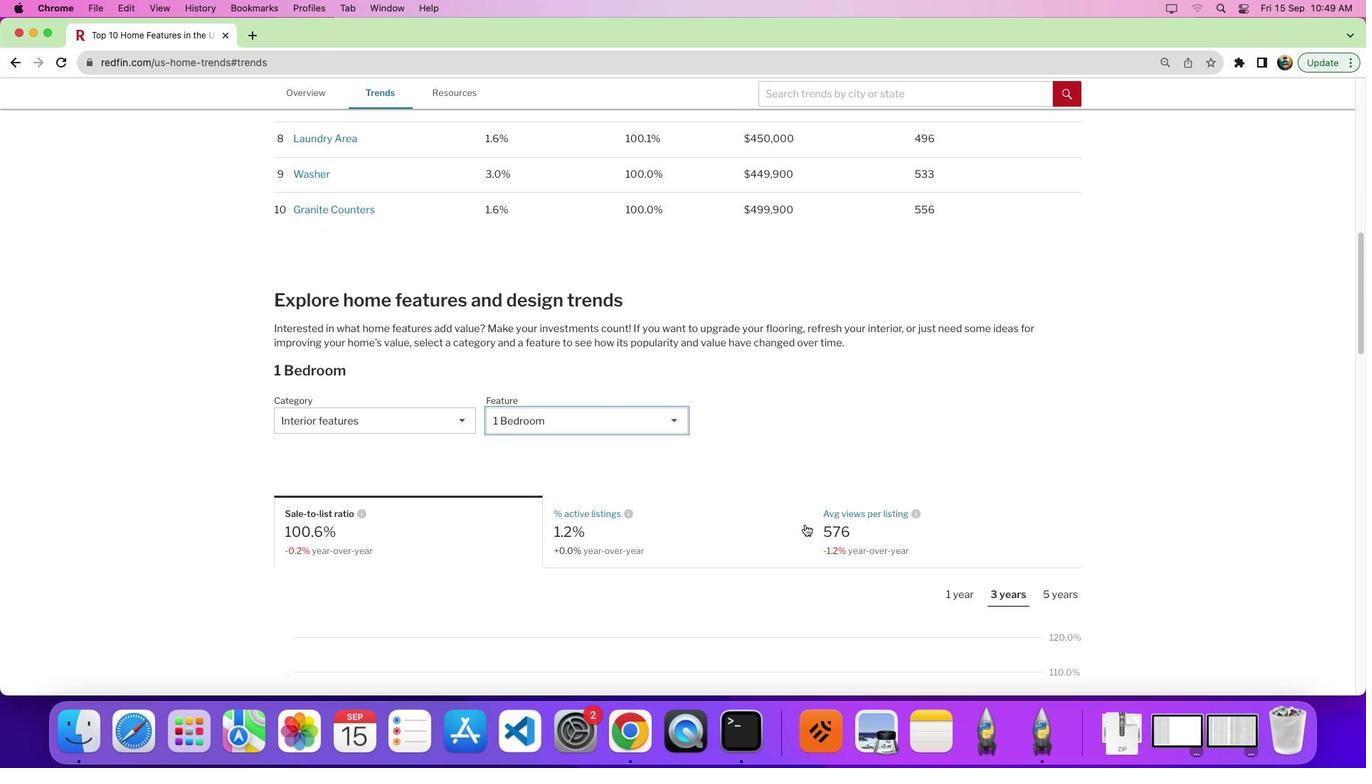
Action: Mouse moved to (567, 476)
Screenshot: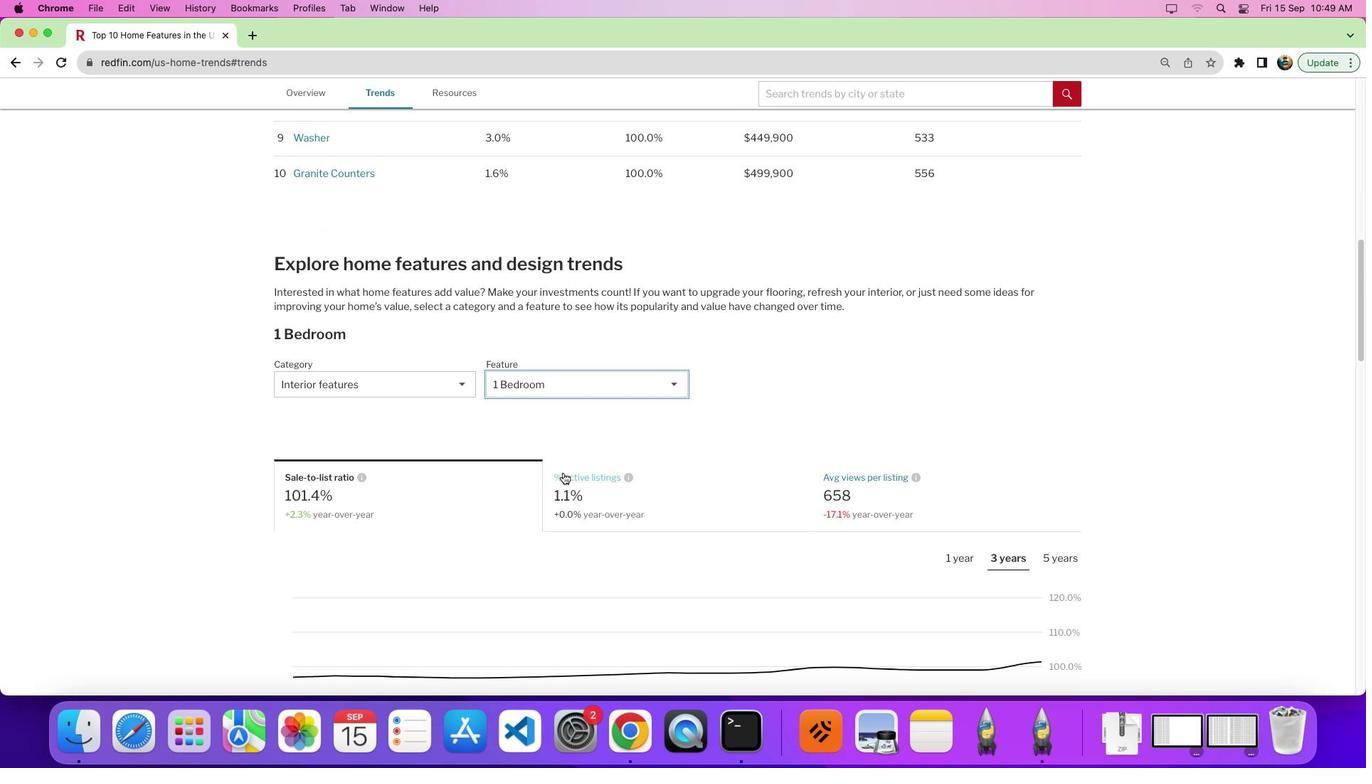 
Action: Mouse pressed left at (567, 476)
Screenshot: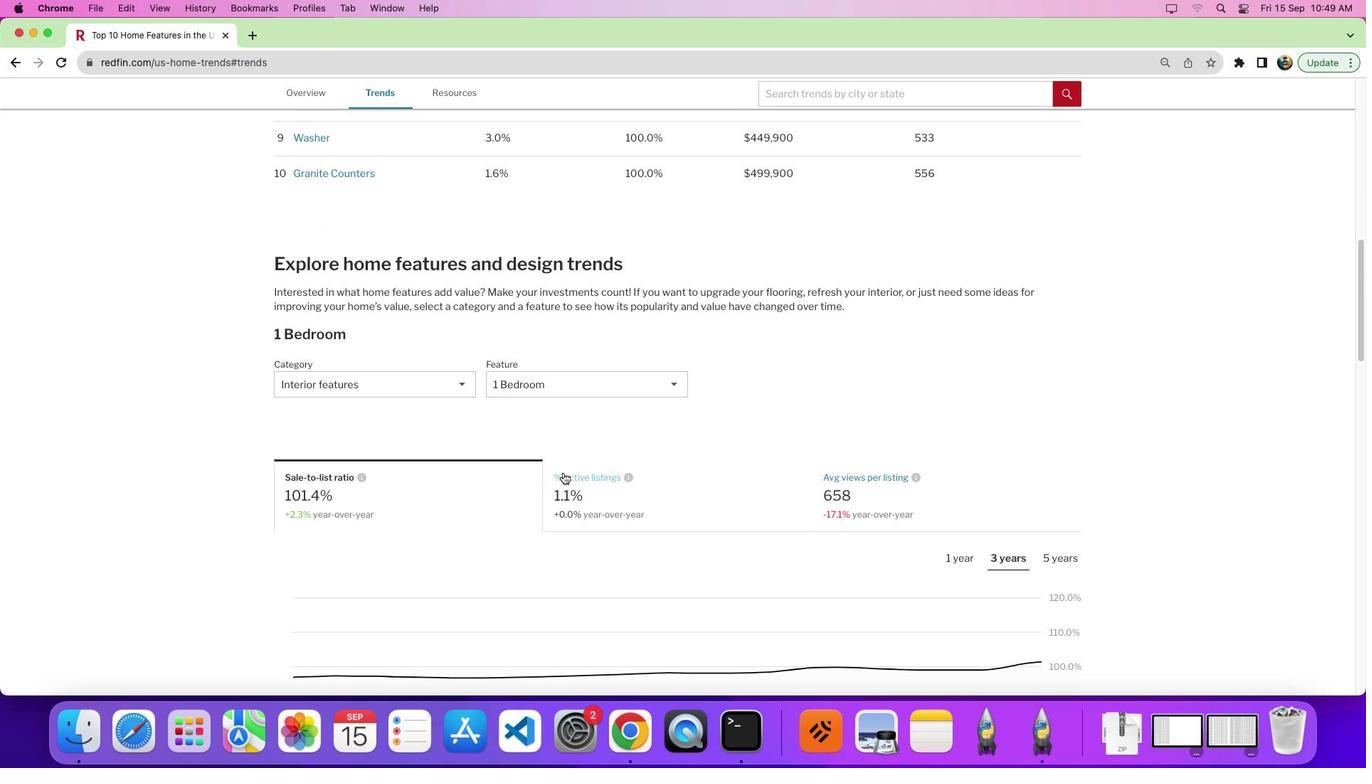
Action: Mouse pressed left at (567, 476)
Screenshot: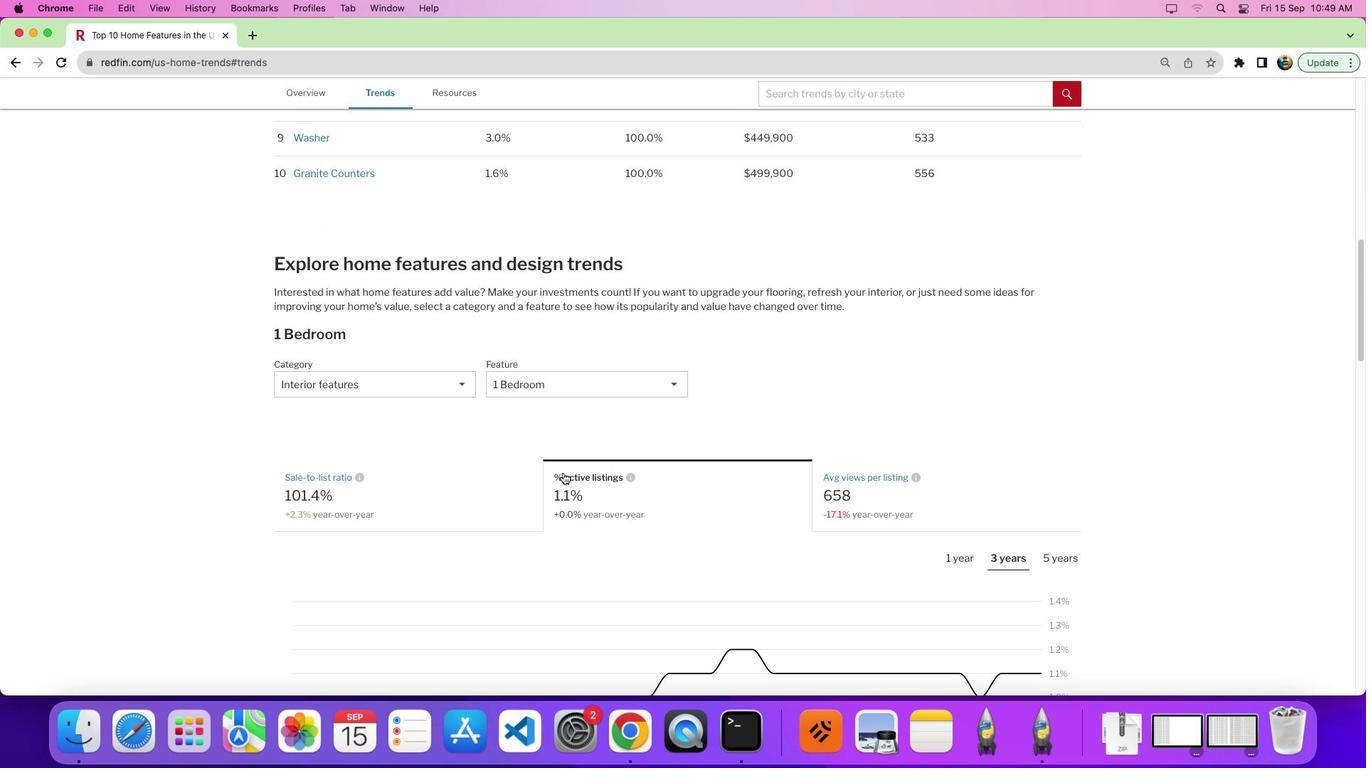 
Action: Mouse moved to (819, 548)
Screenshot: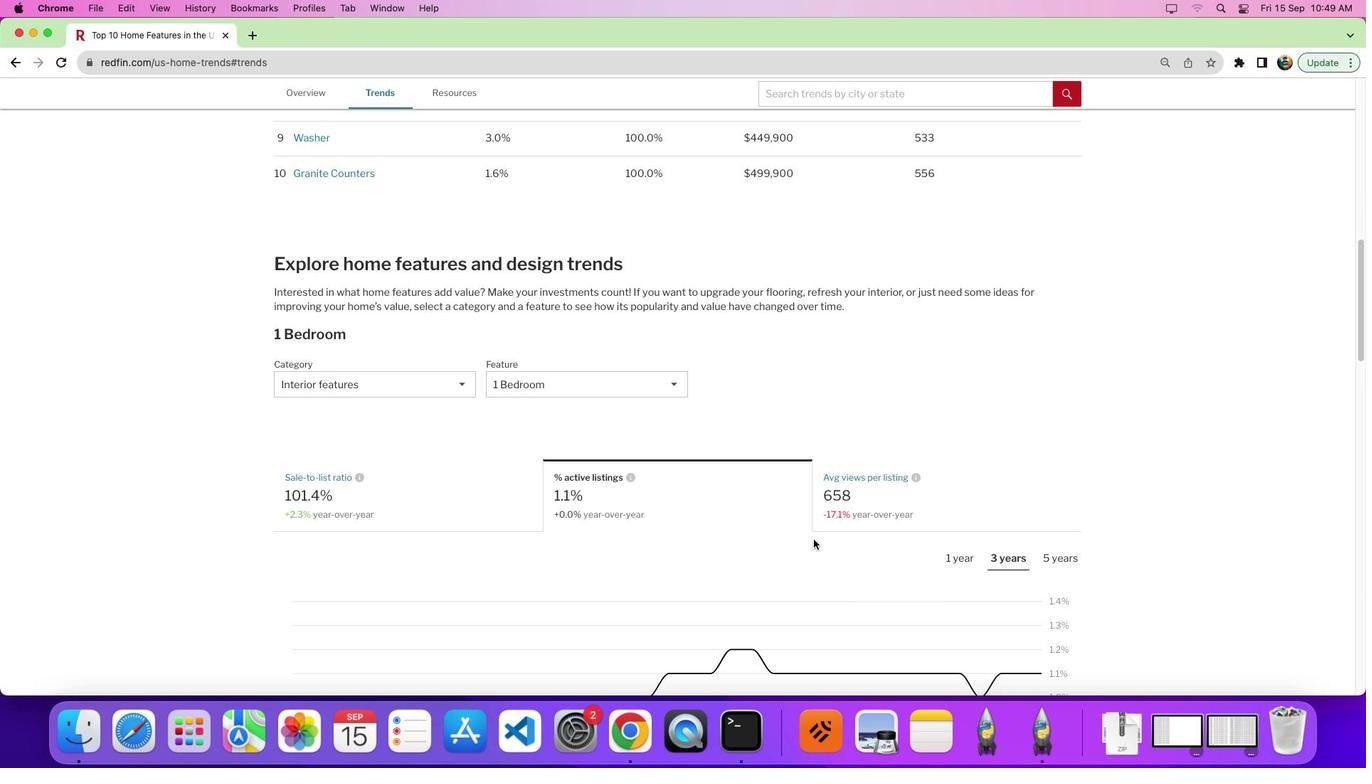 
Action: Mouse scrolled (819, 548) with delta (4, 3)
Screenshot: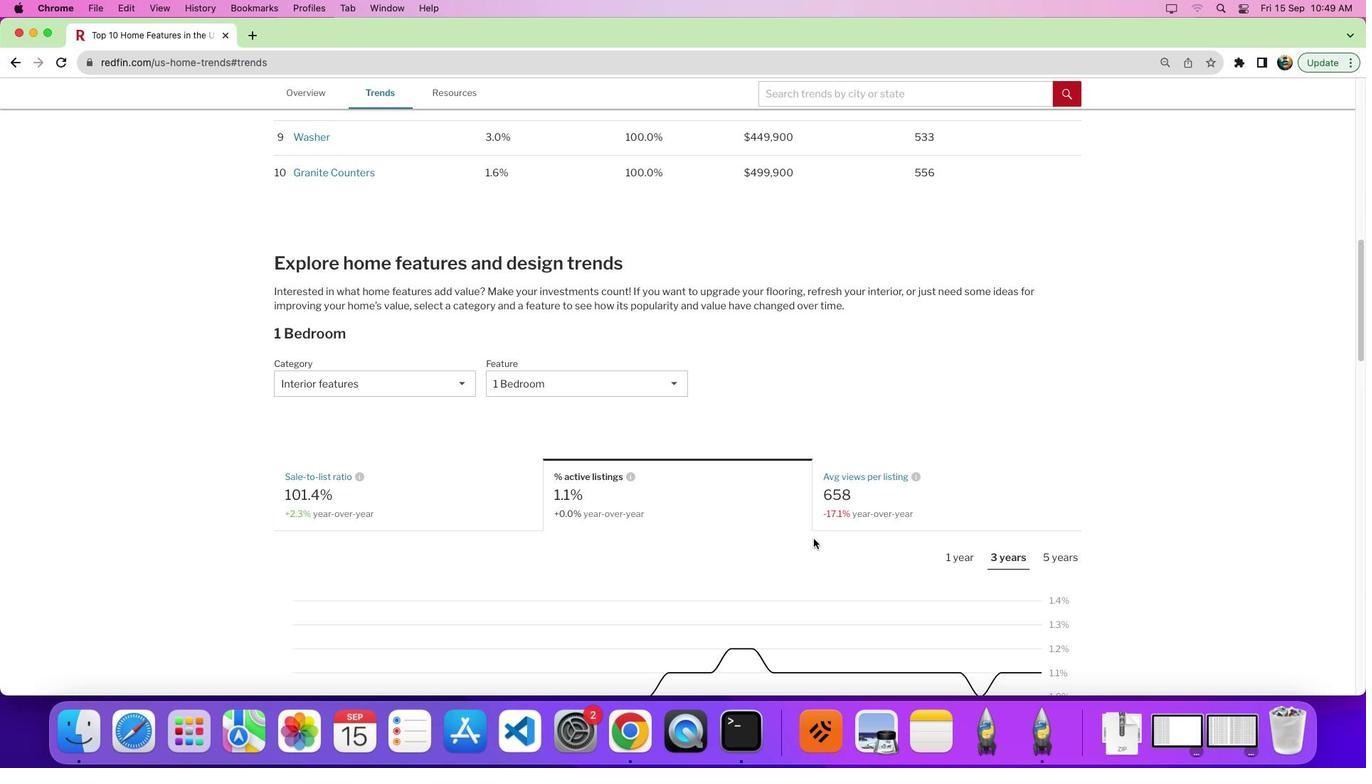 
Action: Mouse moved to (818, 543)
Screenshot: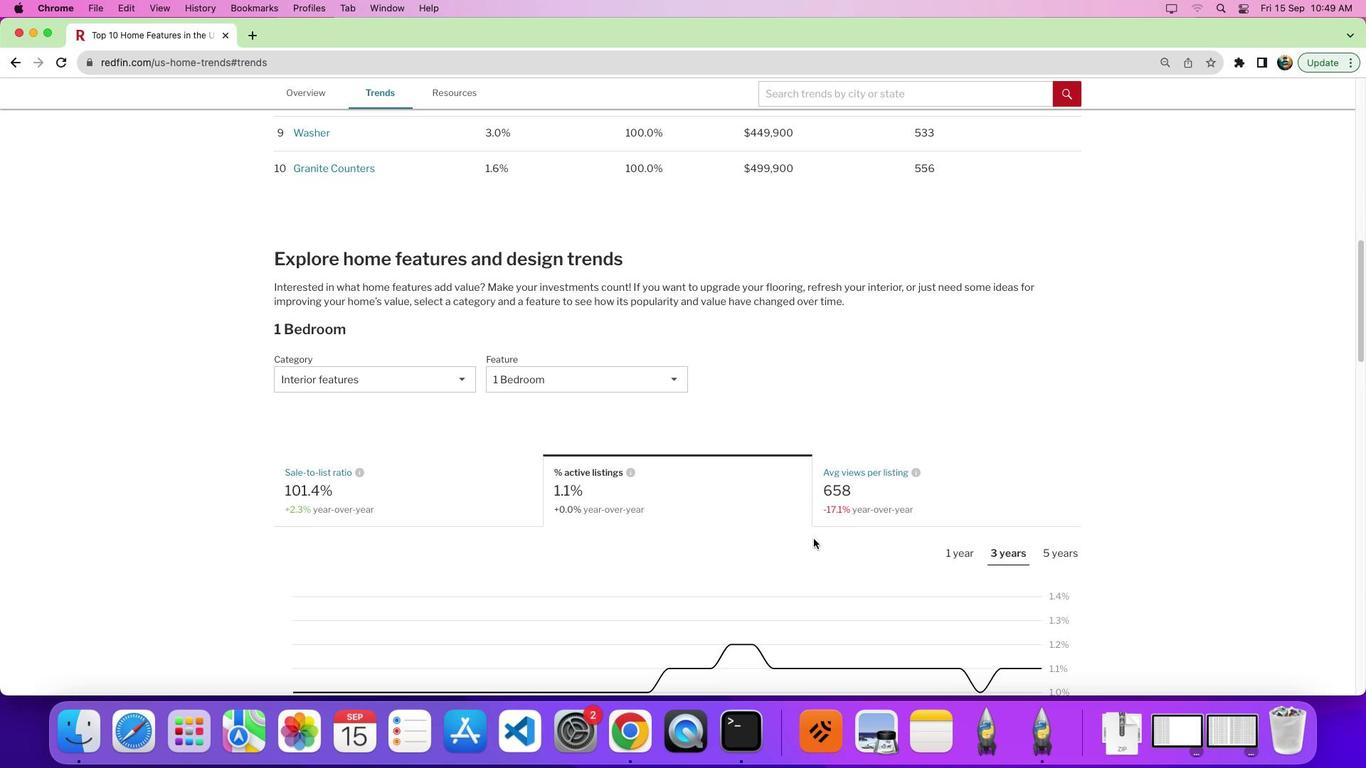 
Action: Mouse scrolled (818, 543) with delta (4, 3)
Screenshot: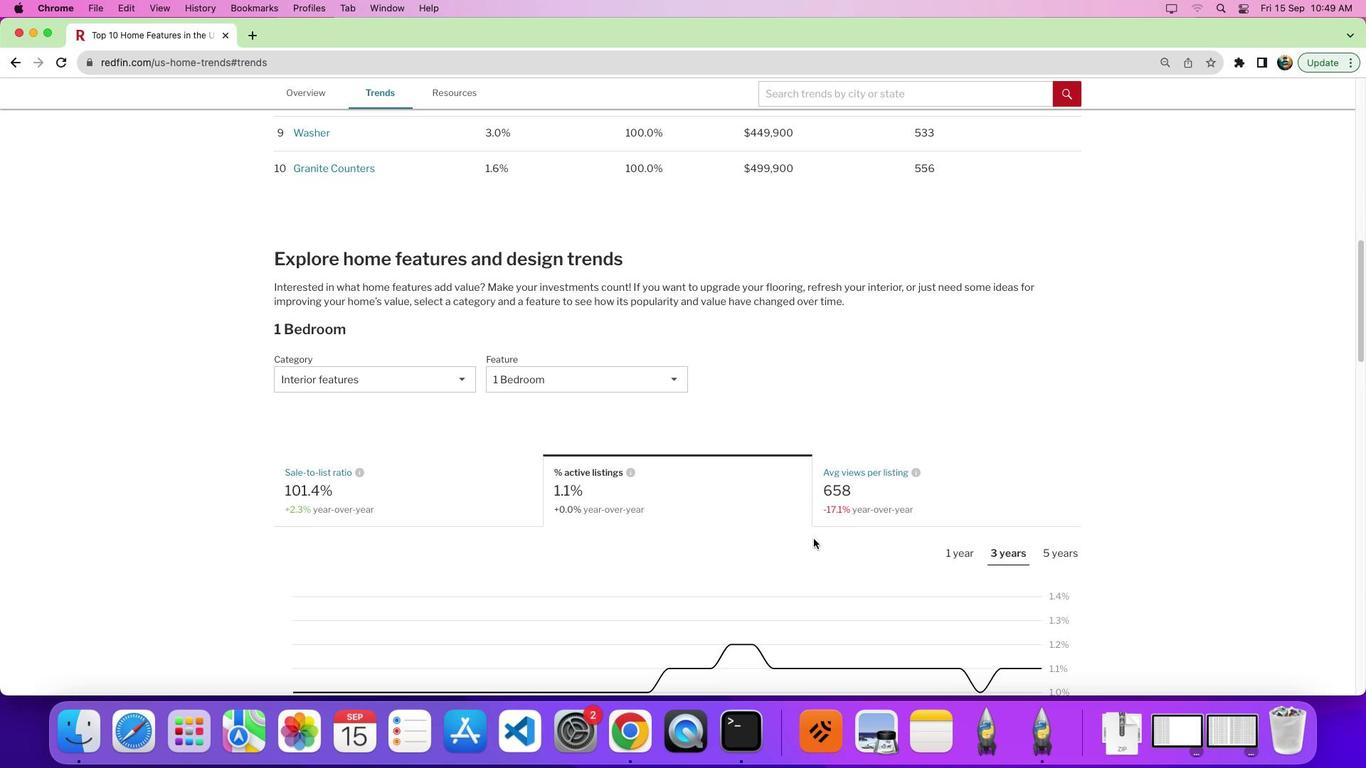 
Action: Mouse moved to (864, 508)
Screenshot: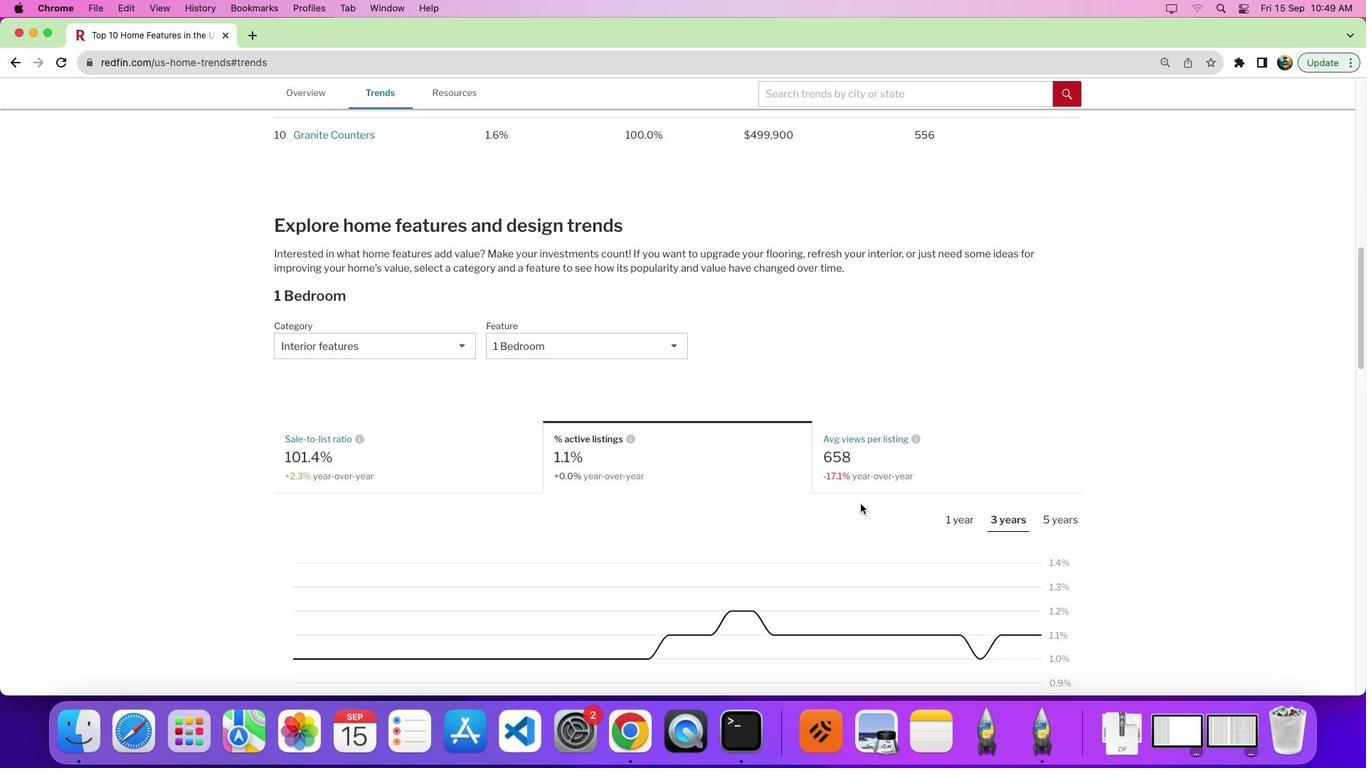 
Action: Mouse scrolled (864, 508) with delta (4, 3)
Screenshot: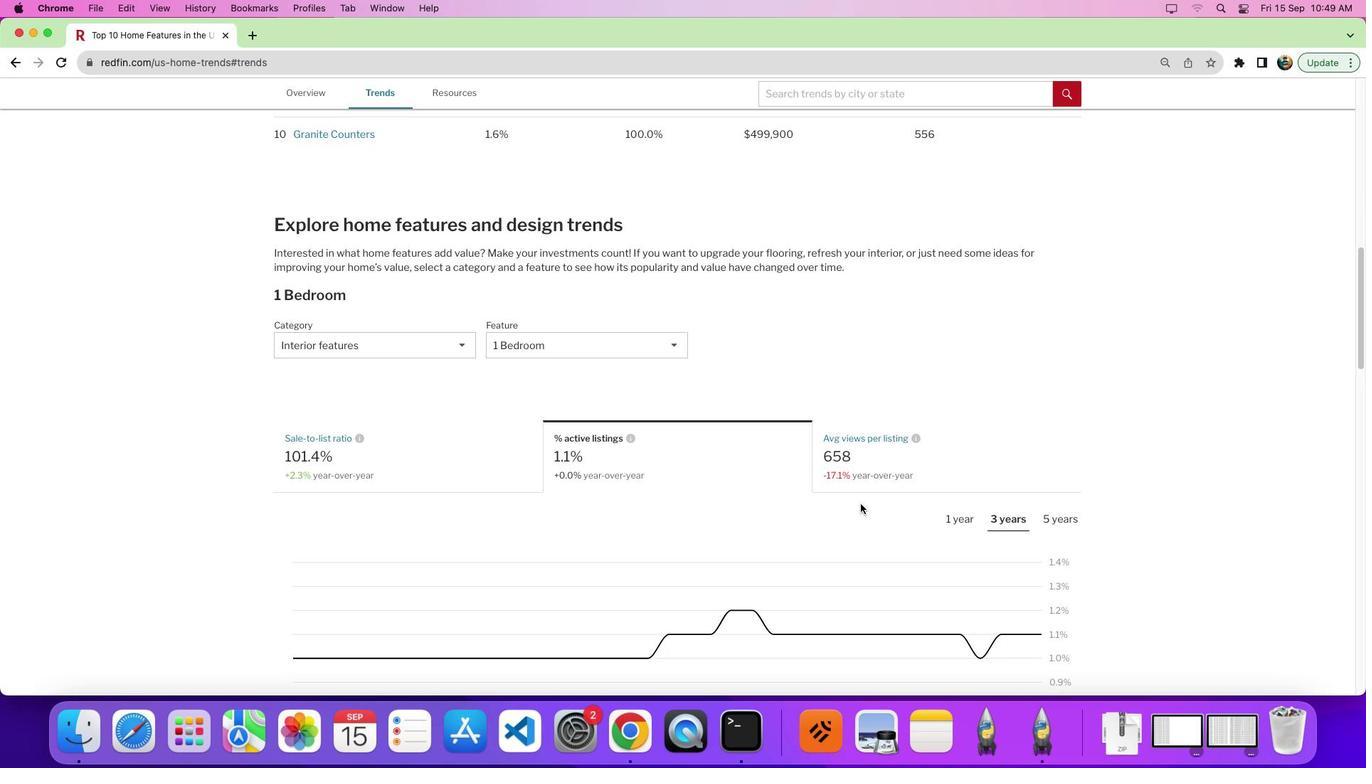 
Action: Mouse scrolled (864, 508) with delta (4, 3)
Screenshot: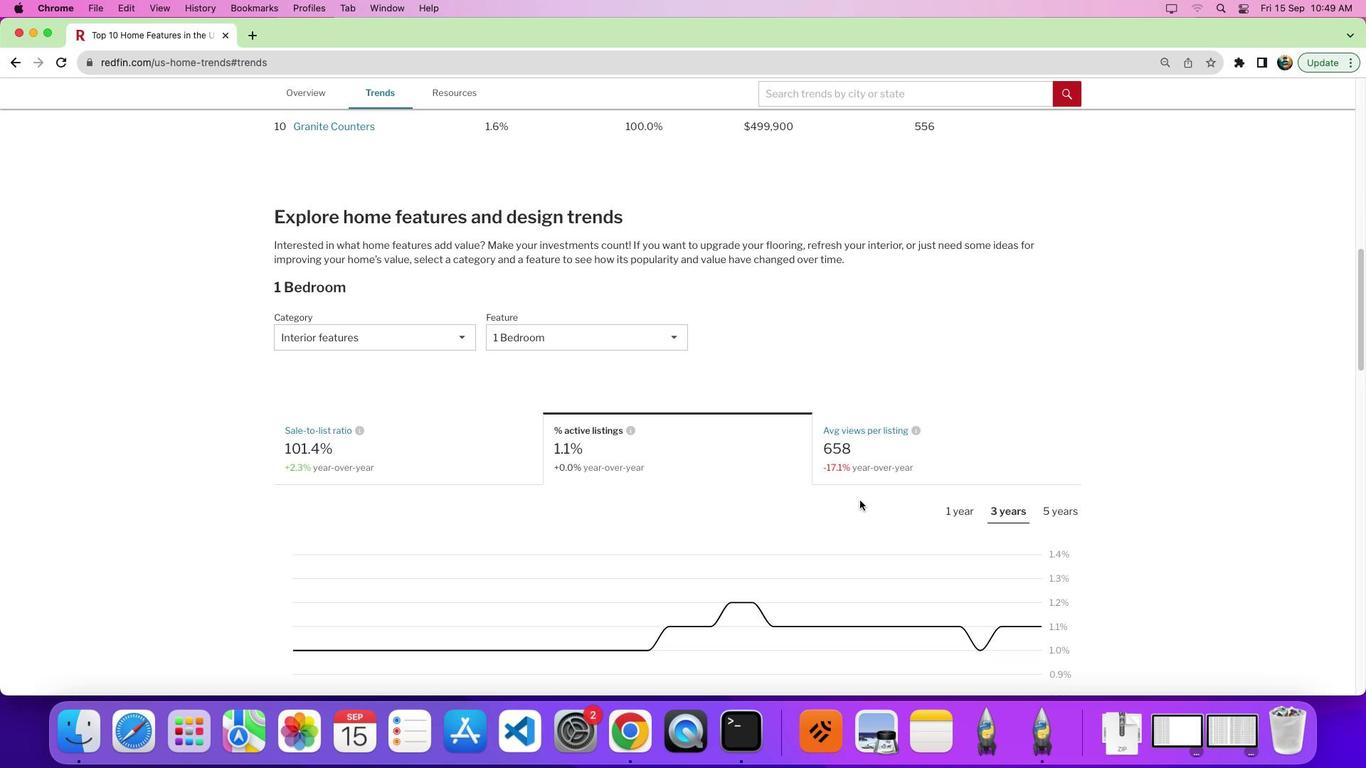 
Action: Mouse moved to (864, 504)
Screenshot: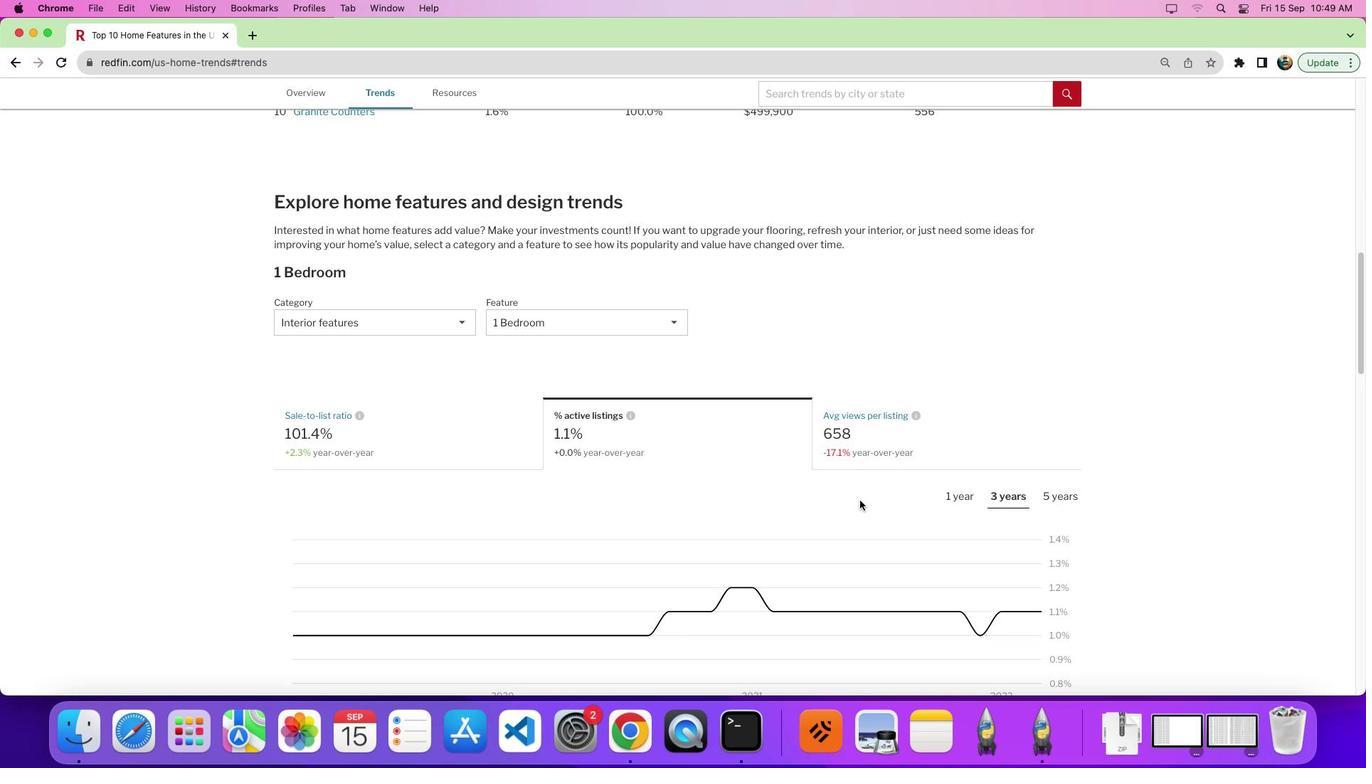 
Action: Mouse scrolled (864, 504) with delta (4, 3)
Screenshot: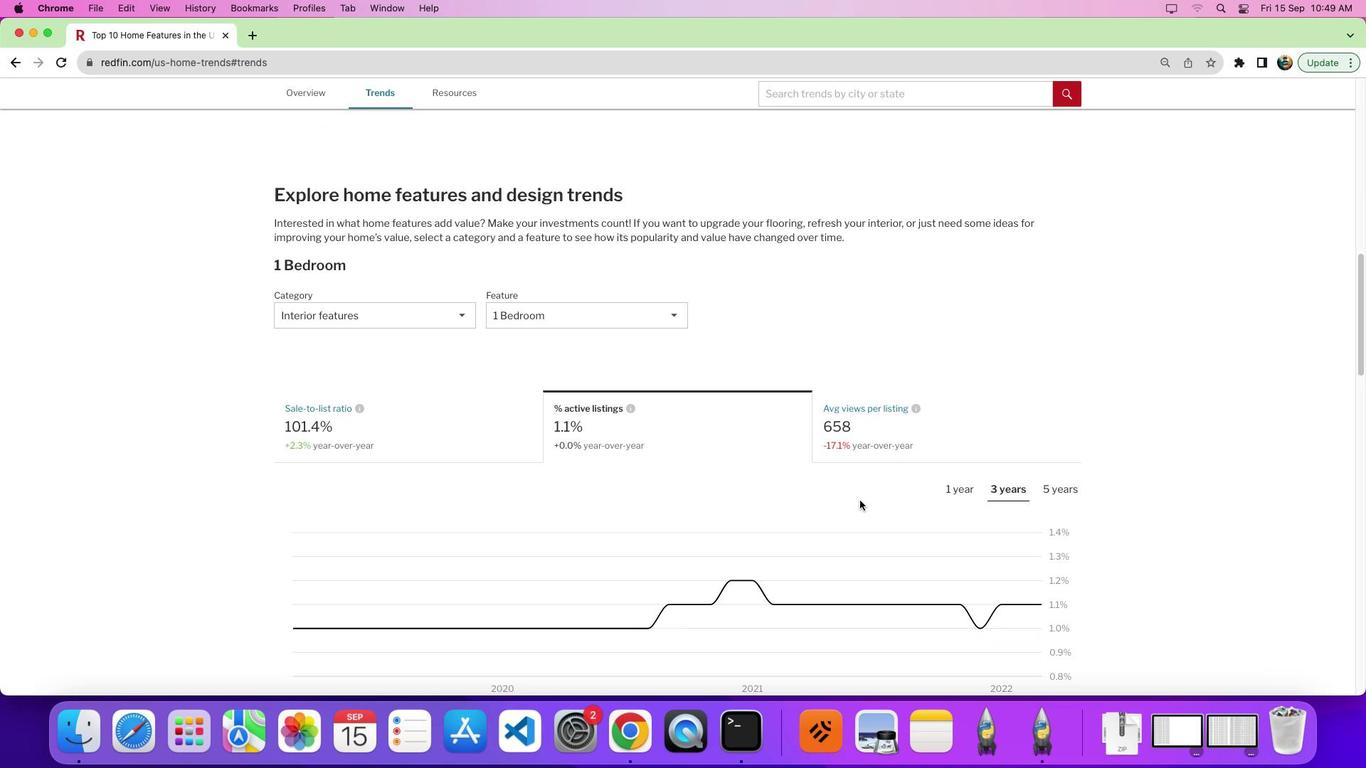 
Action: Mouse scrolled (864, 504) with delta (4, 3)
Screenshot: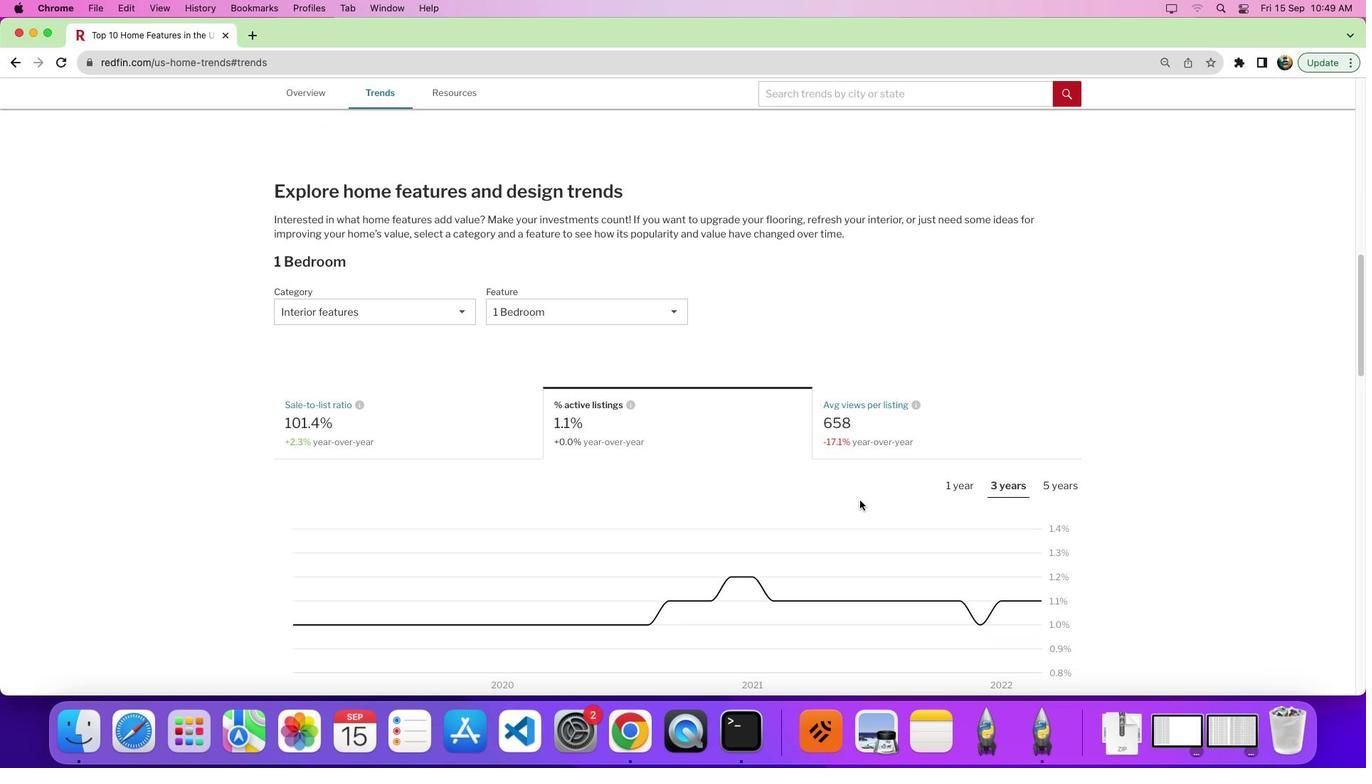 
Action: Mouse scrolled (864, 504) with delta (4, 3)
Screenshot: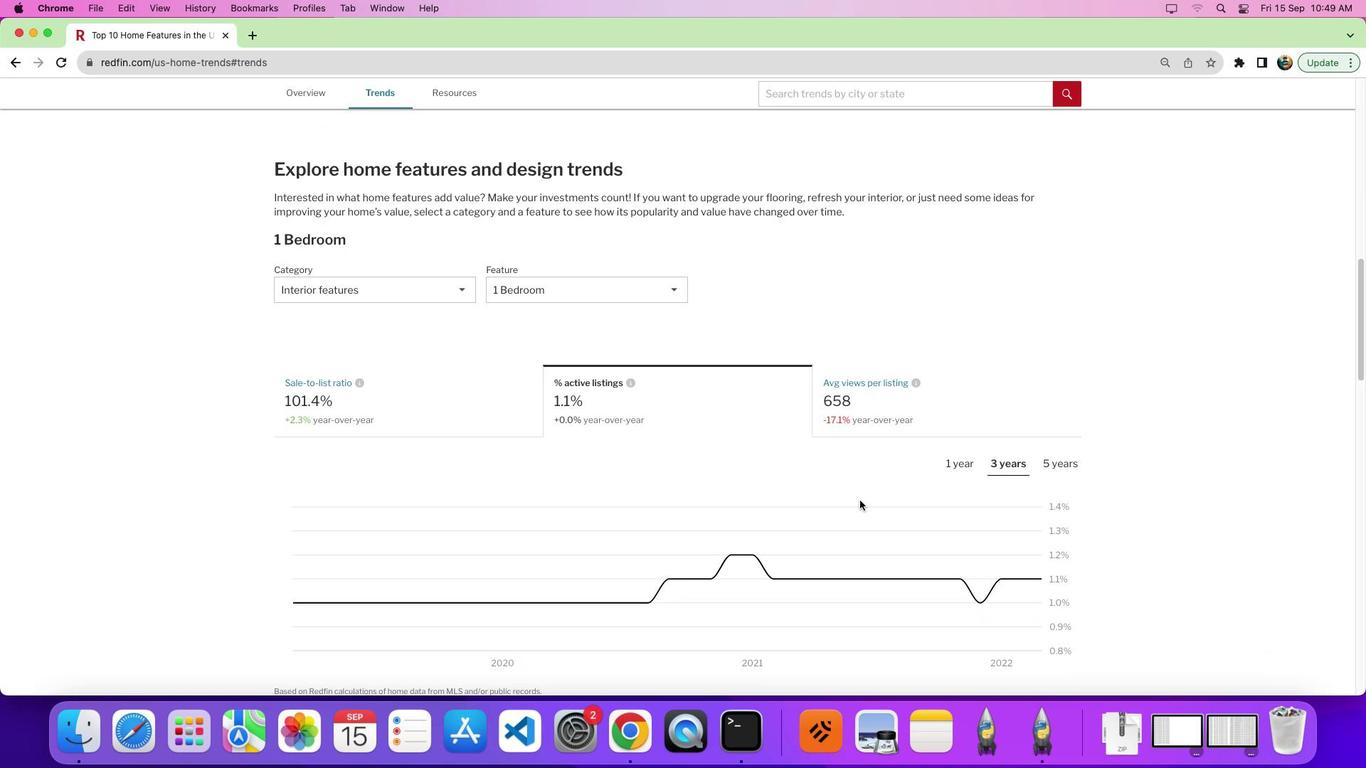 
Action: Mouse scrolled (864, 504) with delta (4, 3)
Screenshot: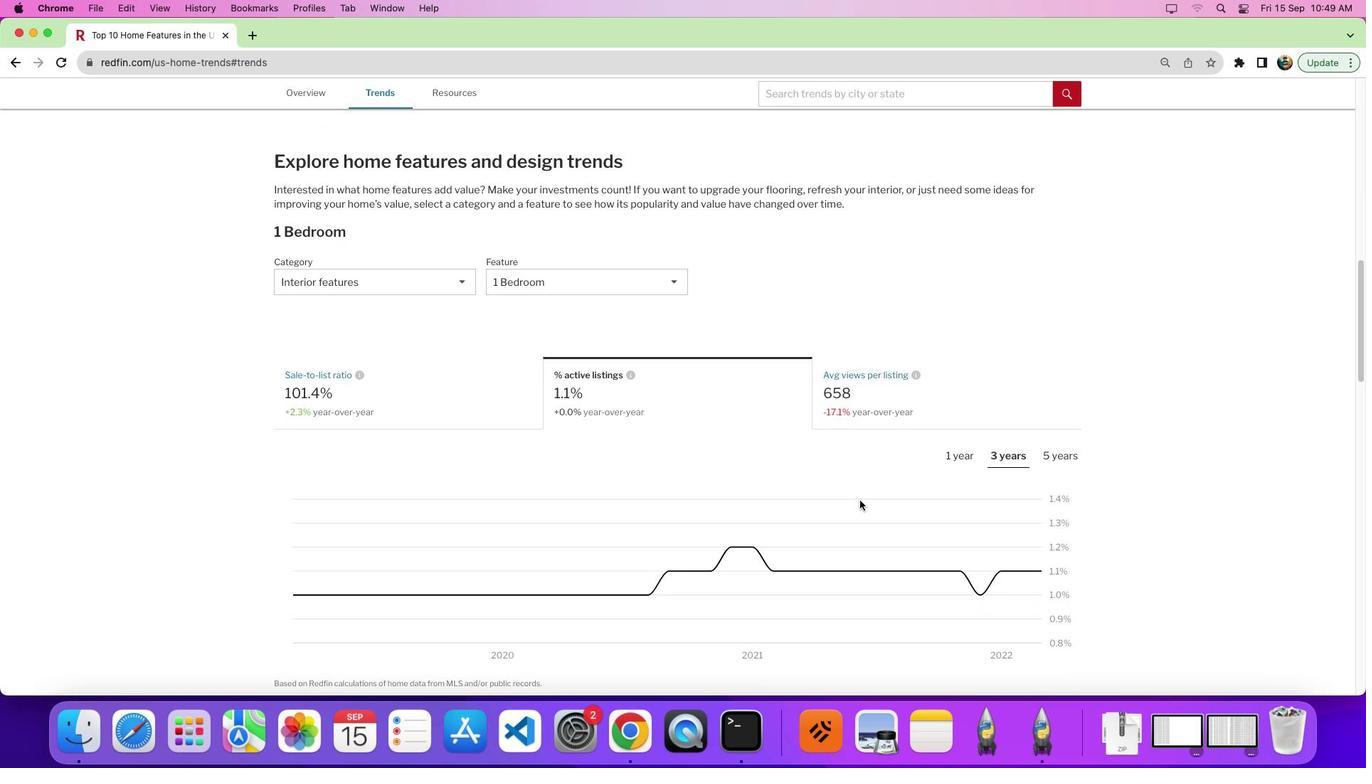 
Action: Mouse moved to (930, 529)
Screenshot: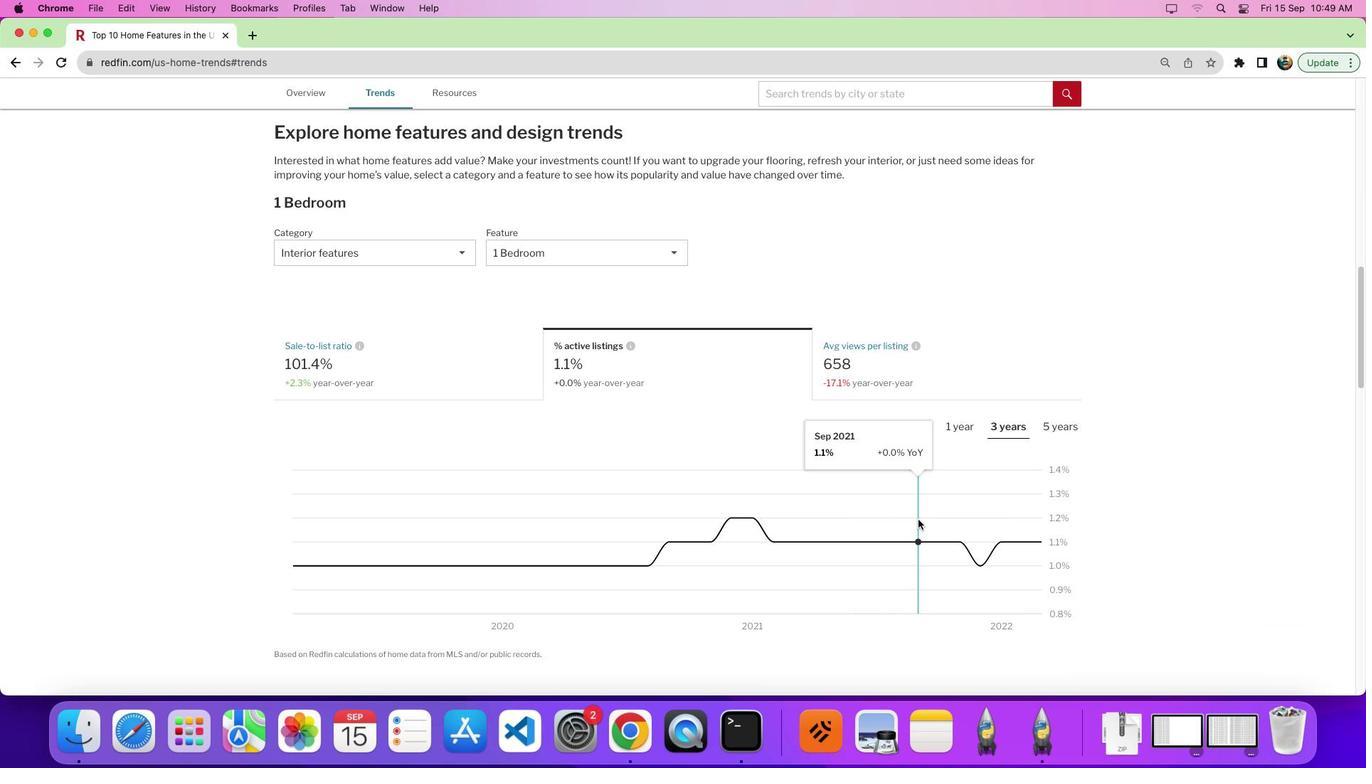 
